 Task: Find connections with filter location Salamina with filter topic #SEMwith filter profile language Potuguese with filter current company ESAF Bank with filter school Academy of Technology with filter industry Wholesale Furniture and Home Furnishings with filter service category Administrative with filter keywords title Photographer
Action: Mouse moved to (313, 252)
Screenshot: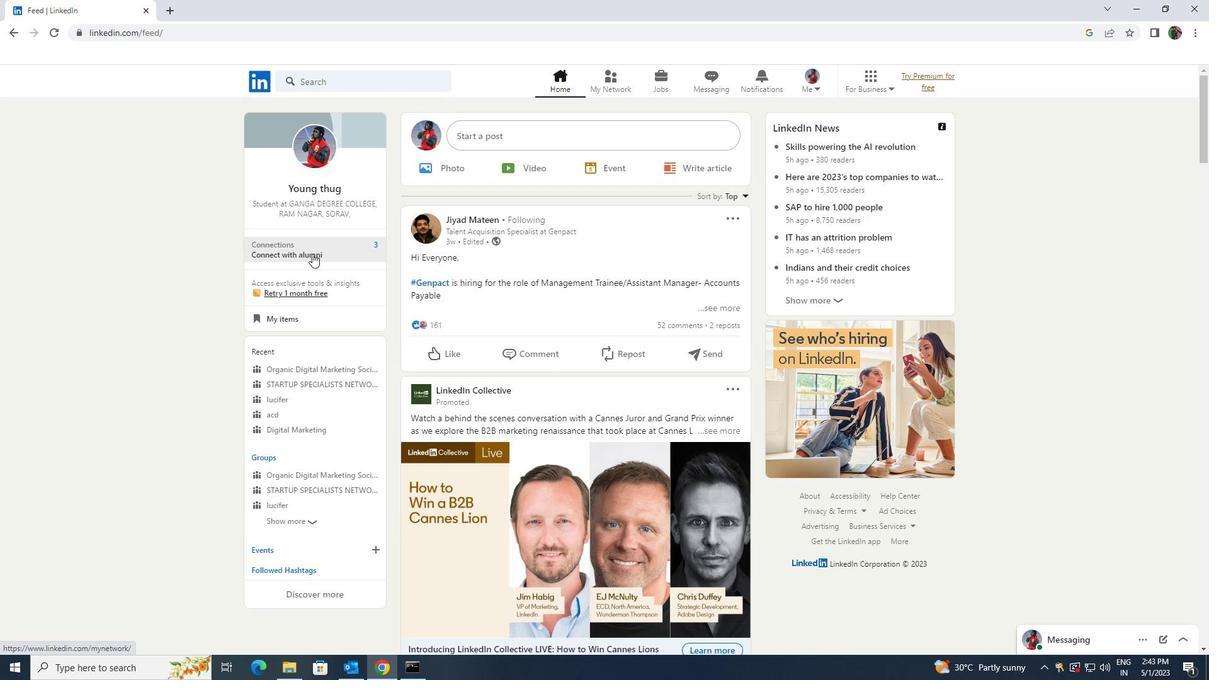 
Action: Mouse pressed left at (313, 252)
Screenshot: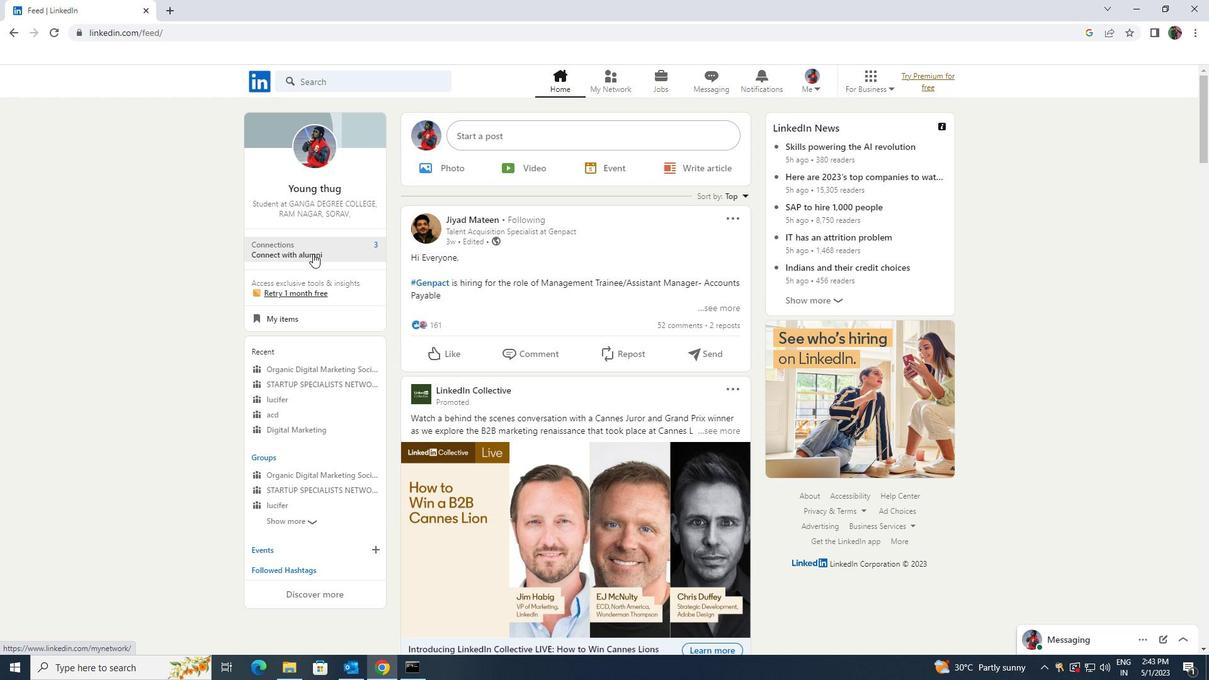
Action: Mouse moved to (331, 151)
Screenshot: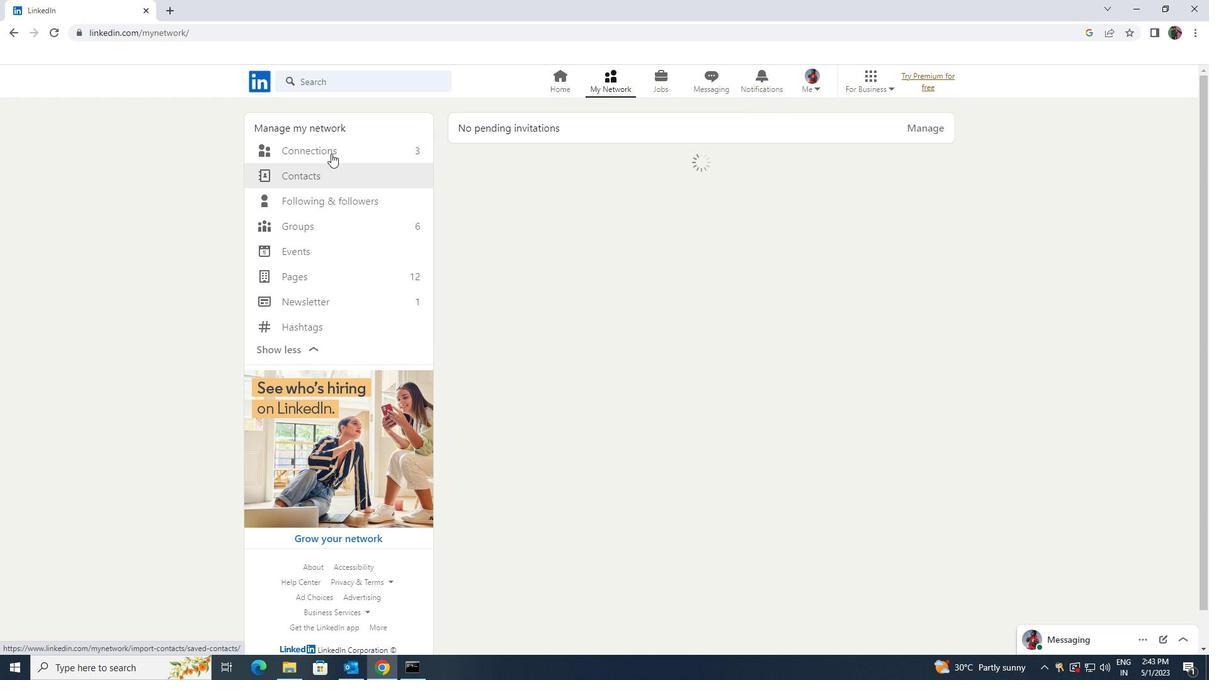 
Action: Mouse pressed left at (331, 151)
Screenshot: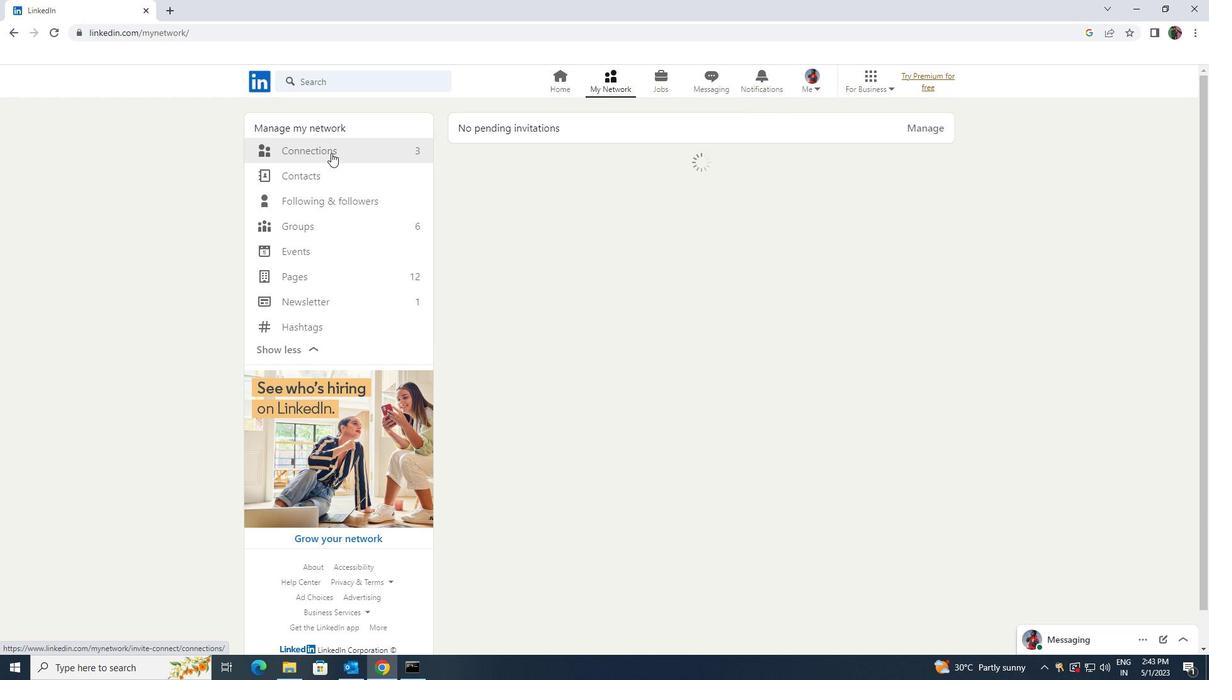
Action: Mouse moved to (673, 155)
Screenshot: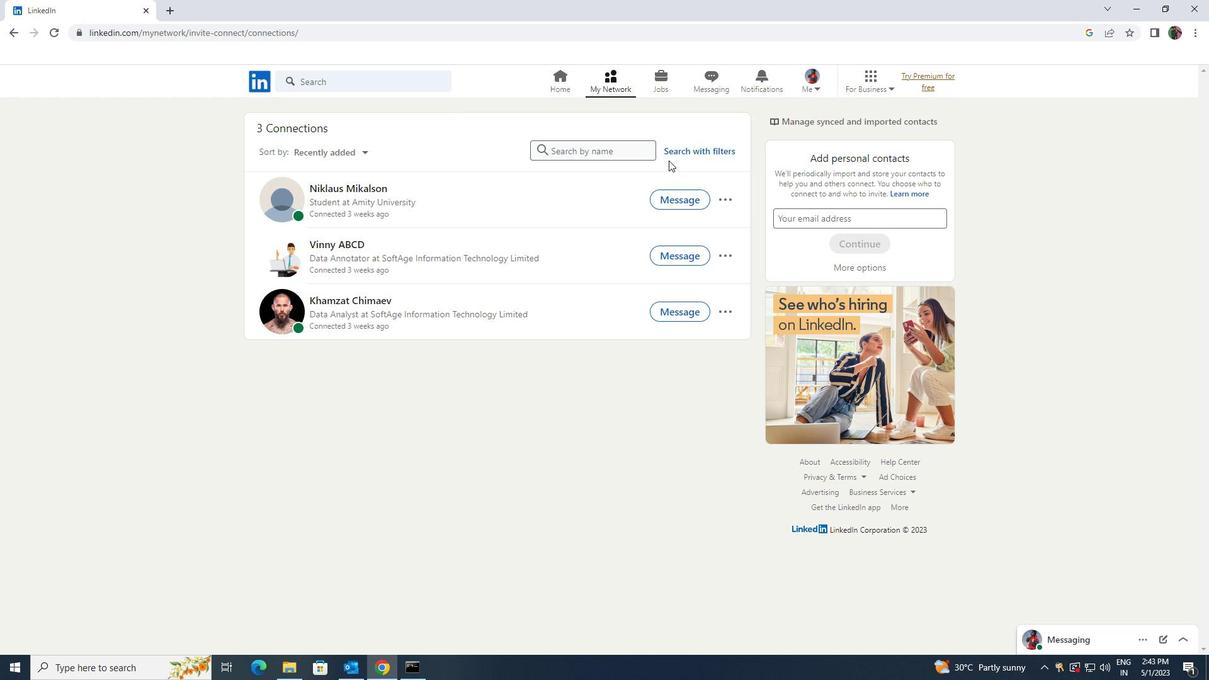 
Action: Mouse pressed left at (673, 155)
Screenshot: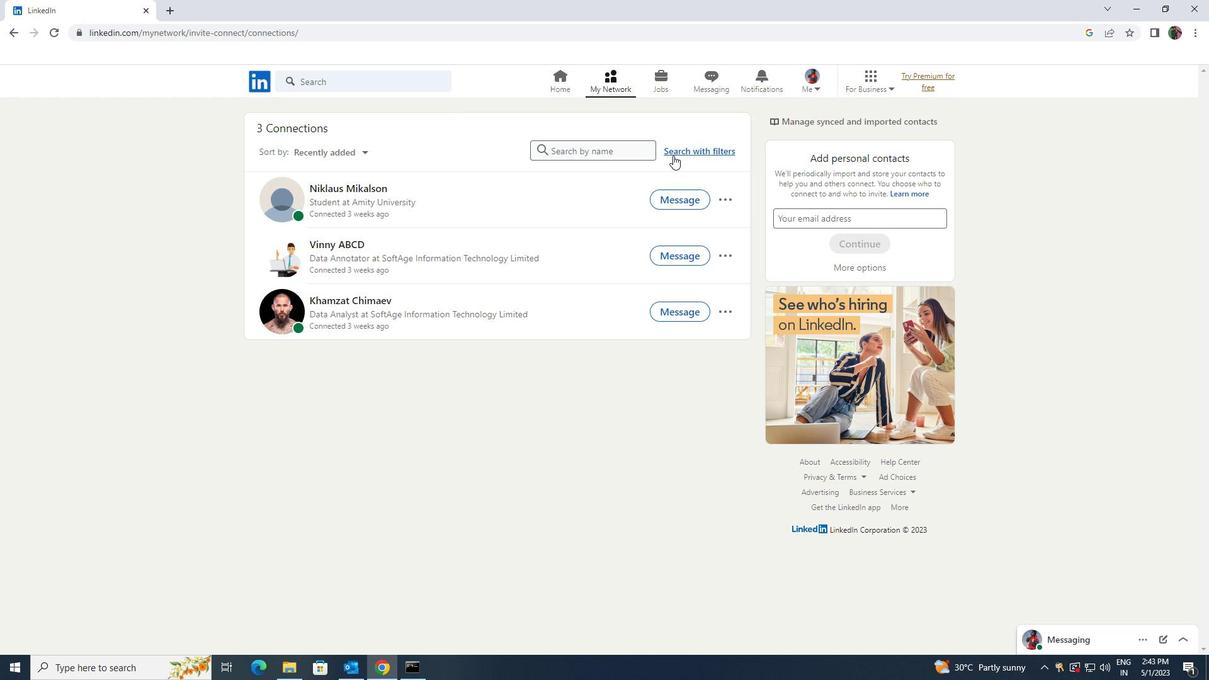 
Action: Mouse moved to (650, 116)
Screenshot: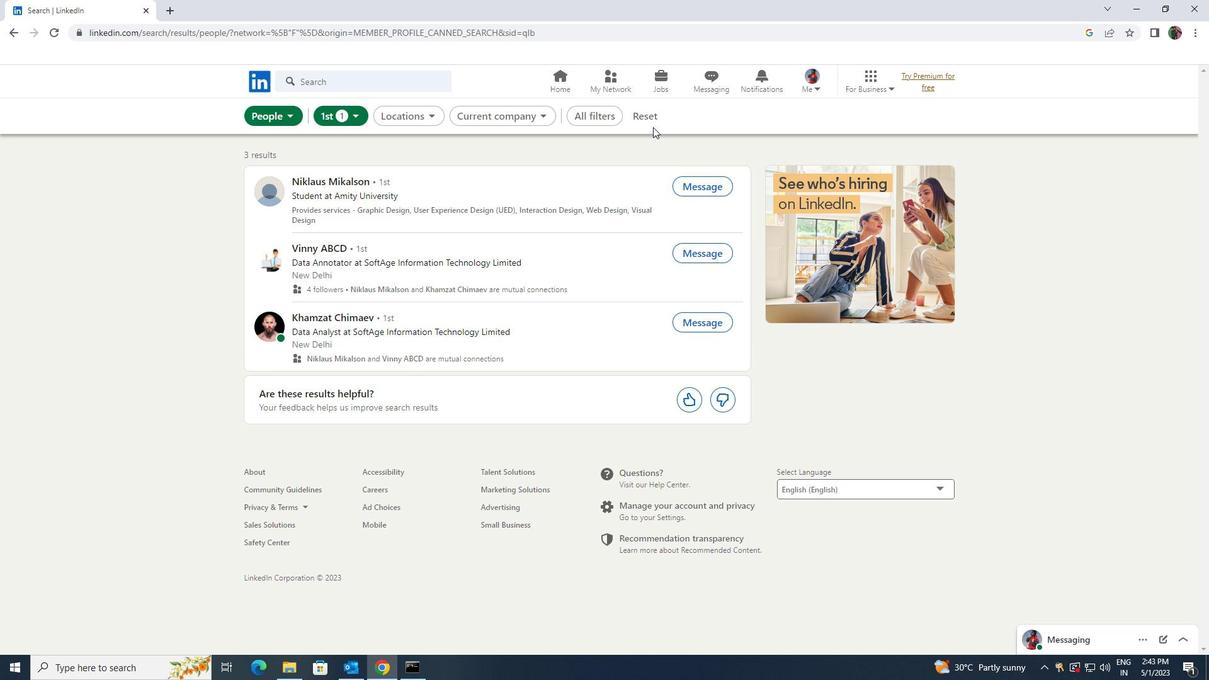 
Action: Mouse pressed left at (650, 116)
Screenshot: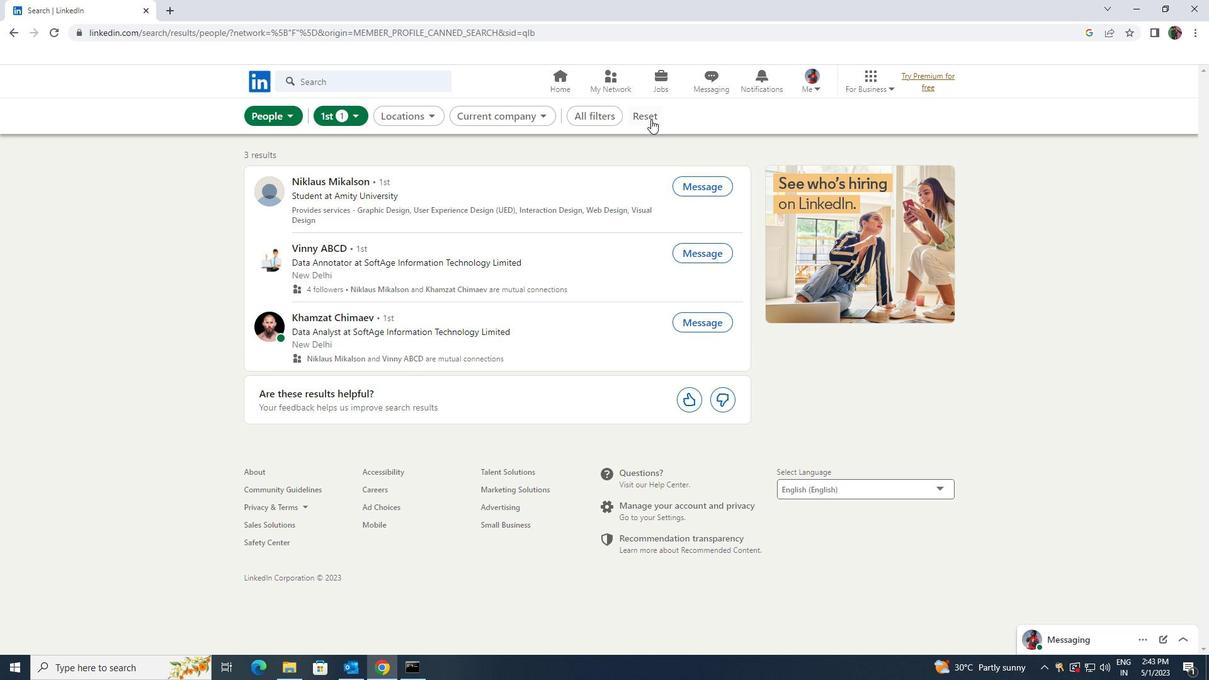 
Action: Mouse moved to (642, 114)
Screenshot: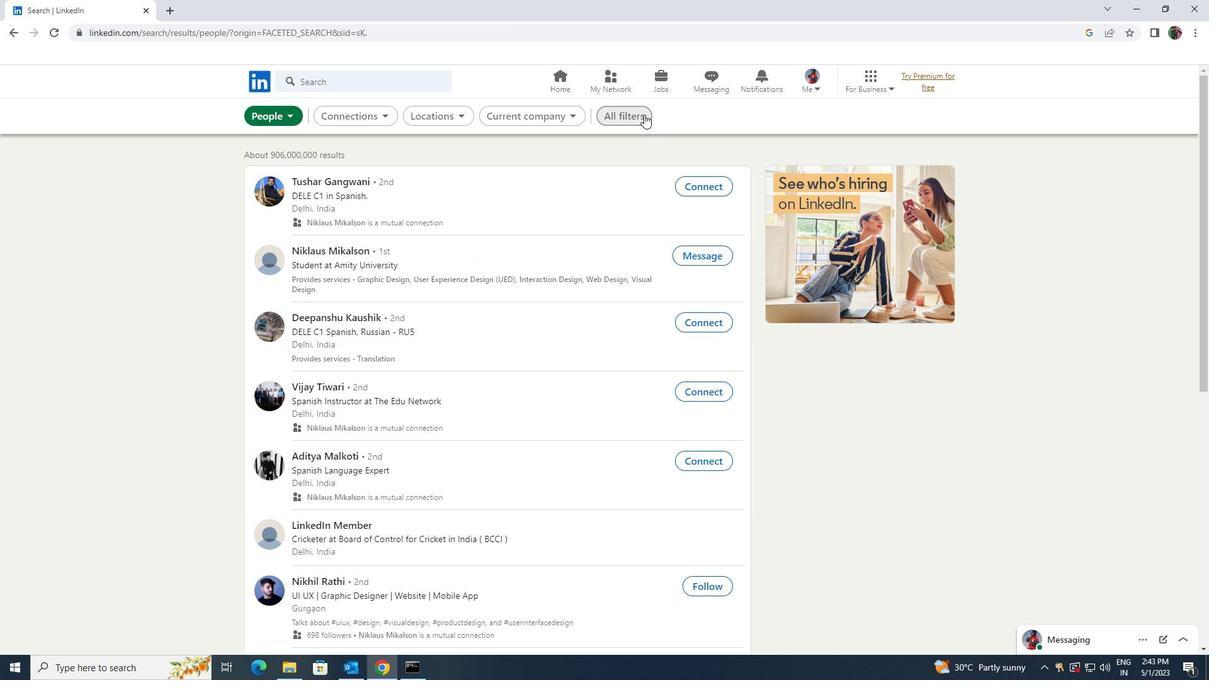 
Action: Mouse pressed left at (642, 114)
Screenshot: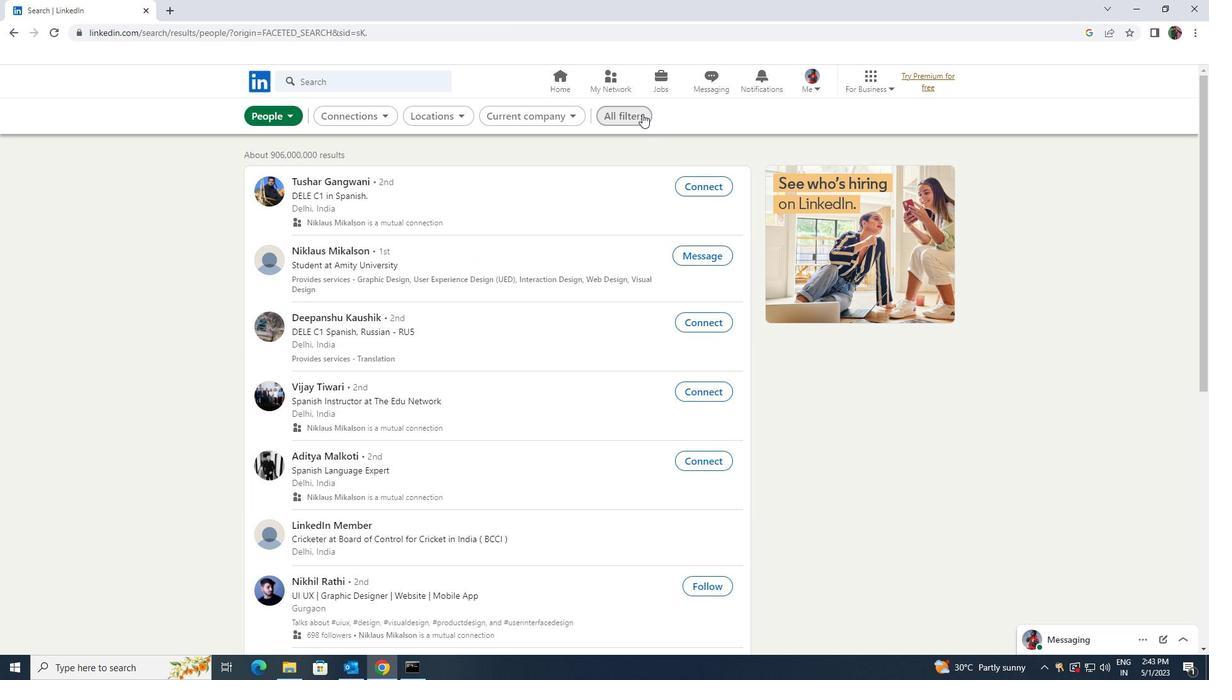 
Action: Mouse moved to (935, 345)
Screenshot: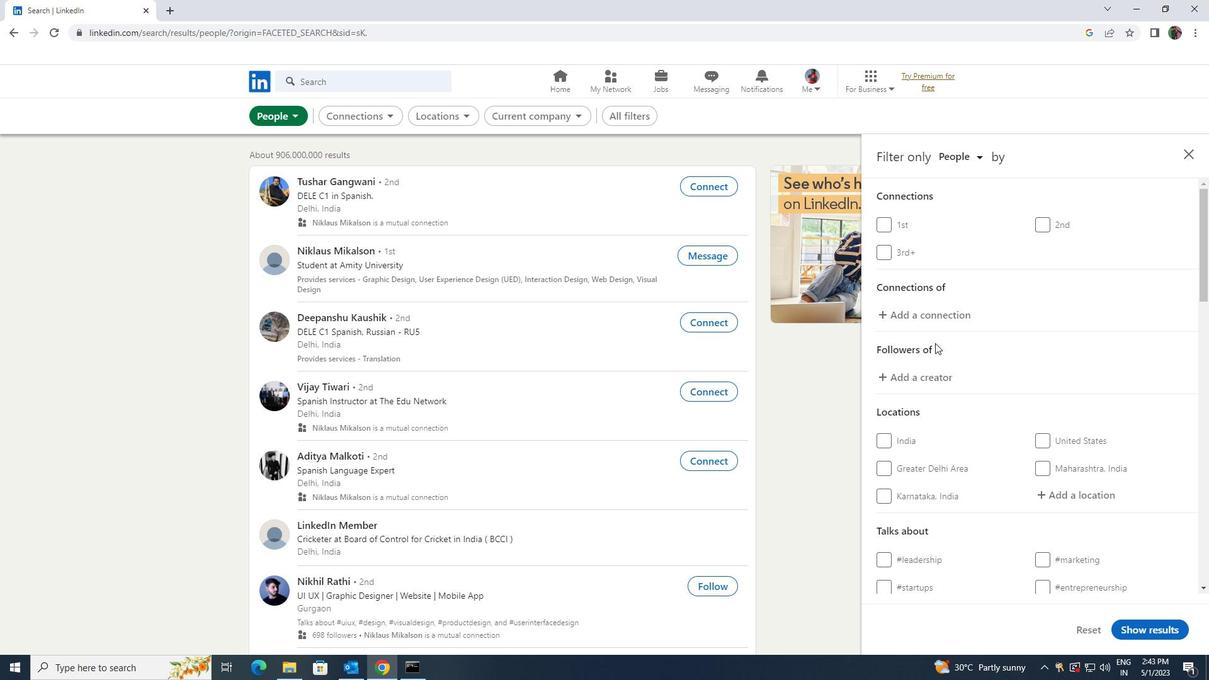 
Action: Mouse scrolled (935, 344) with delta (0, 0)
Screenshot: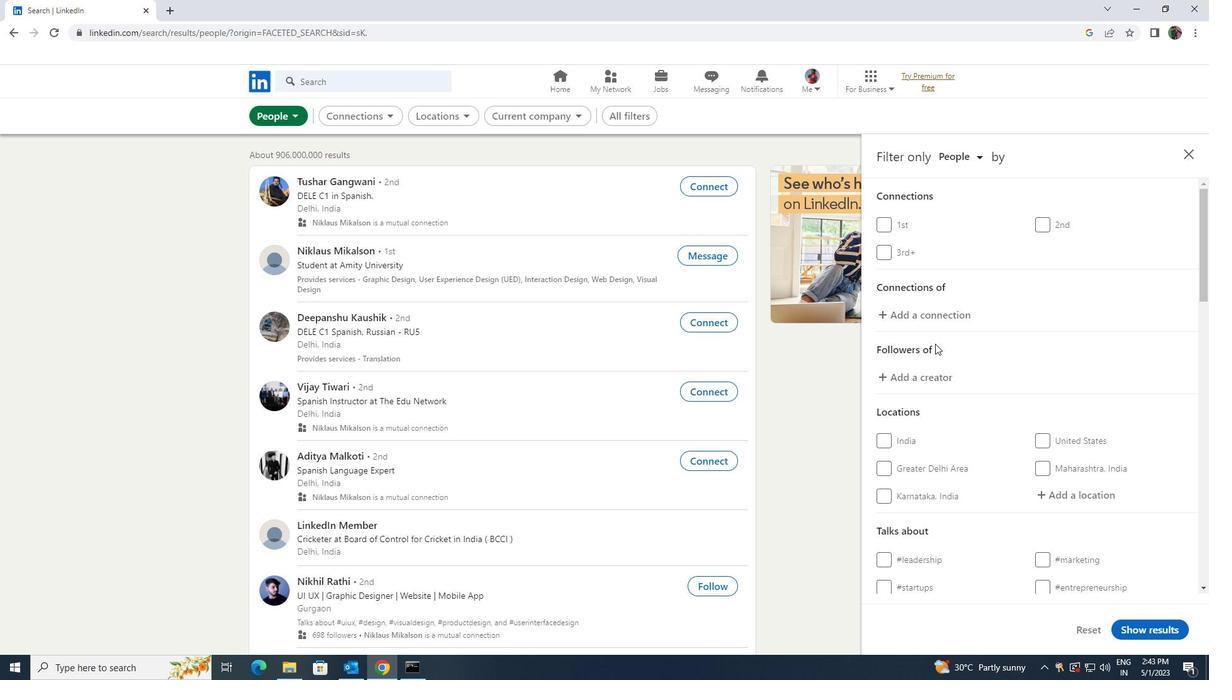 
Action: Mouse scrolled (935, 344) with delta (0, 0)
Screenshot: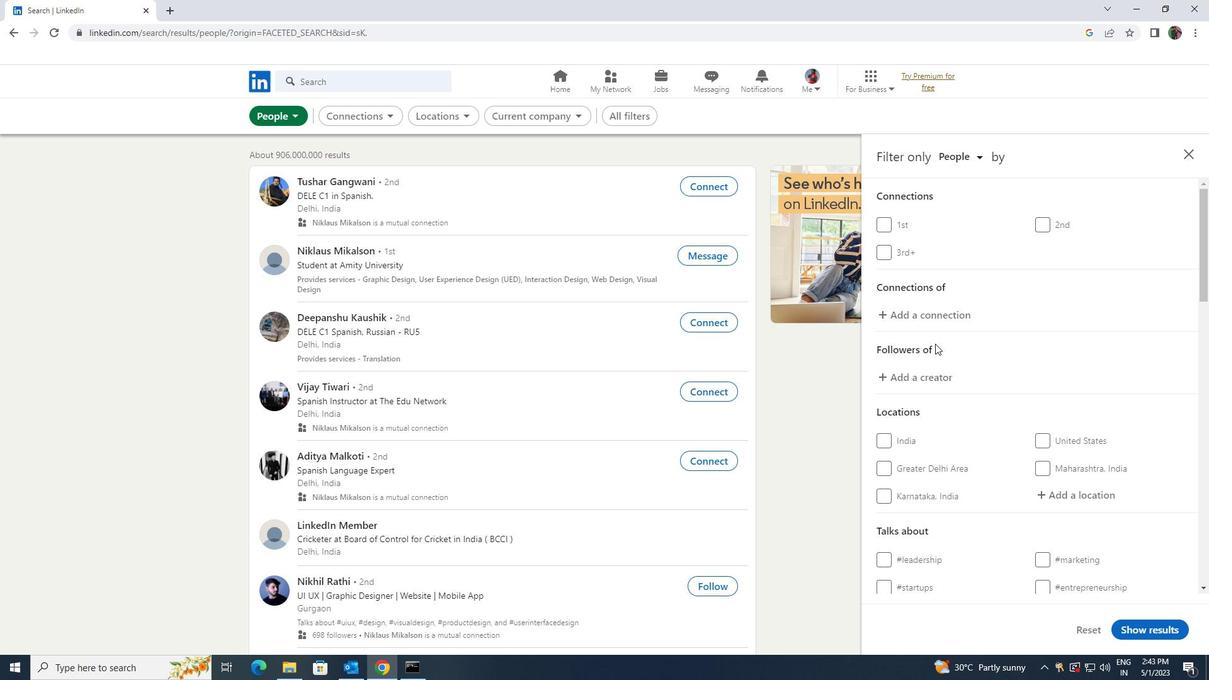 
Action: Mouse moved to (1067, 372)
Screenshot: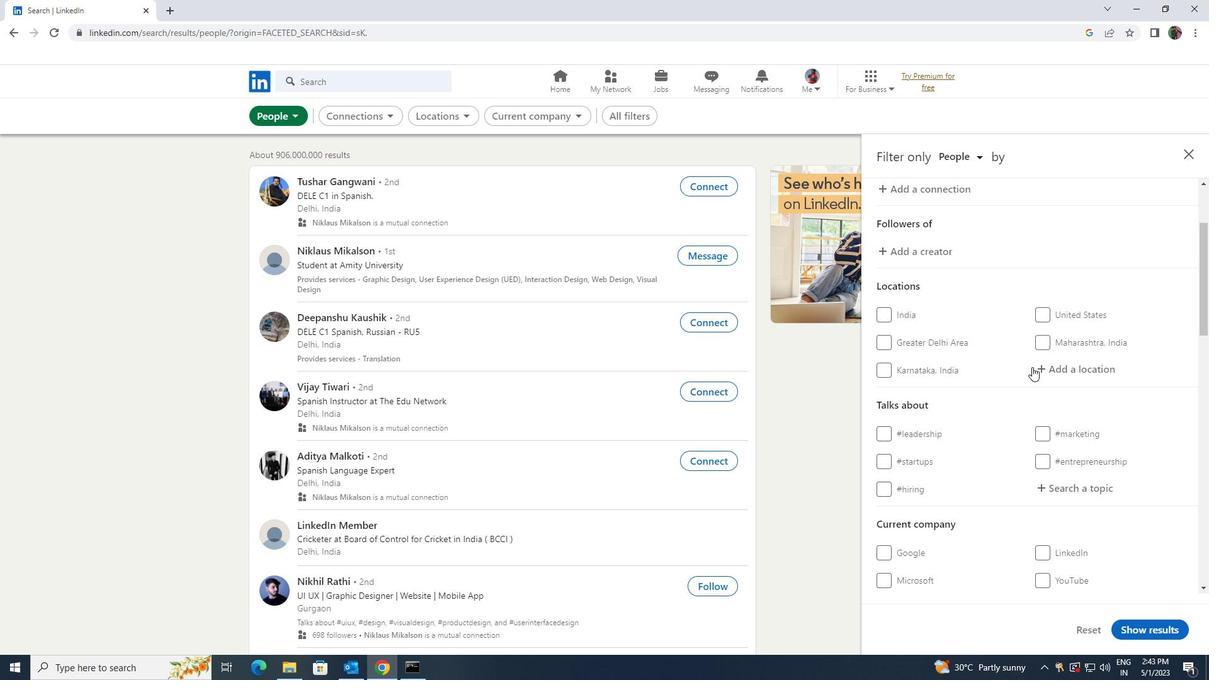 
Action: Mouse pressed left at (1067, 372)
Screenshot: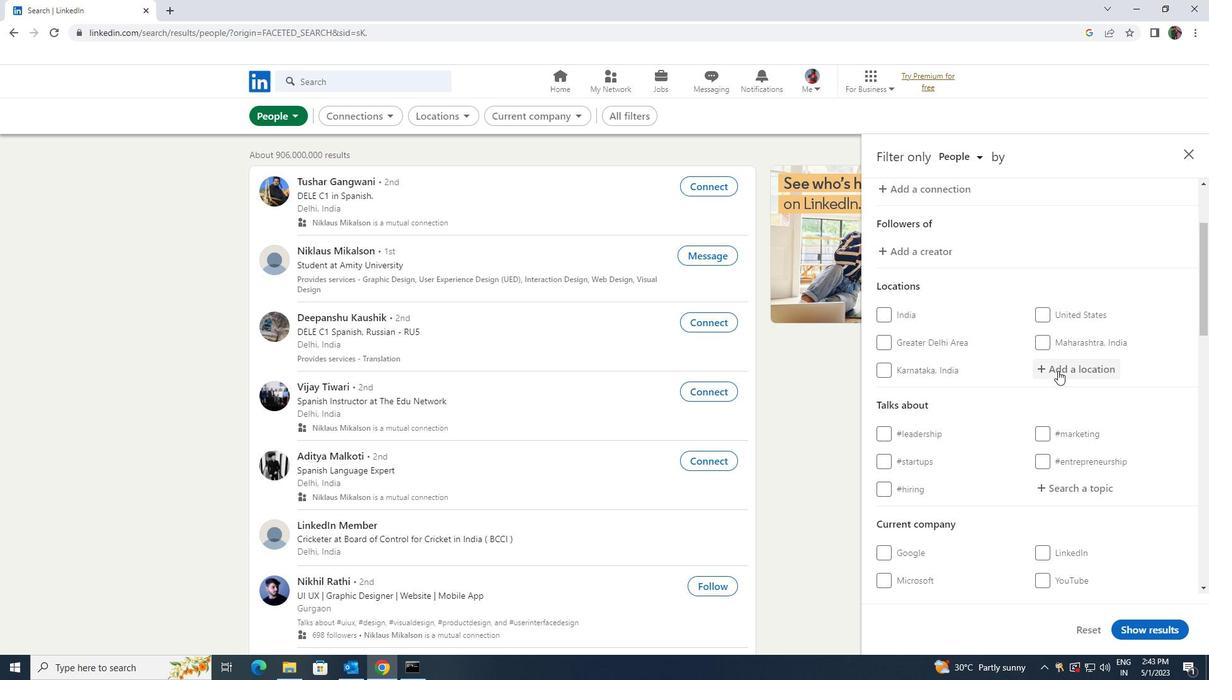 
Action: Mouse moved to (1063, 370)
Screenshot: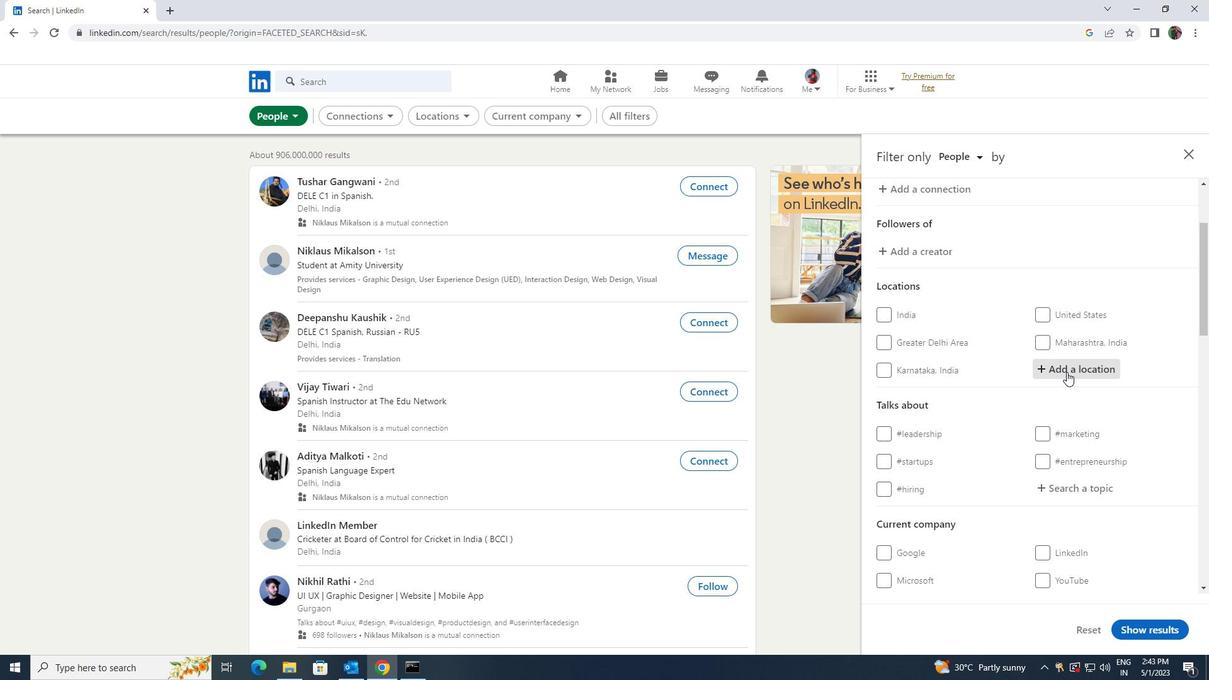 
Action: Key pressed salamina
Screenshot: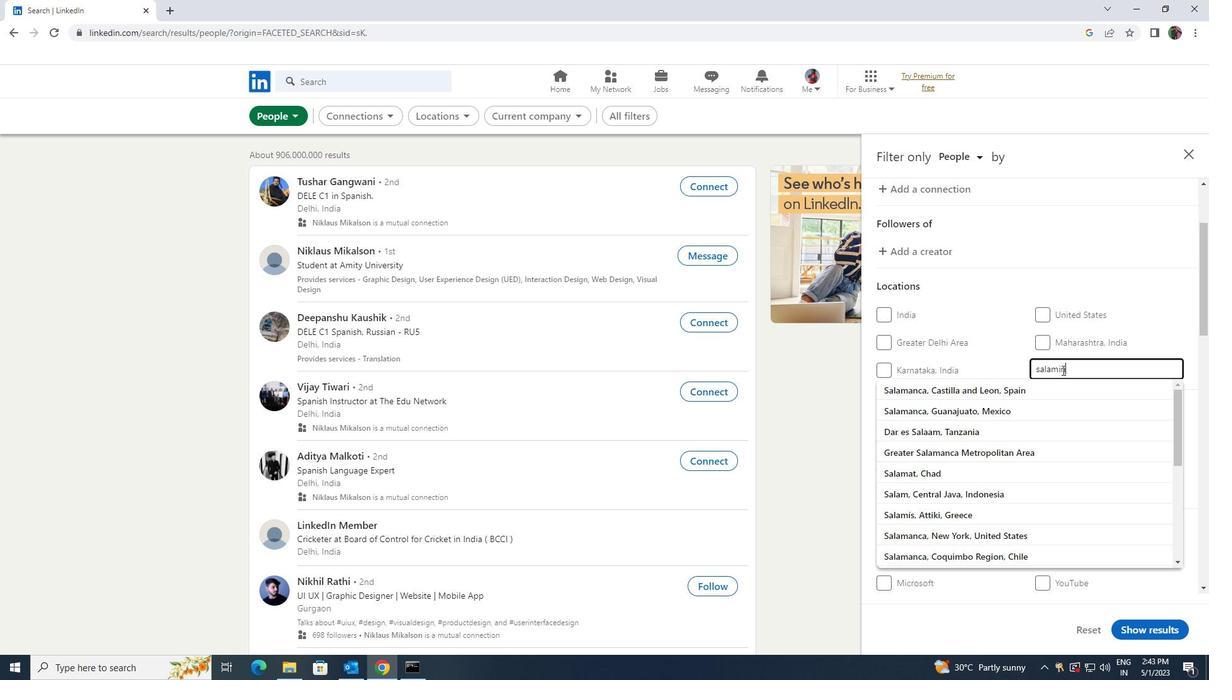 
Action: Mouse moved to (1053, 381)
Screenshot: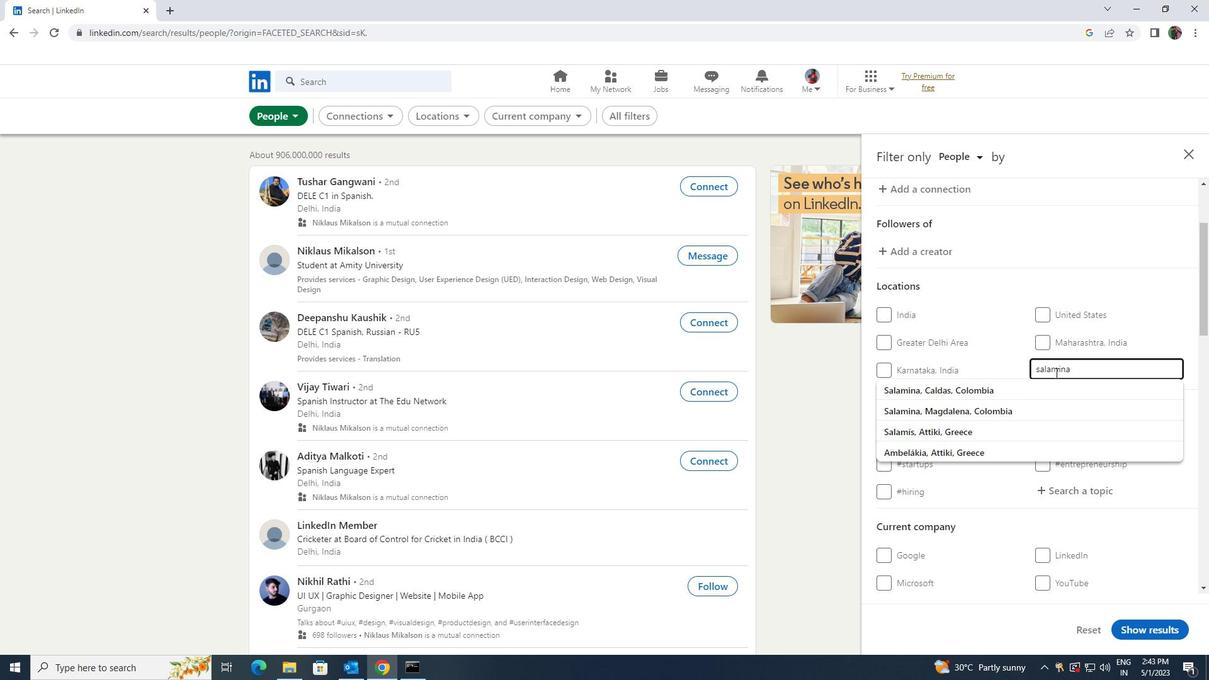 
Action: Mouse pressed left at (1053, 381)
Screenshot: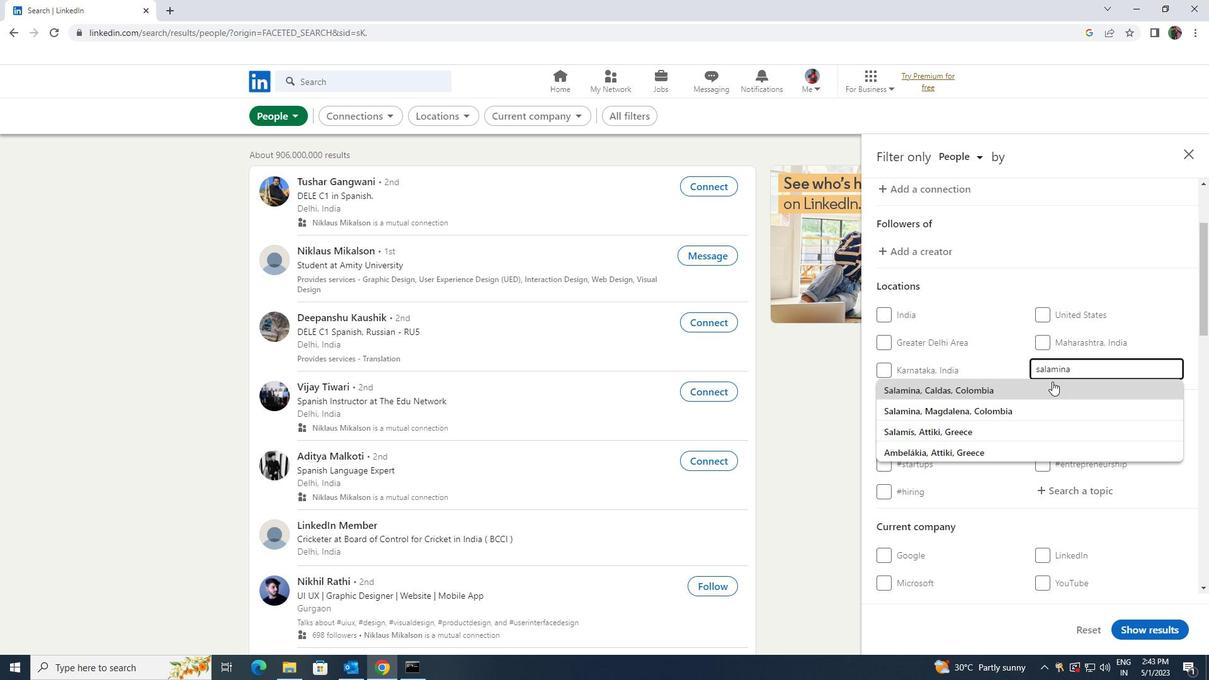 
Action: Mouse moved to (1052, 382)
Screenshot: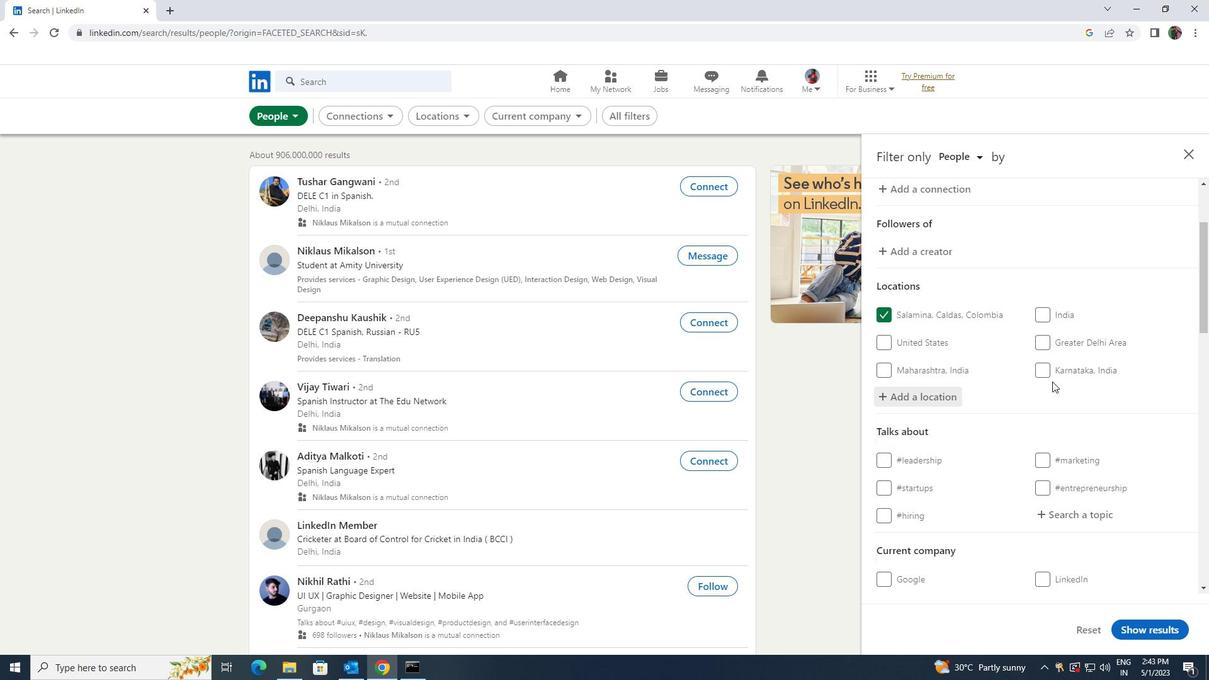 
Action: Mouse scrolled (1052, 381) with delta (0, 0)
Screenshot: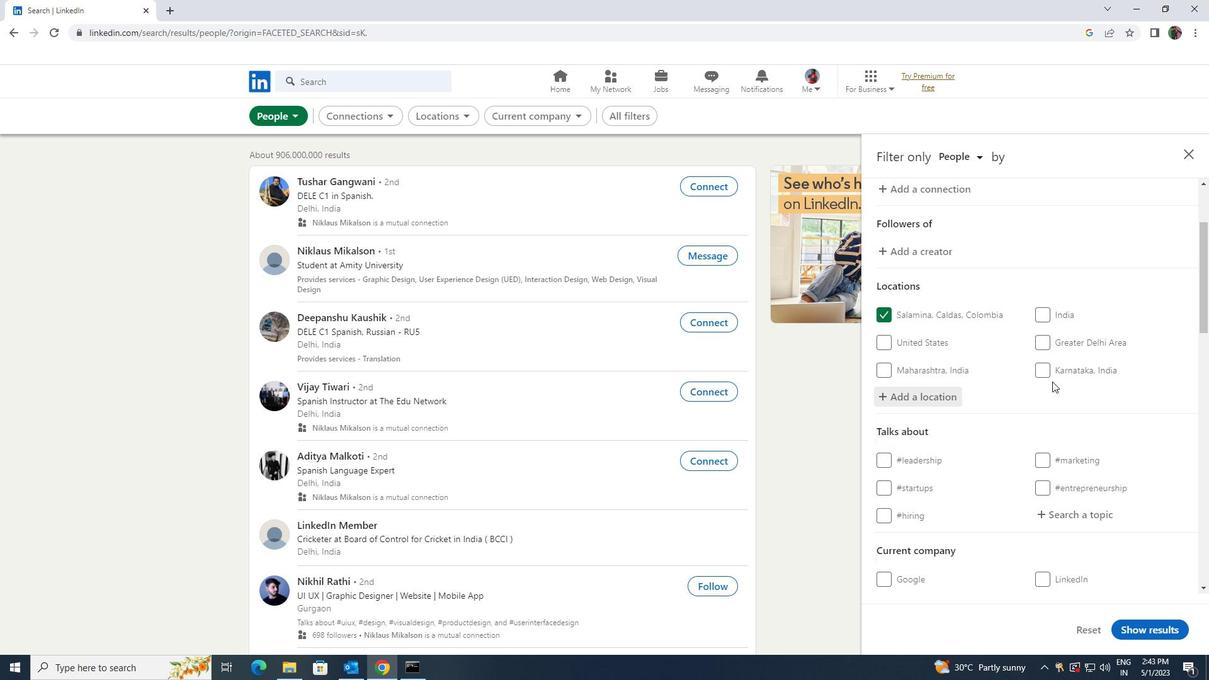 
Action: Mouse moved to (1051, 383)
Screenshot: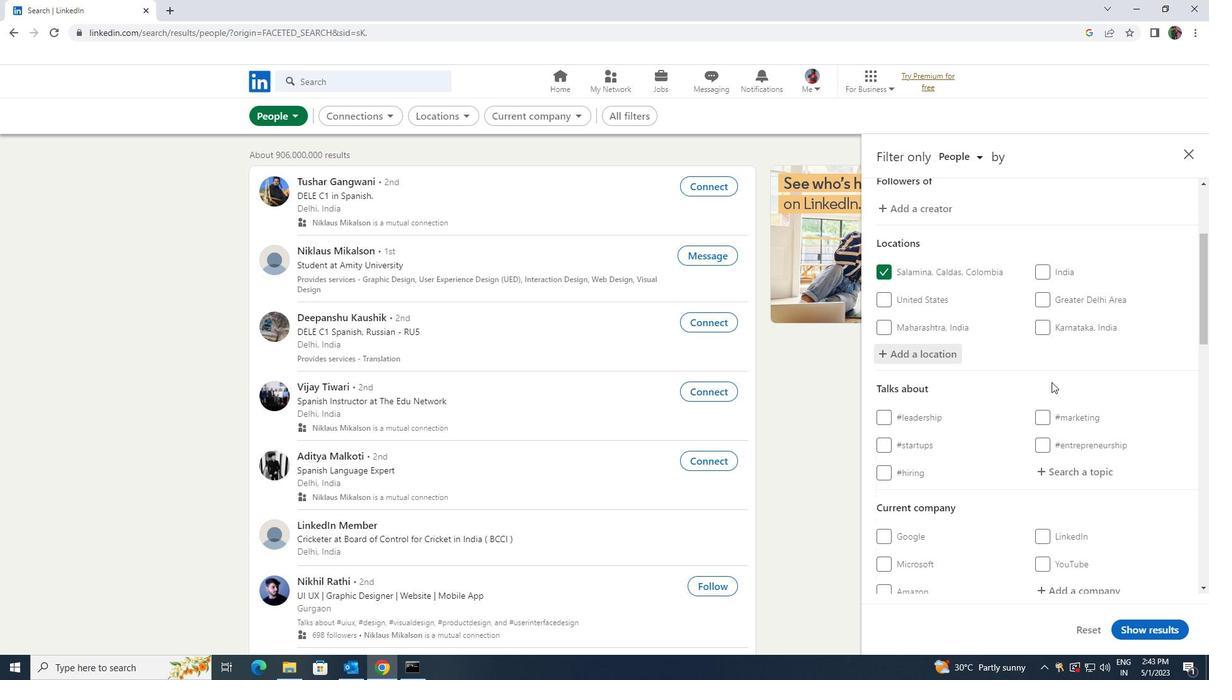 
Action: Mouse scrolled (1051, 383) with delta (0, 0)
Screenshot: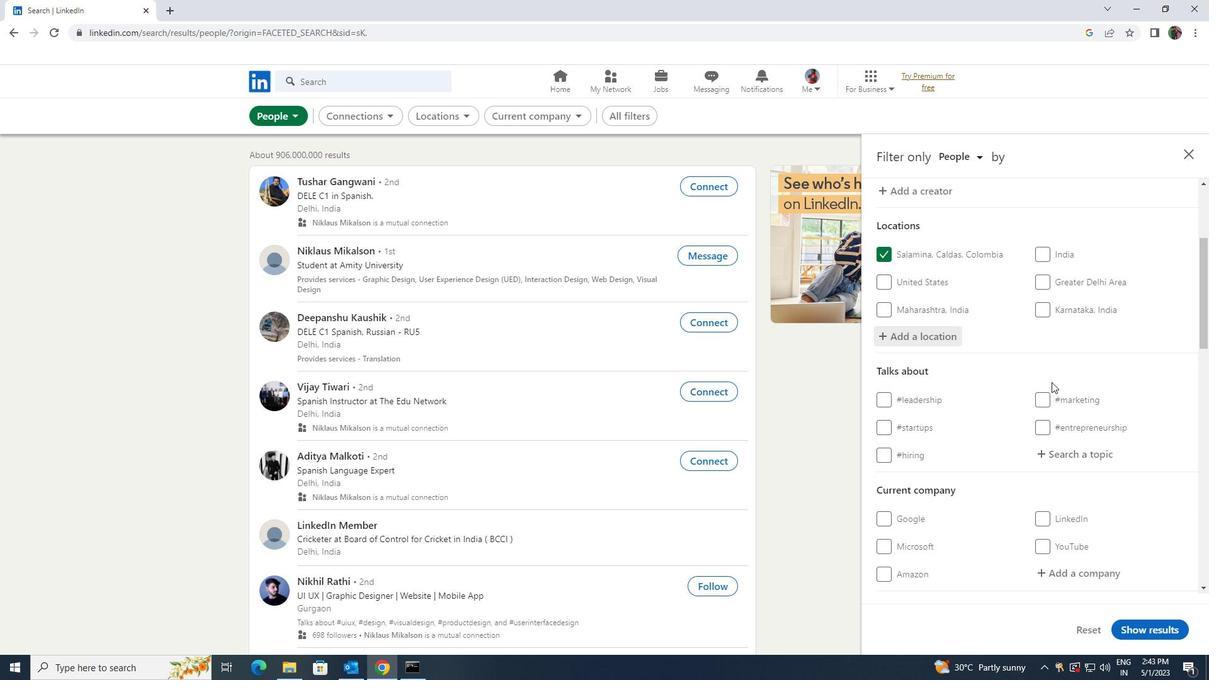 
Action: Mouse moved to (1053, 388)
Screenshot: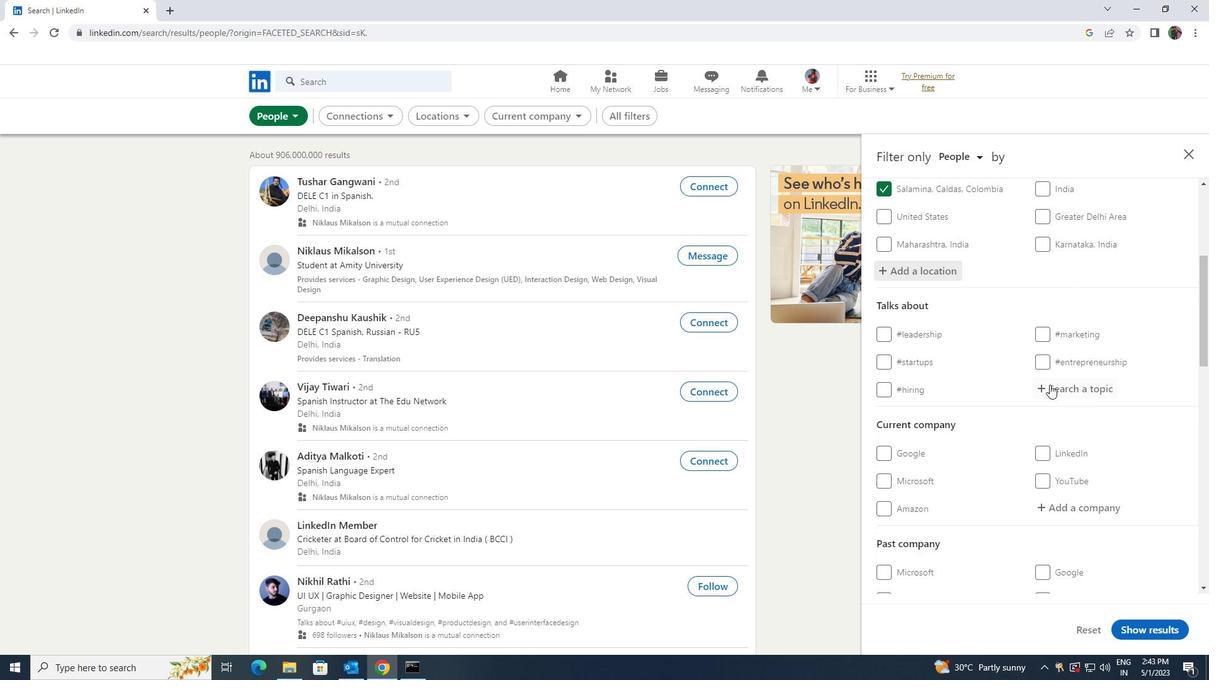
Action: Mouse pressed left at (1053, 388)
Screenshot: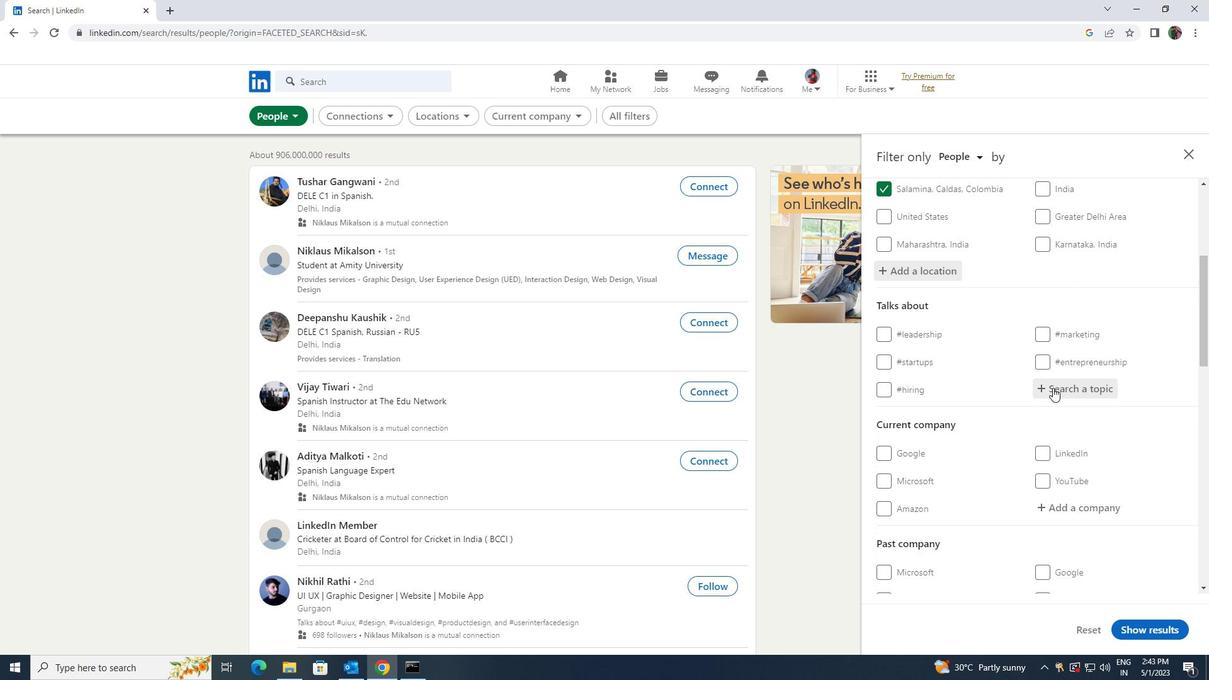 
Action: Key pressed <Key.shift><Key.shift><Key.shift><Key.shift><Key.shift><Key.shift><Key.shift><Key.shift><Key.shift><Key.shift><Key.shift>SEM
Screenshot: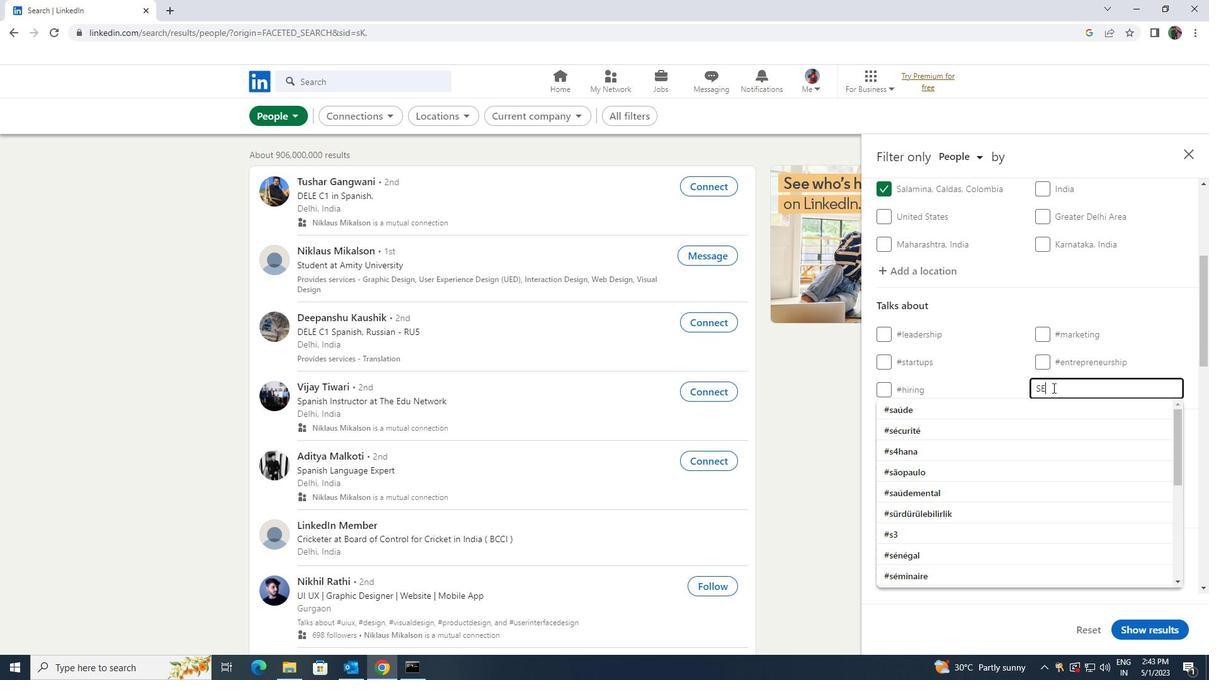 
Action: Mouse moved to (1046, 402)
Screenshot: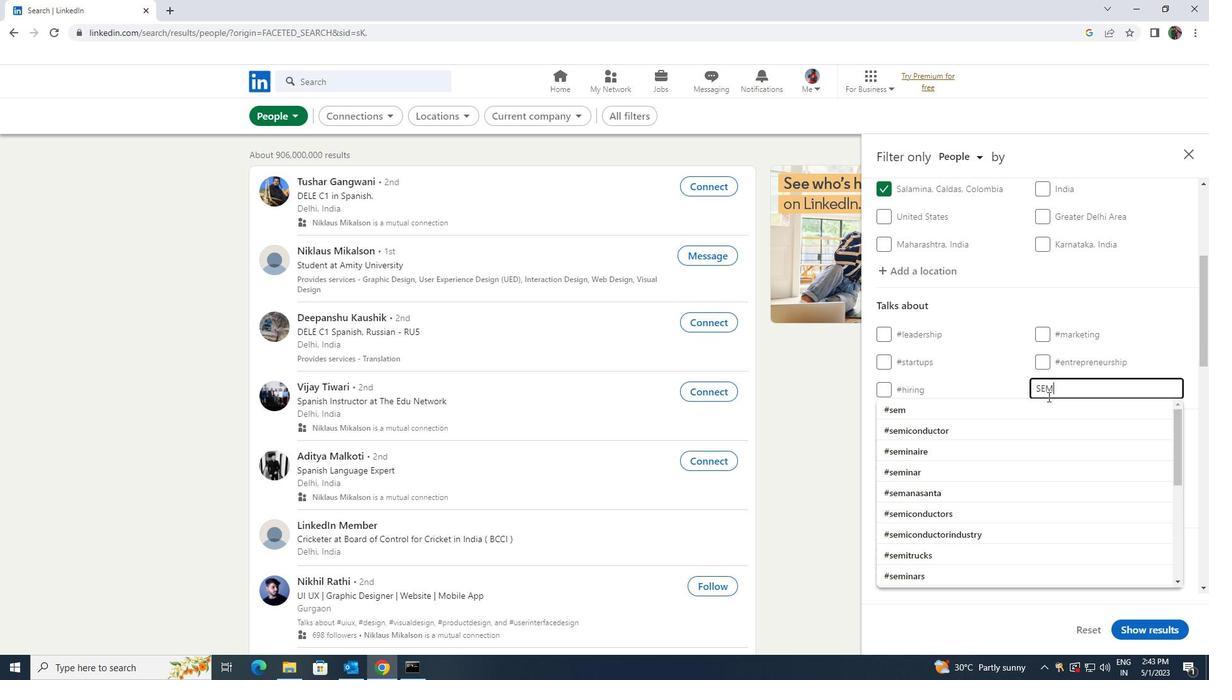 
Action: Mouse pressed left at (1046, 402)
Screenshot: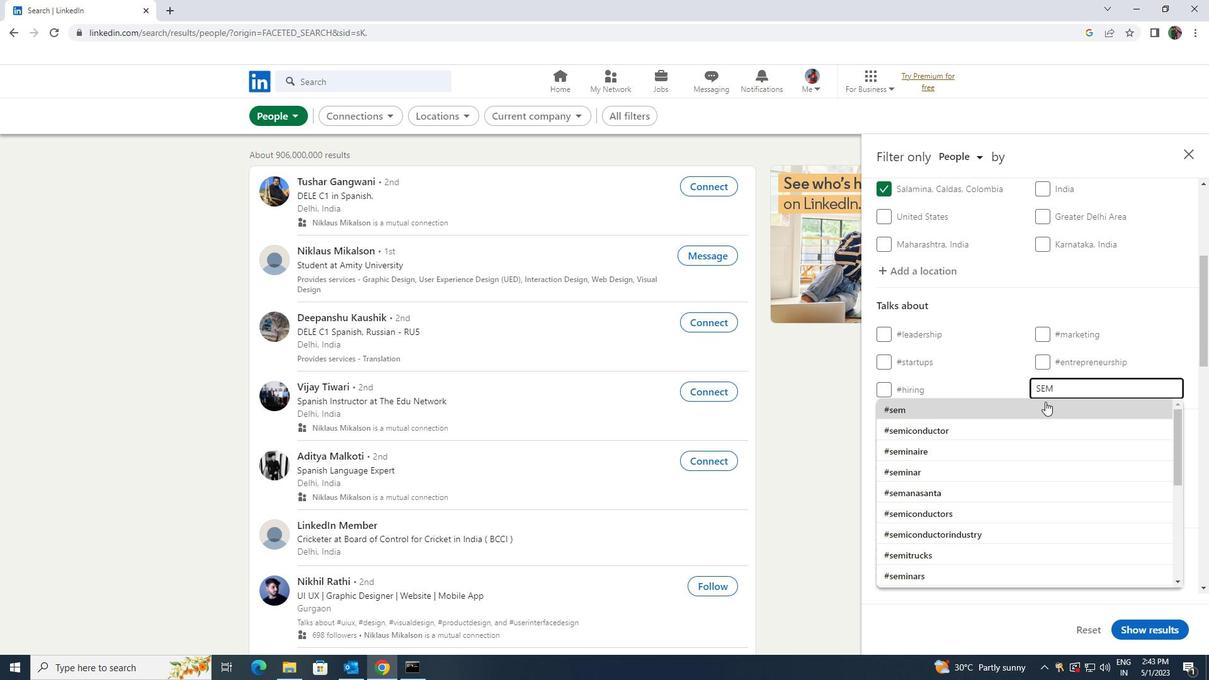 
Action: Mouse moved to (1040, 406)
Screenshot: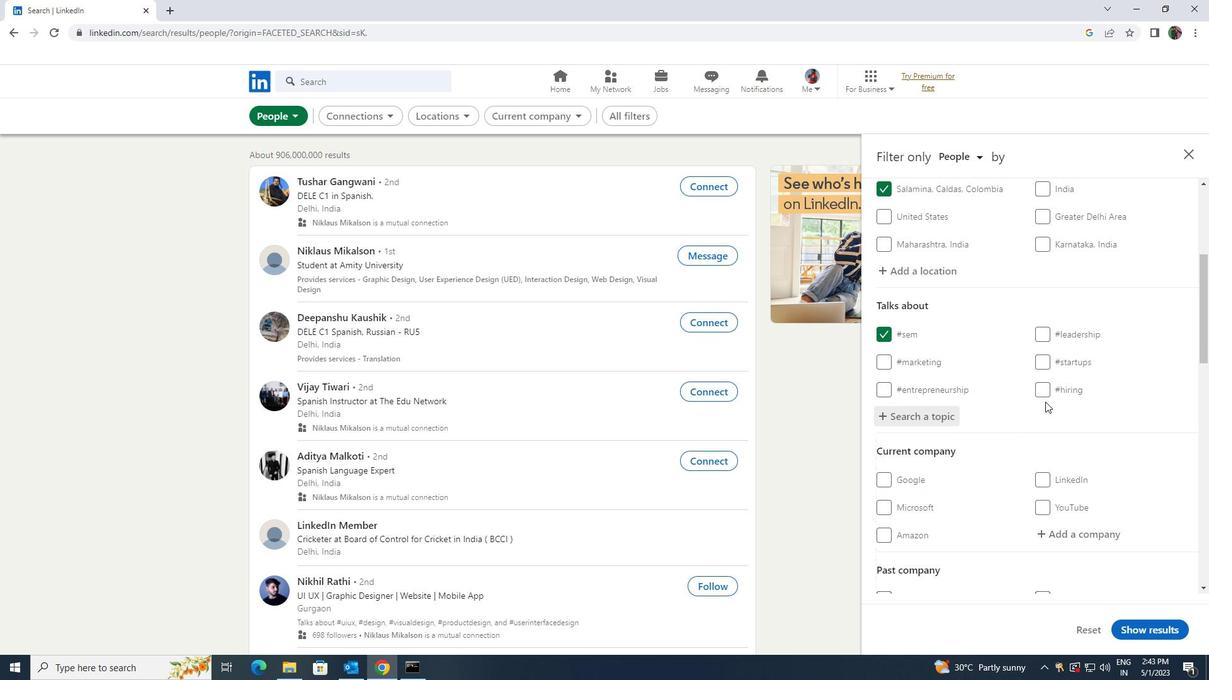 
Action: Mouse scrolled (1040, 405) with delta (0, 0)
Screenshot: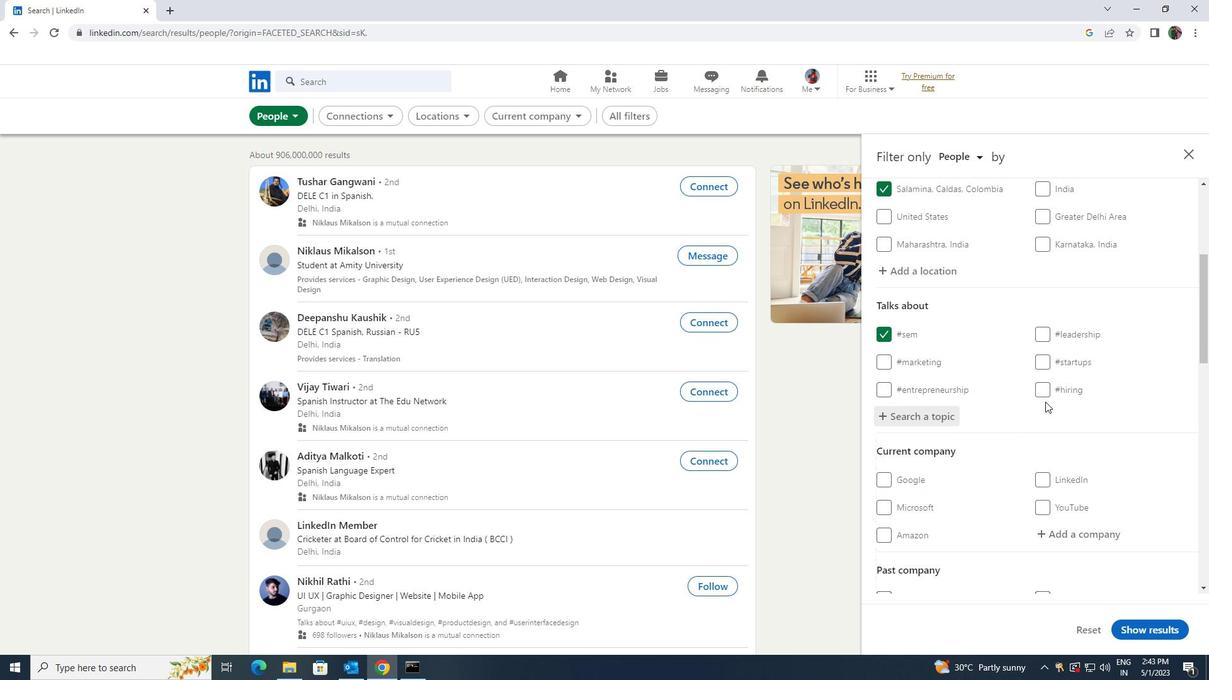 
Action: Mouse moved to (1039, 407)
Screenshot: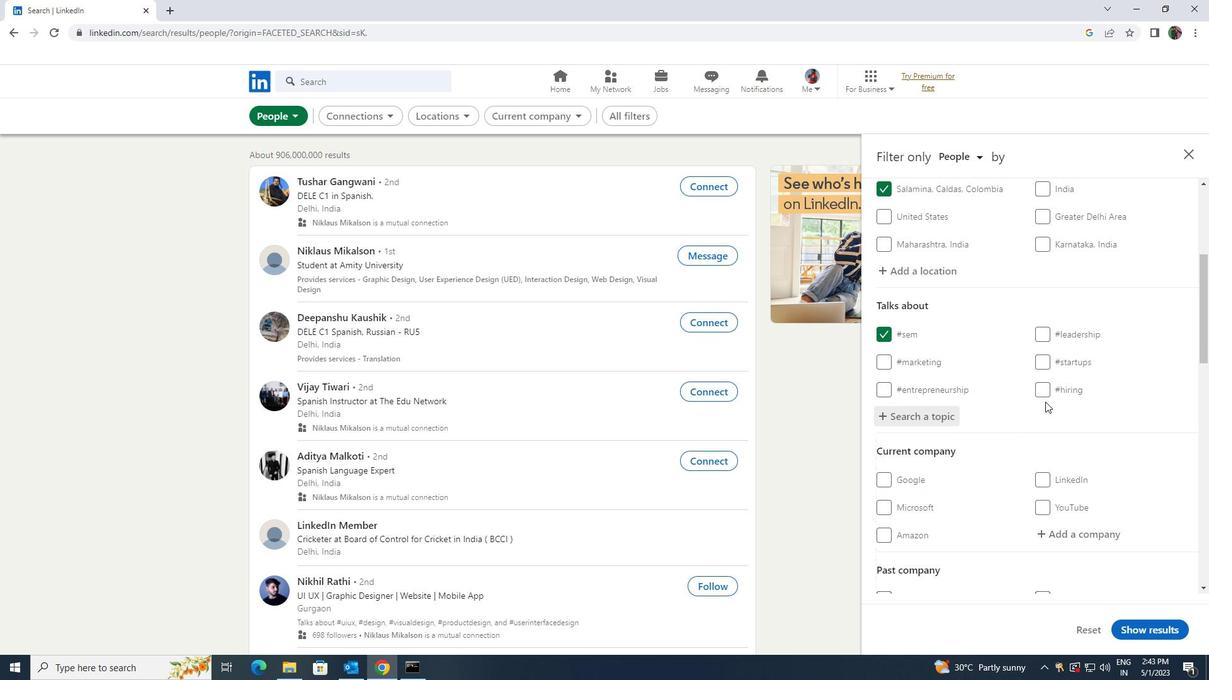 
Action: Mouse scrolled (1039, 407) with delta (0, 0)
Screenshot: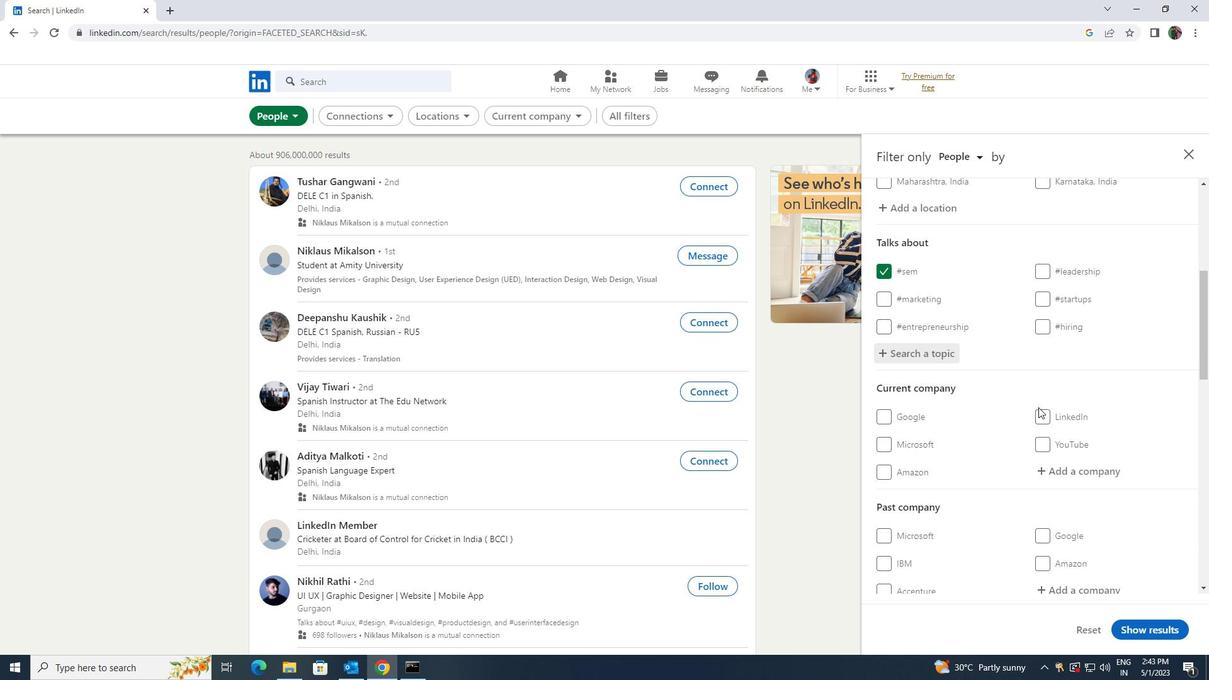 
Action: Mouse scrolled (1039, 407) with delta (0, 0)
Screenshot: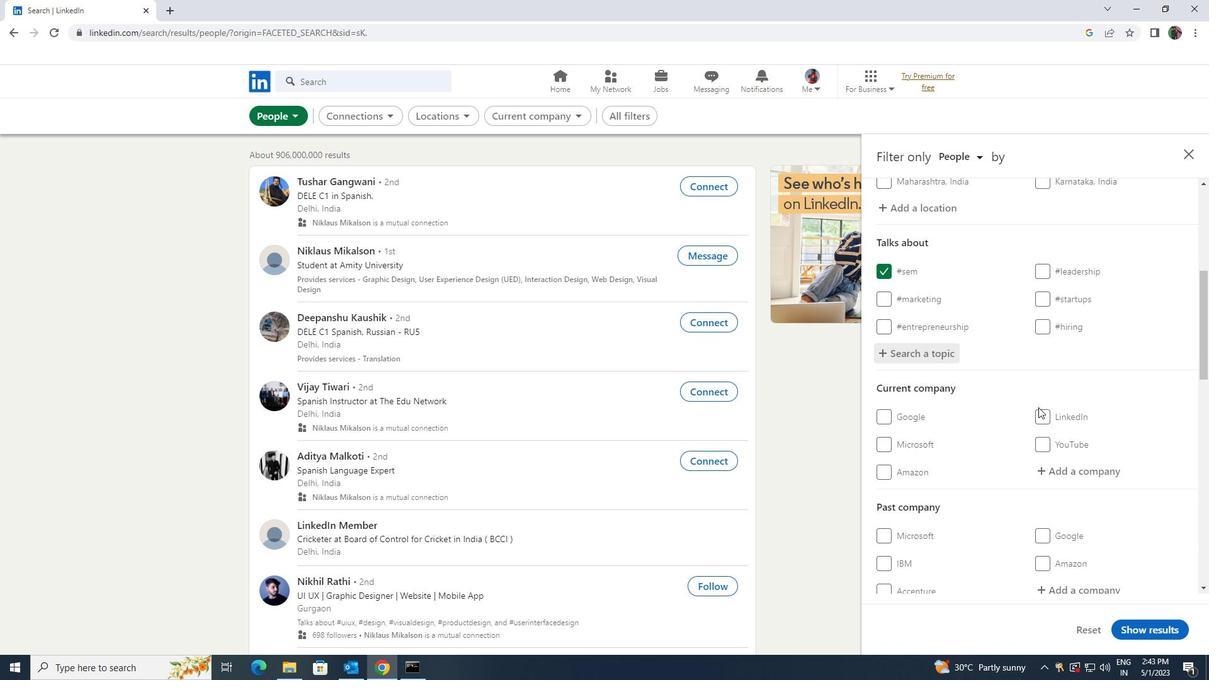 
Action: Mouse scrolled (1039, 407) with delta (0, 0)
Screenshot: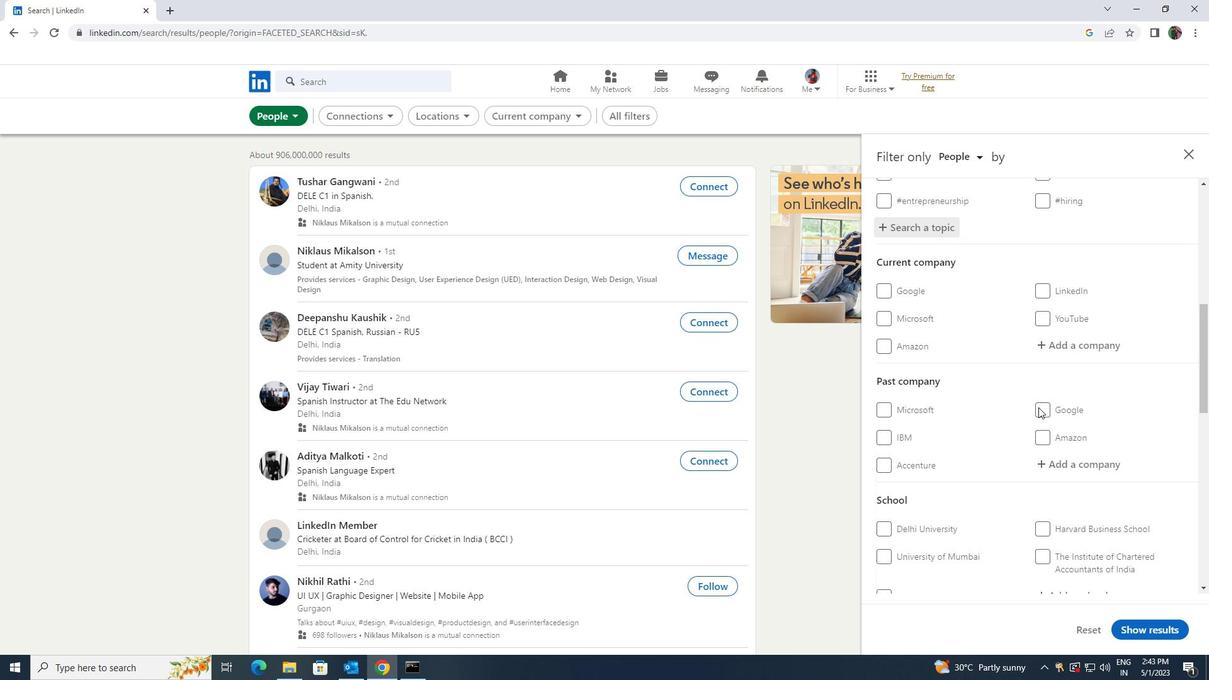 
Action: Mouse scrolled (1039, 407) with delta (0, 0)
Screenshot: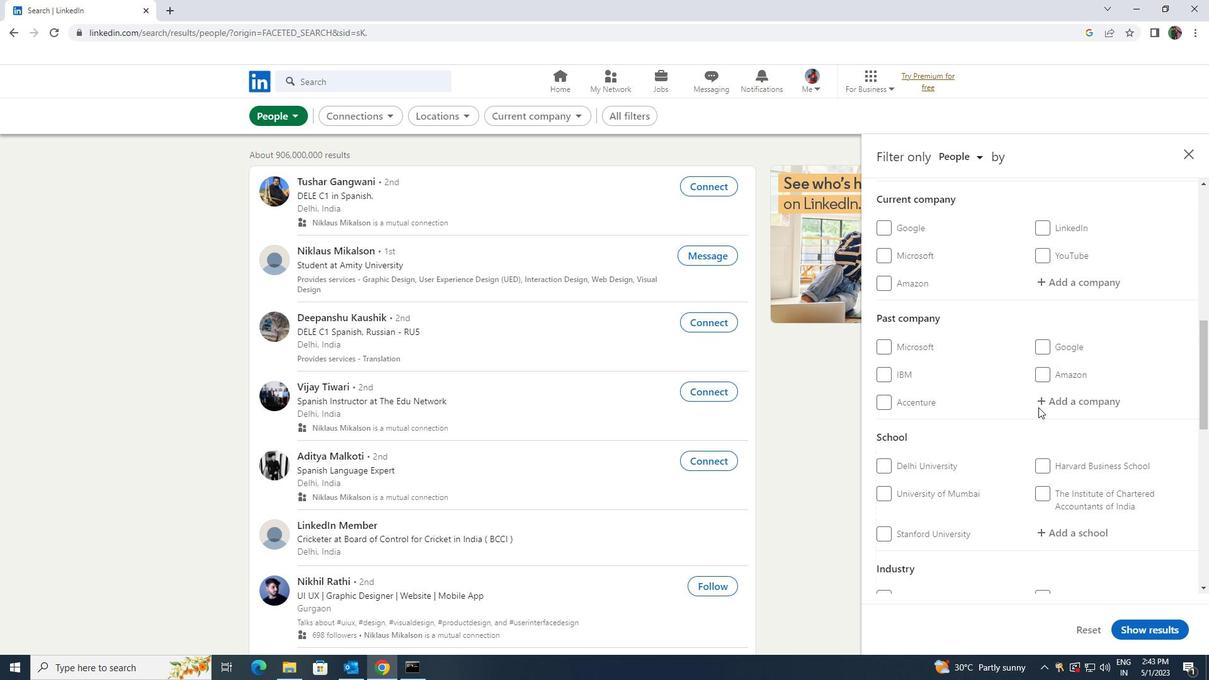 
Action: Mouse scrolled (1039, 407) with delta (0, 0)
Screenshot: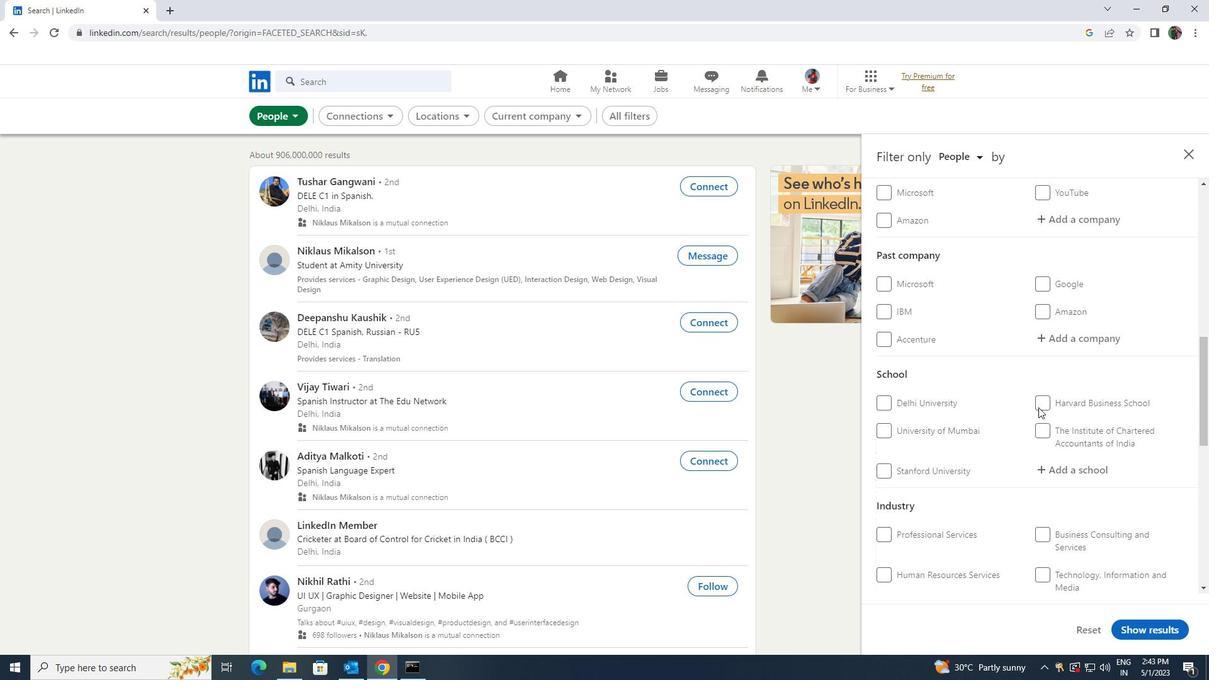 
Action: Mouse scrolled (1039, 407) with delta (0, 0)
Screenshot: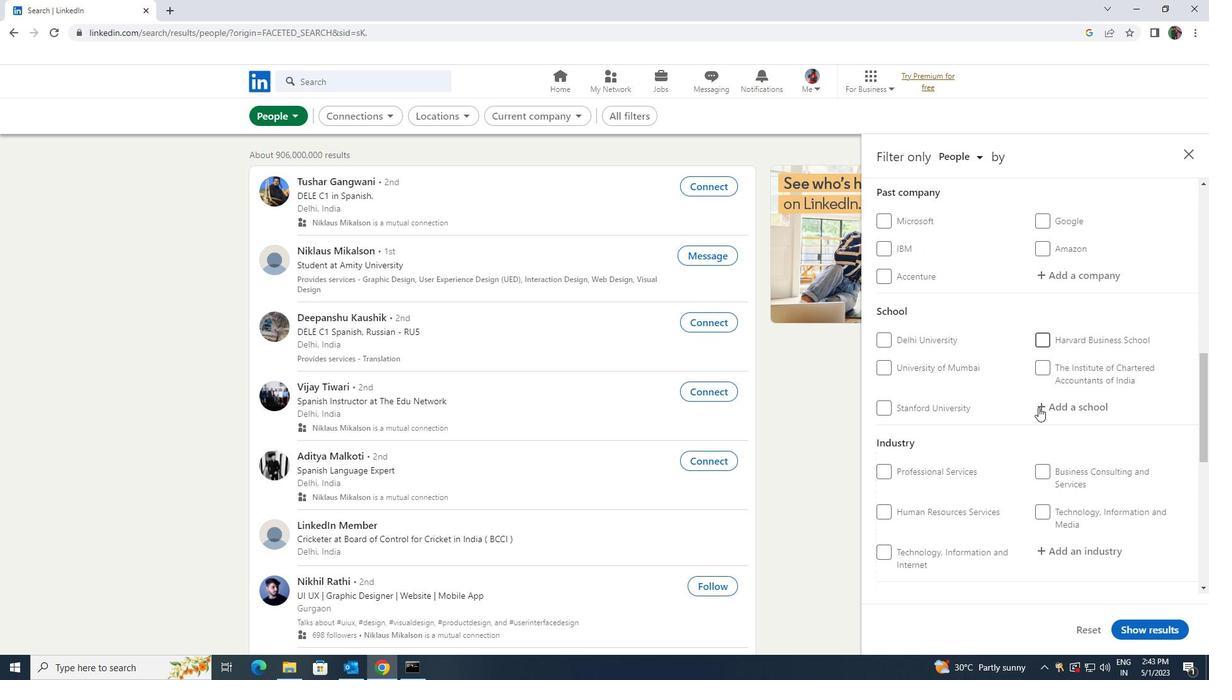 
Action: Mouse scrolled (1039, 407) with delta (0, 0)
Screenshot: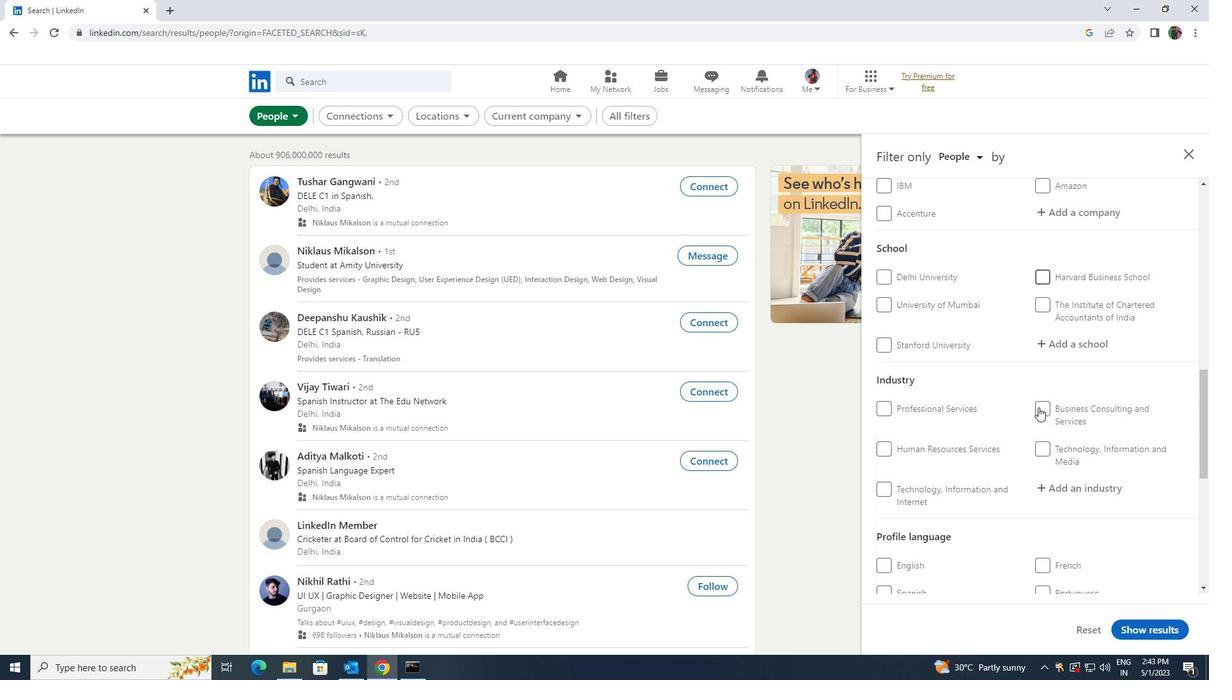 
Action: Mouse scrolled (1039, 407) with delta (0, 0)
Screenshot: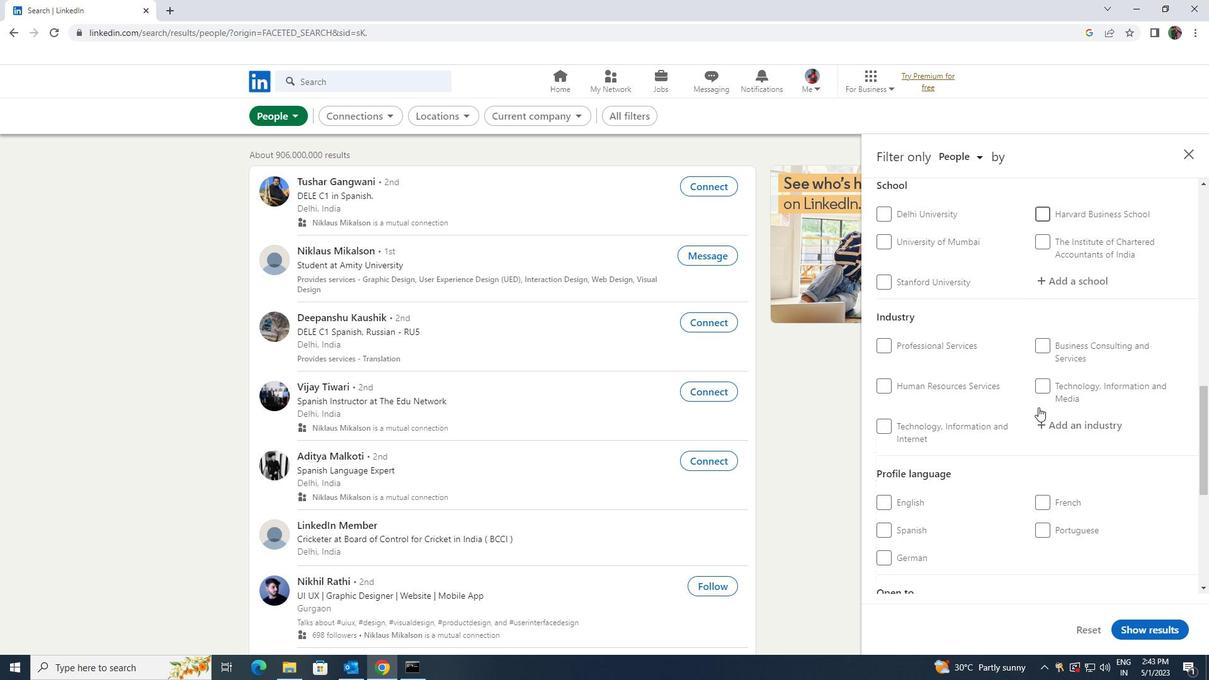 
Action: Mouse scrolled (1039, 407) with delta (0, 0)
Screenshot: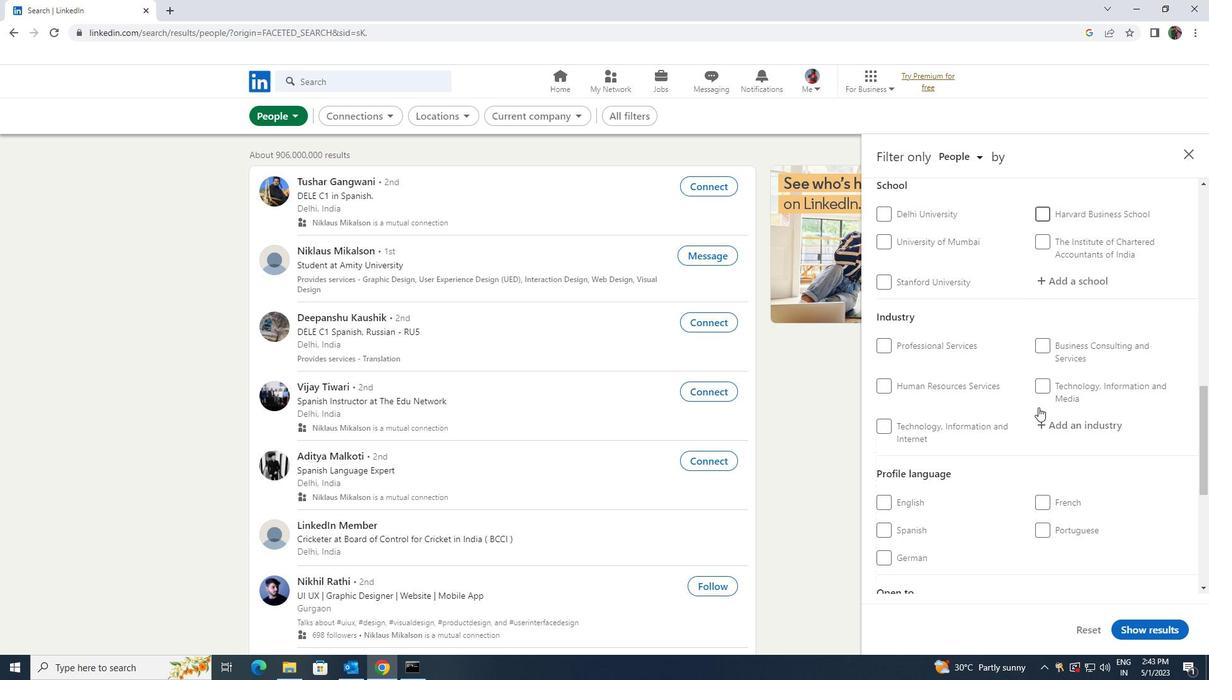 
Action: Mouse moved to (1040, 408)
Screenshot: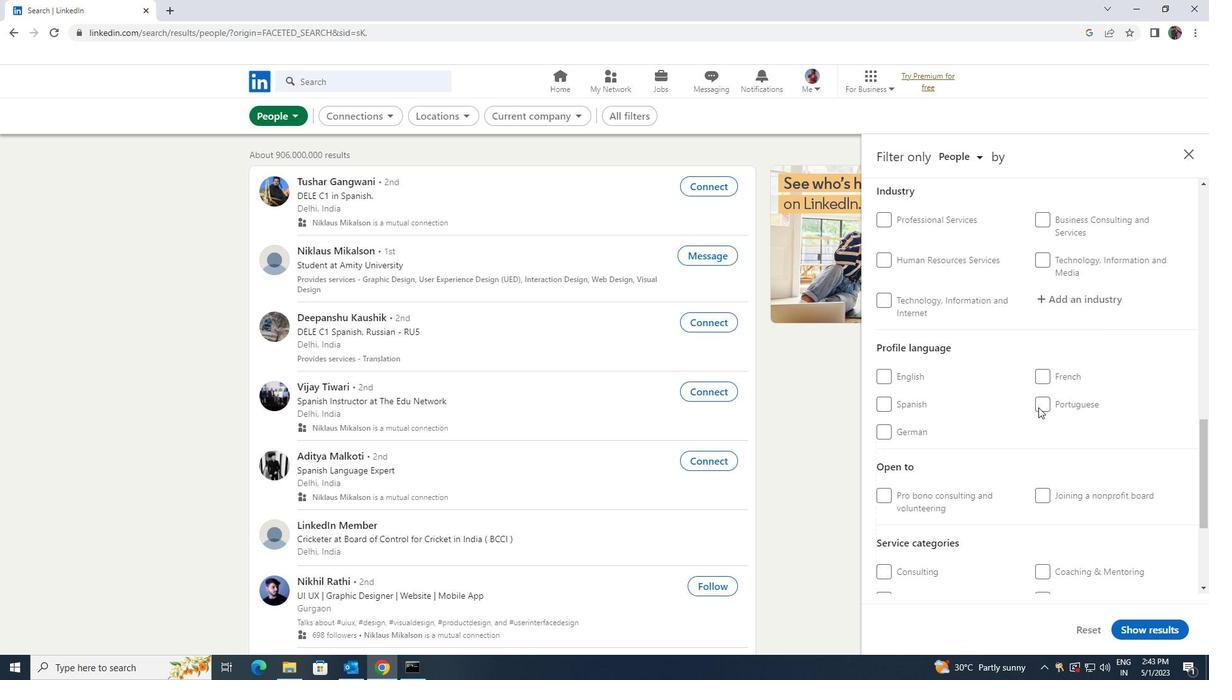 
Action: Mouse pressed left at (1040, 408)
Screenshot: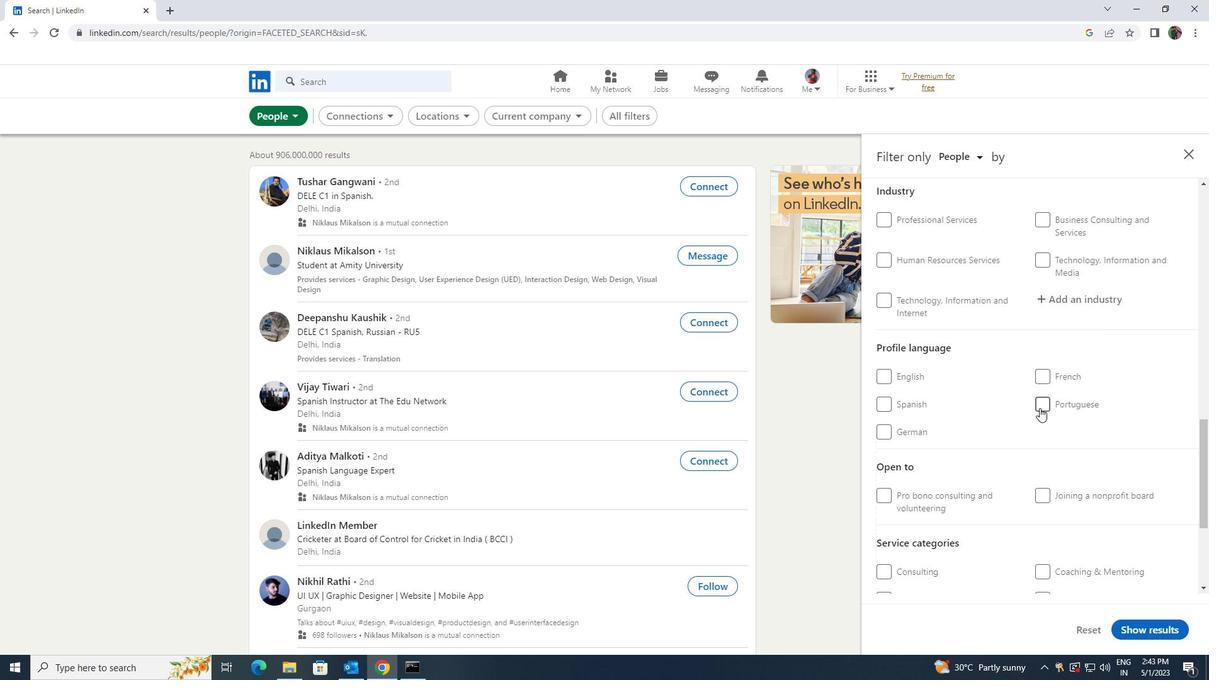
Action: Mouse scrolled (1040, 408) with delta (0, 0)
Screenshot: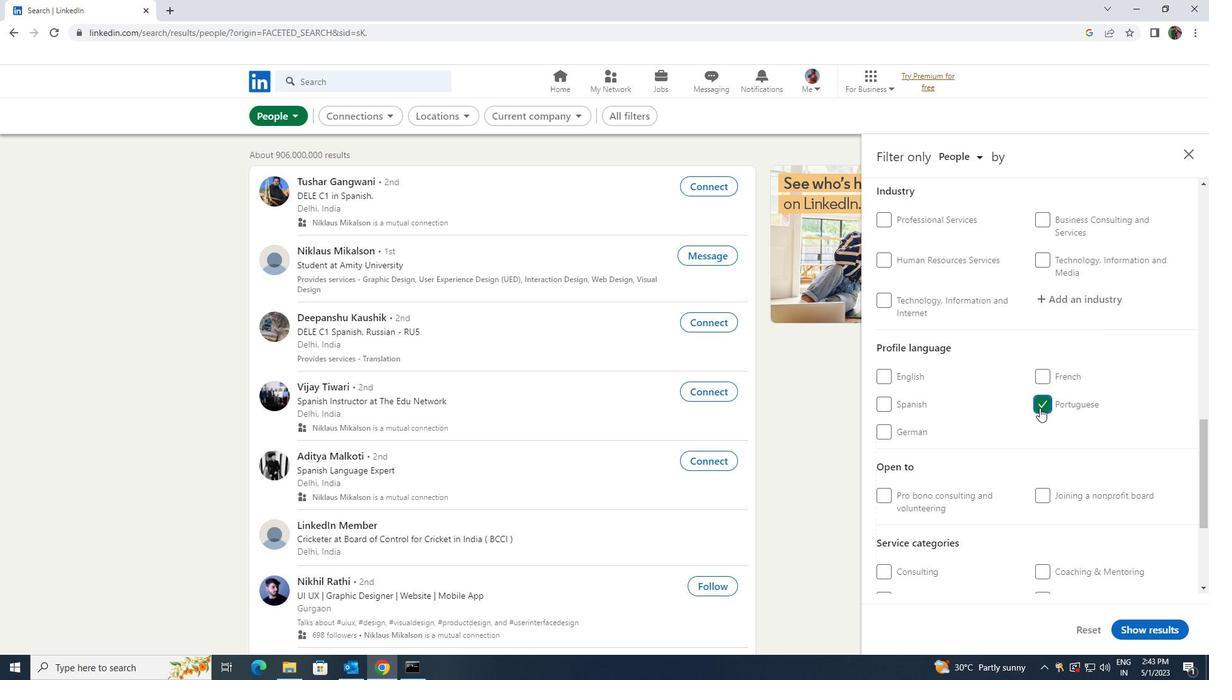 
Action: Mouse scrolled (1040, 408) with delta (0, 0)
Screenshot: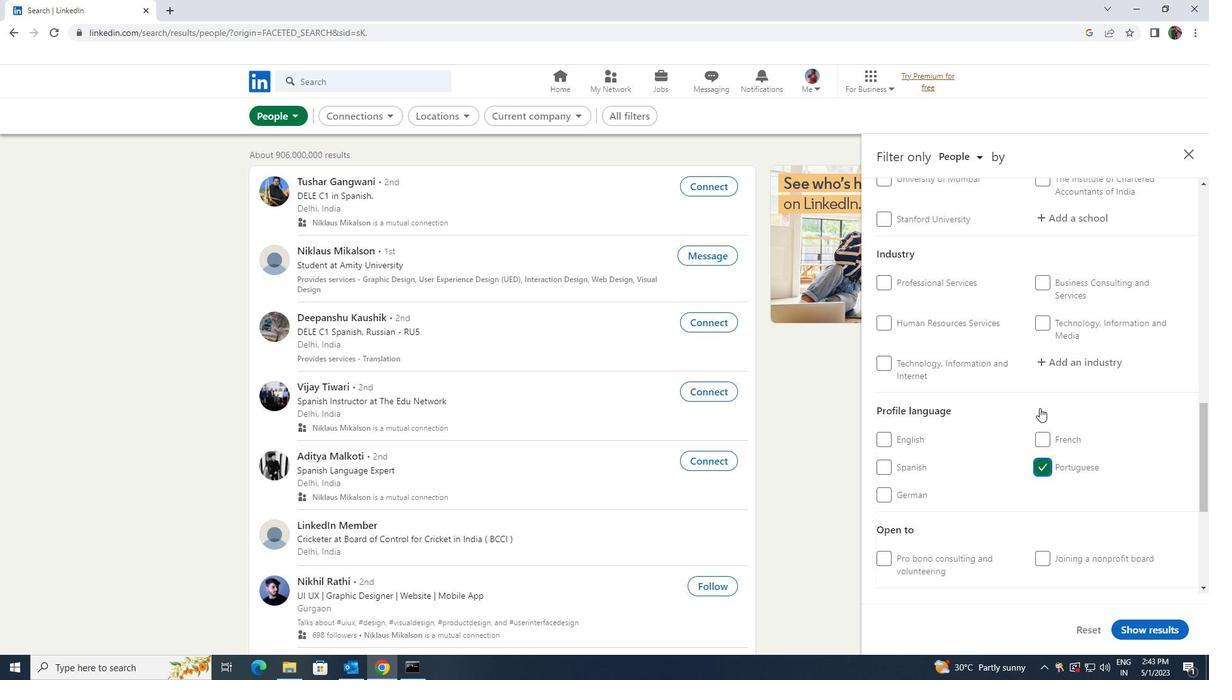 
Action: Mouse scrolled (1040, 408) with delta (0, 0)
Screenshot: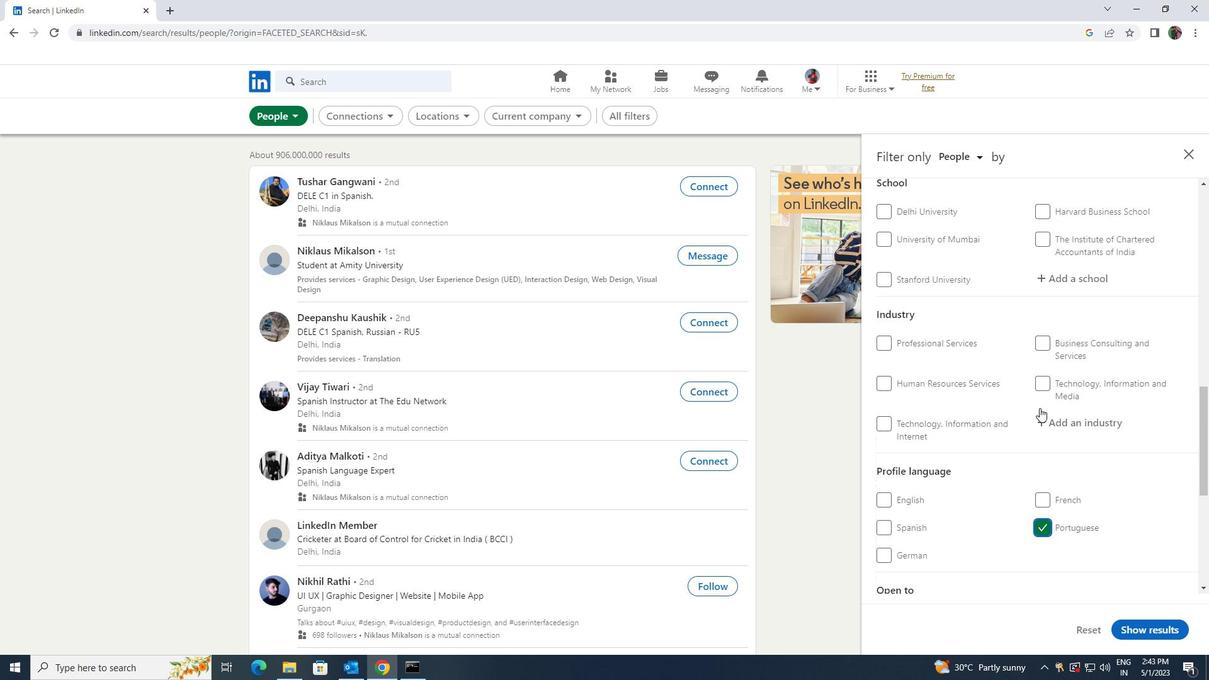 
Action: Mouse scrolled (1040, 408) with delta (0, 0)
Screenshot: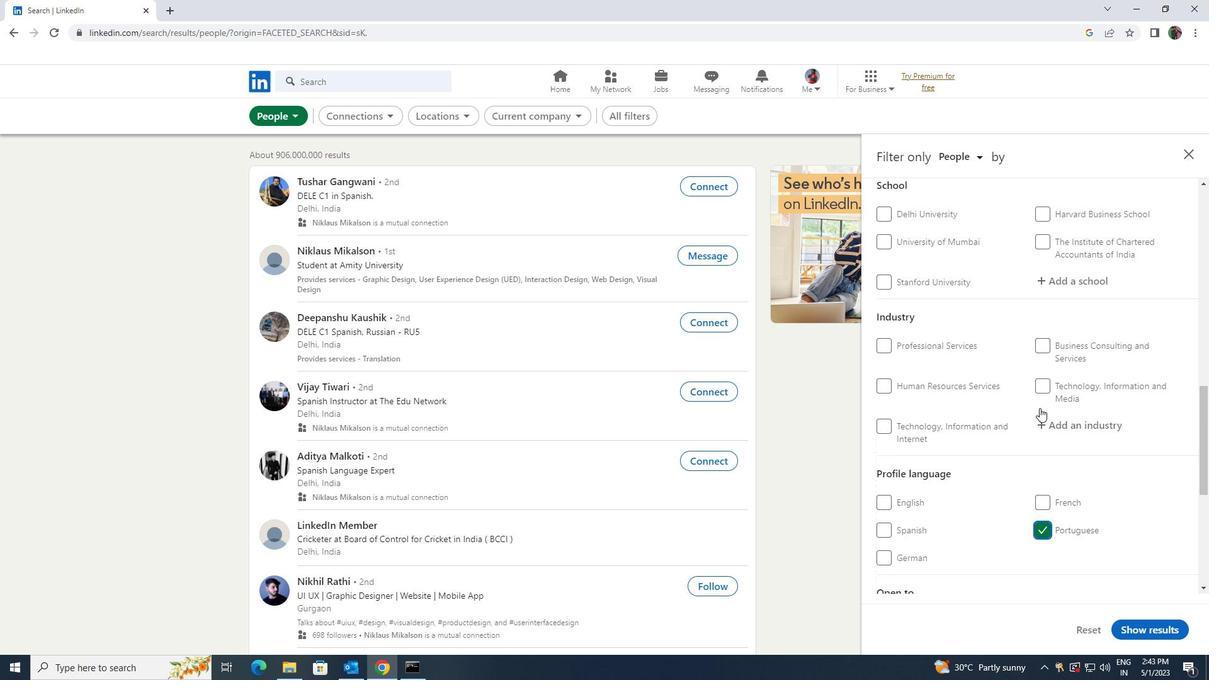 
Action: Mouse scrolled (1040, 408) with delta (0, 0)
Screenshot: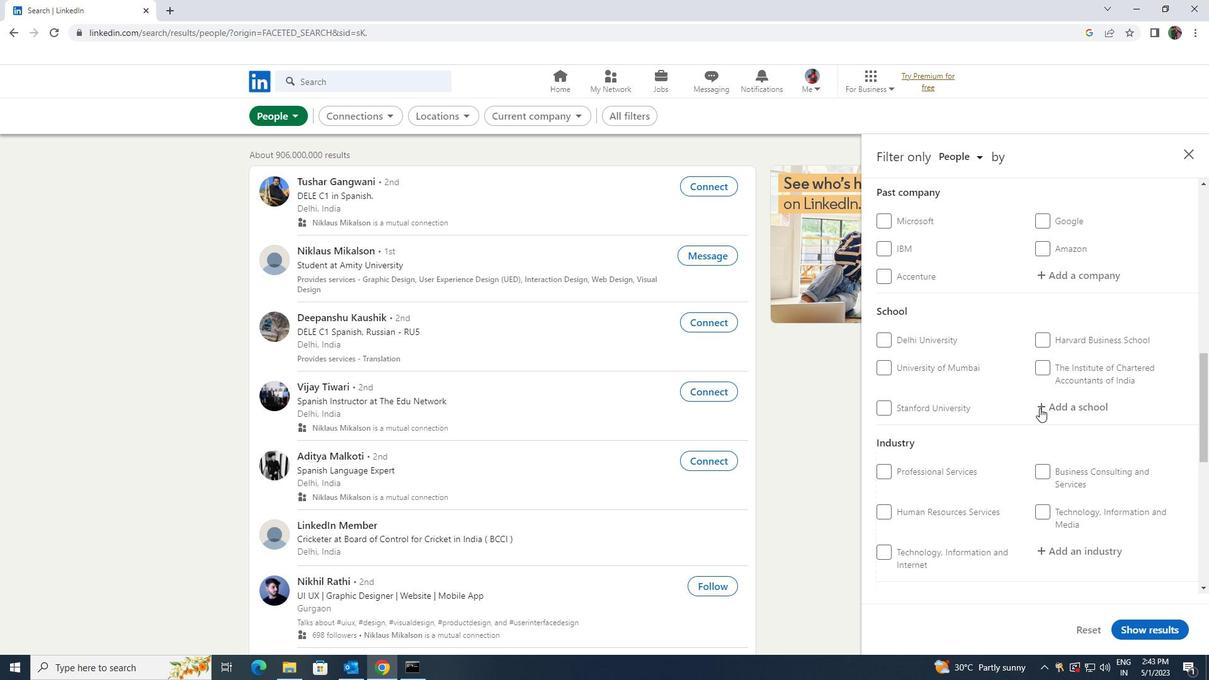 
Action: Mouse scrolled (1040, 408) with delta (0, 0)
Screenshot: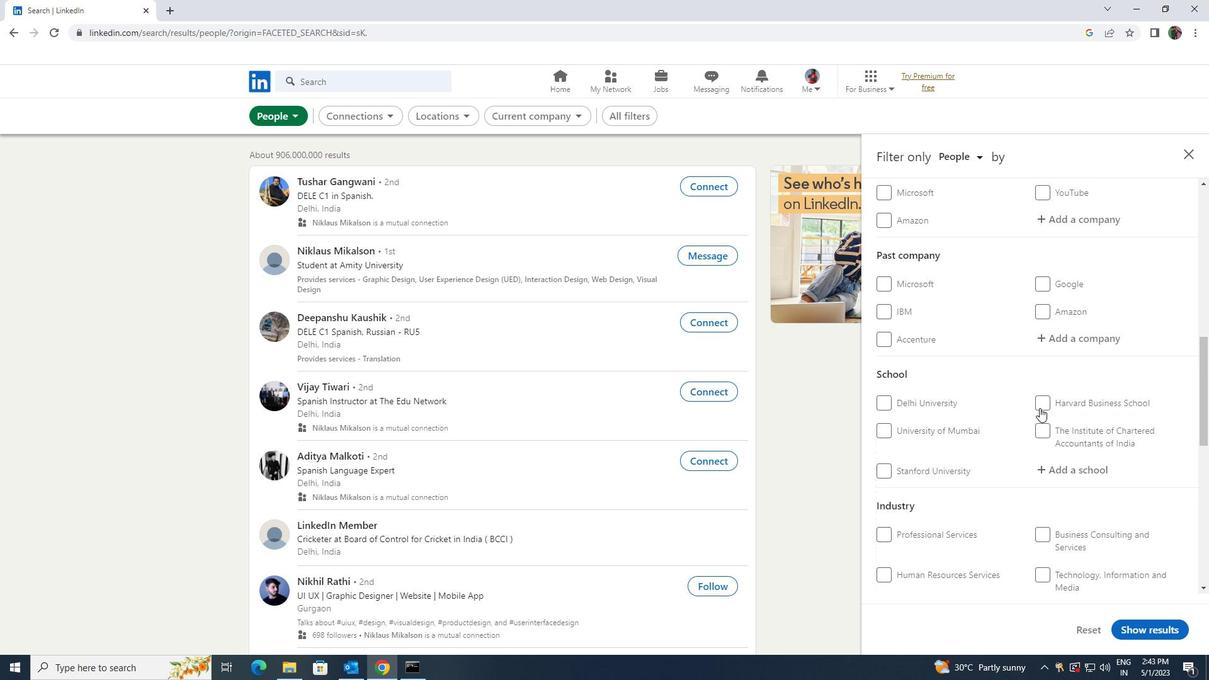 
Action: Mouse scrolled (1040, 408) with delta (0, 0)
Screenshot: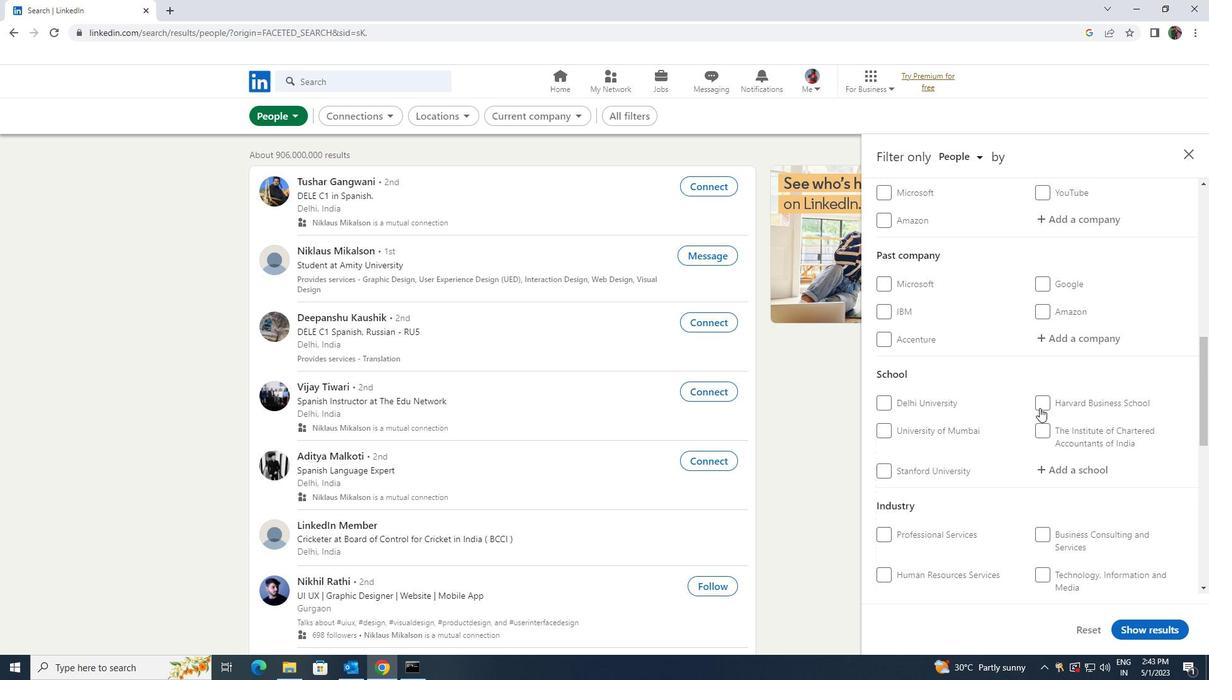 
Action: Mouse scrolled (1040, 408) with delta (0, 0)
Screenshot: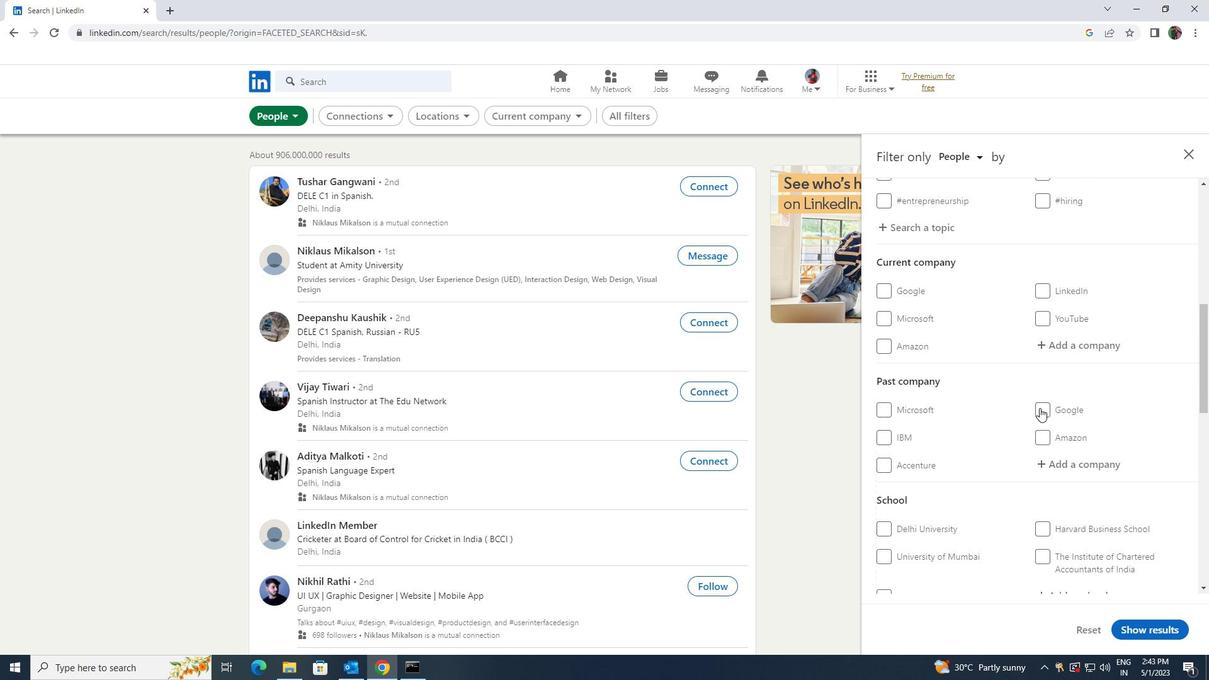 
Action: Mouse moved to (1043, 407)
Screenshot: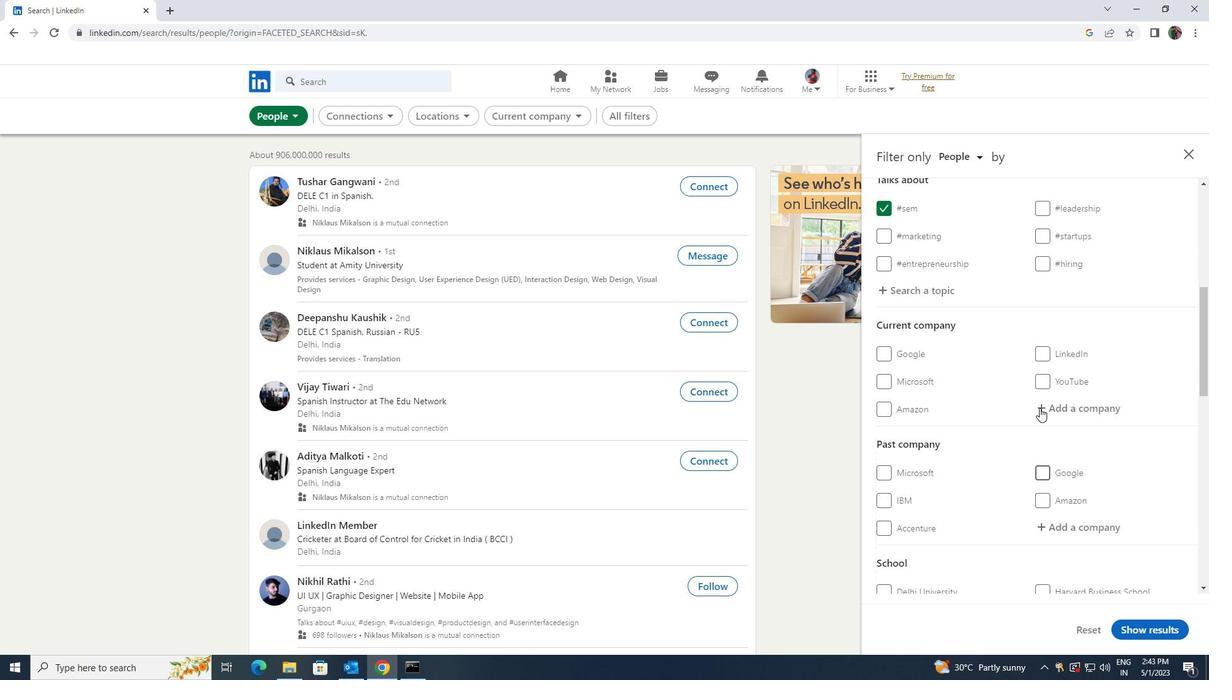 
Action: Mouse pressed left at (1043, 407)
Screenshot: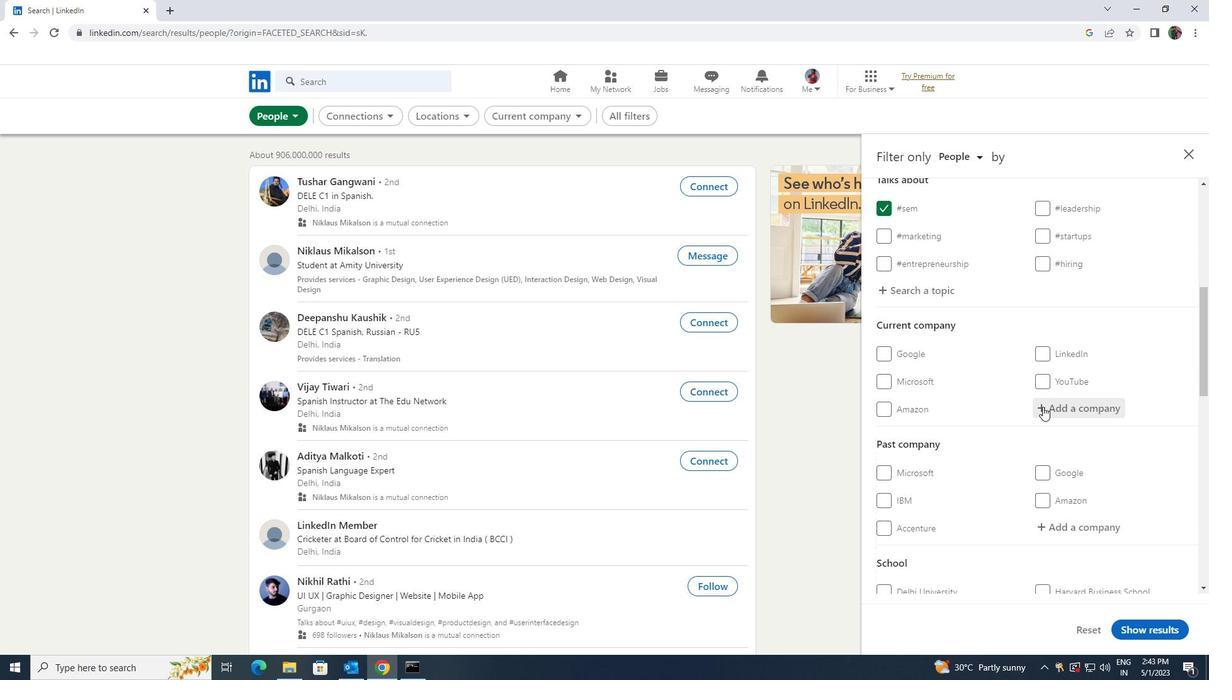 
Action: Key pressed <Key.shift>ESAF
Screenshot: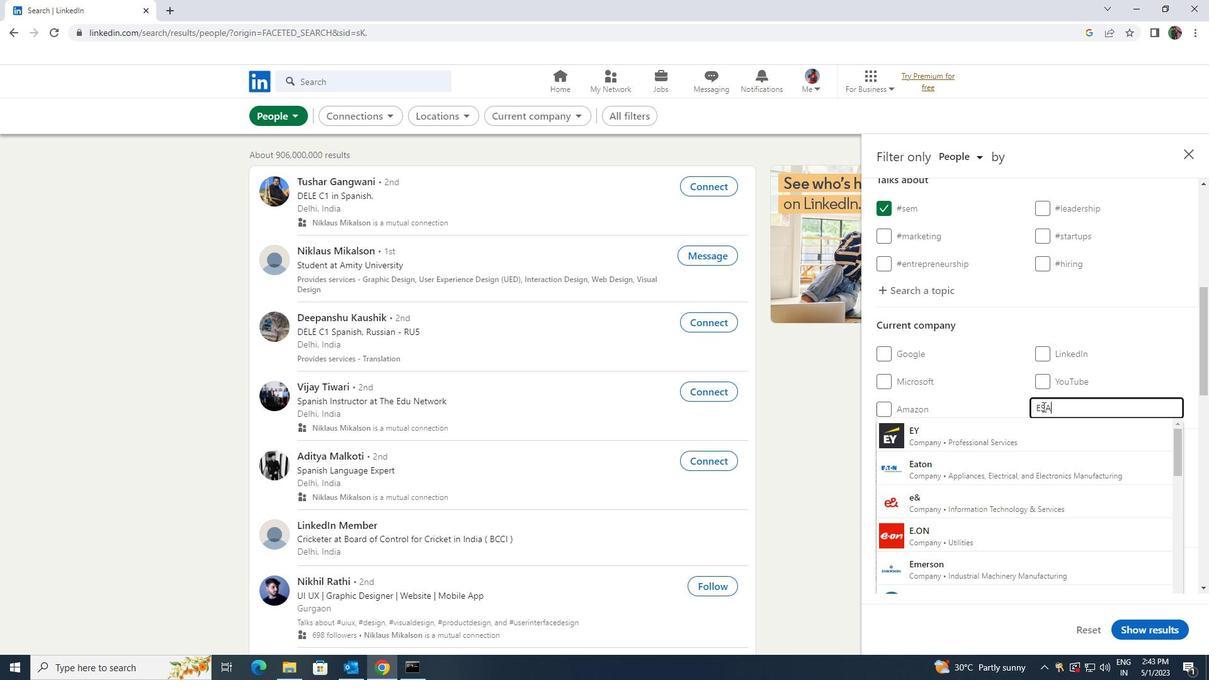 
Action: Mouse moved to (1033, 422)
Screenshot: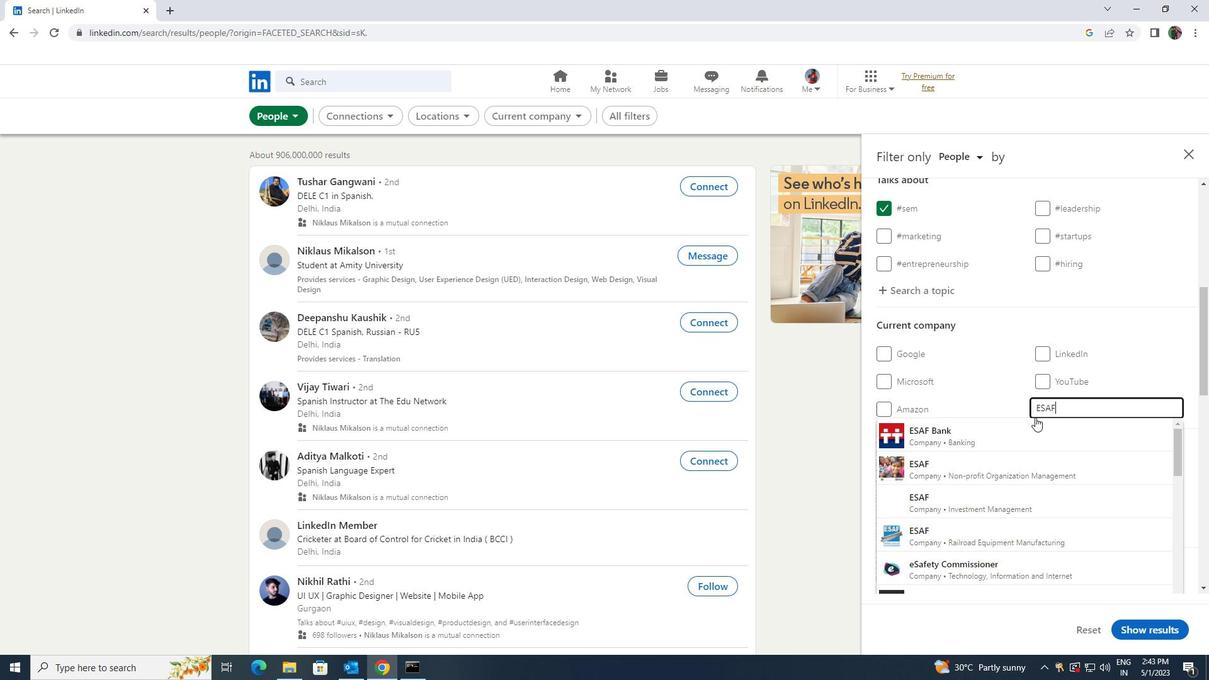 
Action: Mouse pressed left at (1033, 422)
Screenshot: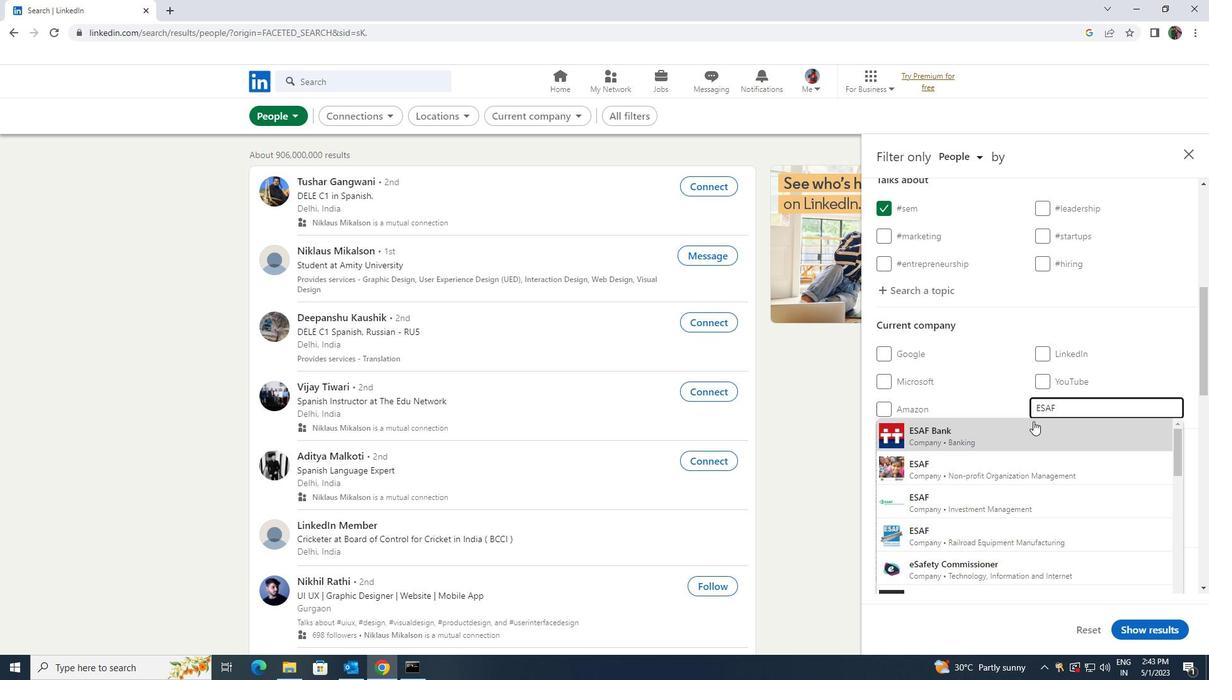 
Action: Mouse scrolled (1033, 422) with delta (0, 0)
Screenshot: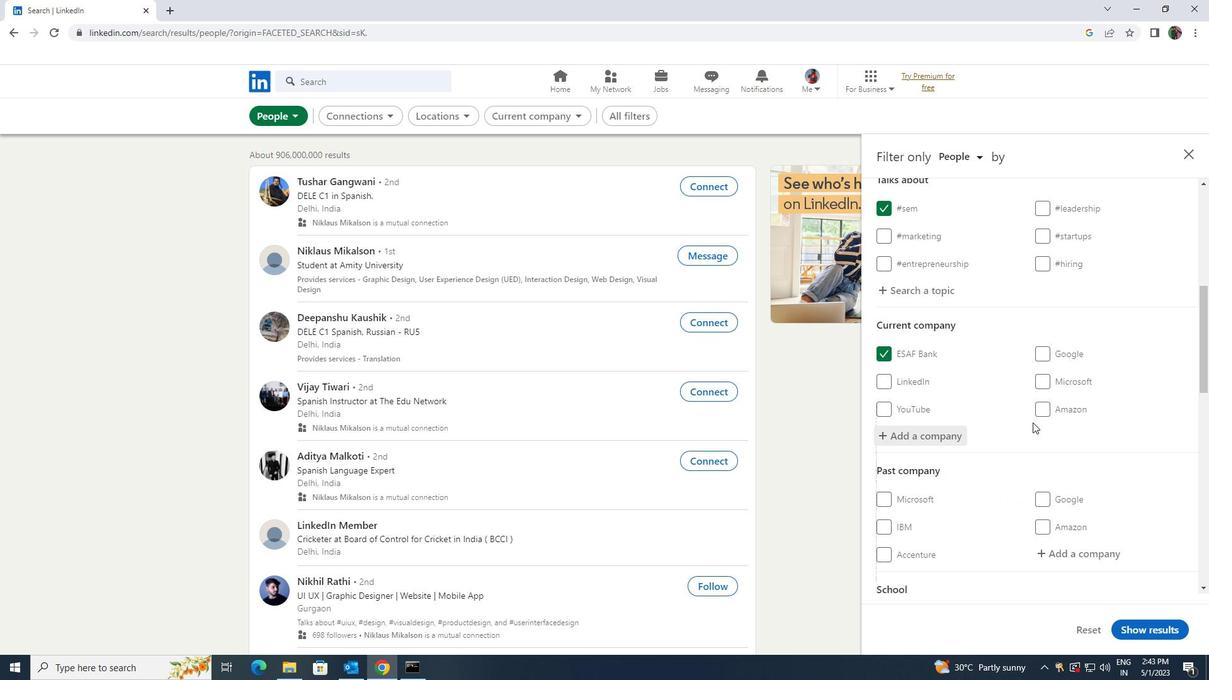 
Action: Mouse scrolled (1033, 422) with delta (0, 0)
Screenshot: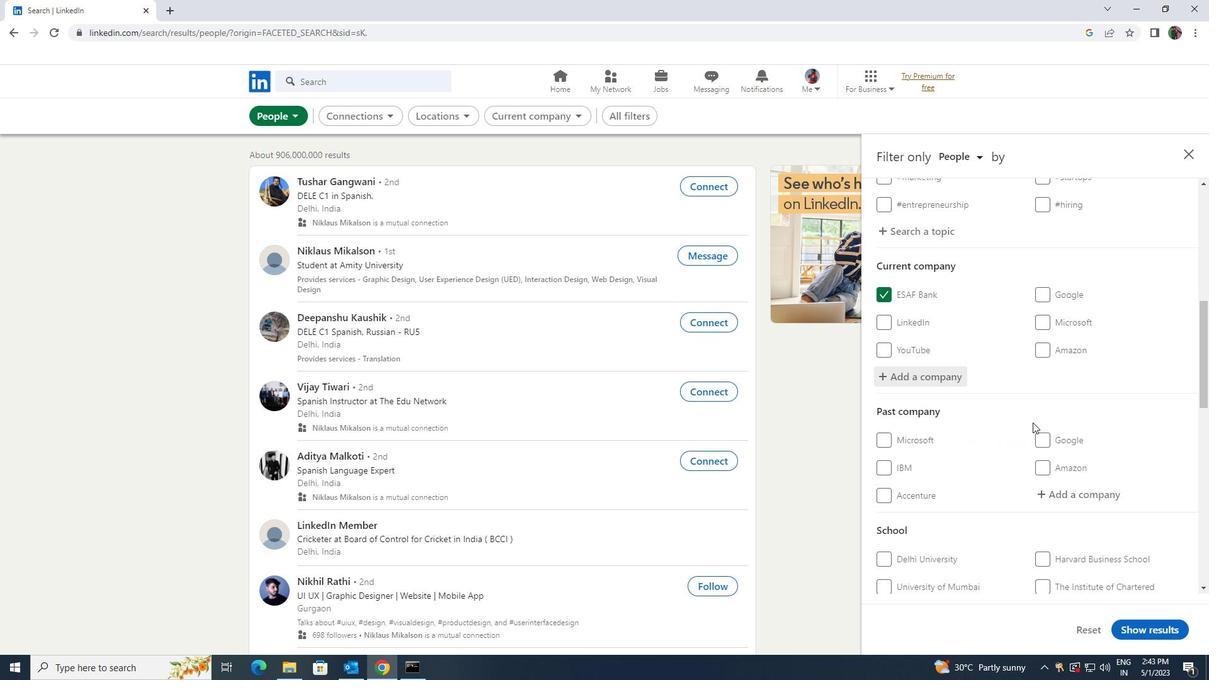 
Action: Mouse scrolled (1033, 422) with delta (0, 0)
Screenshot: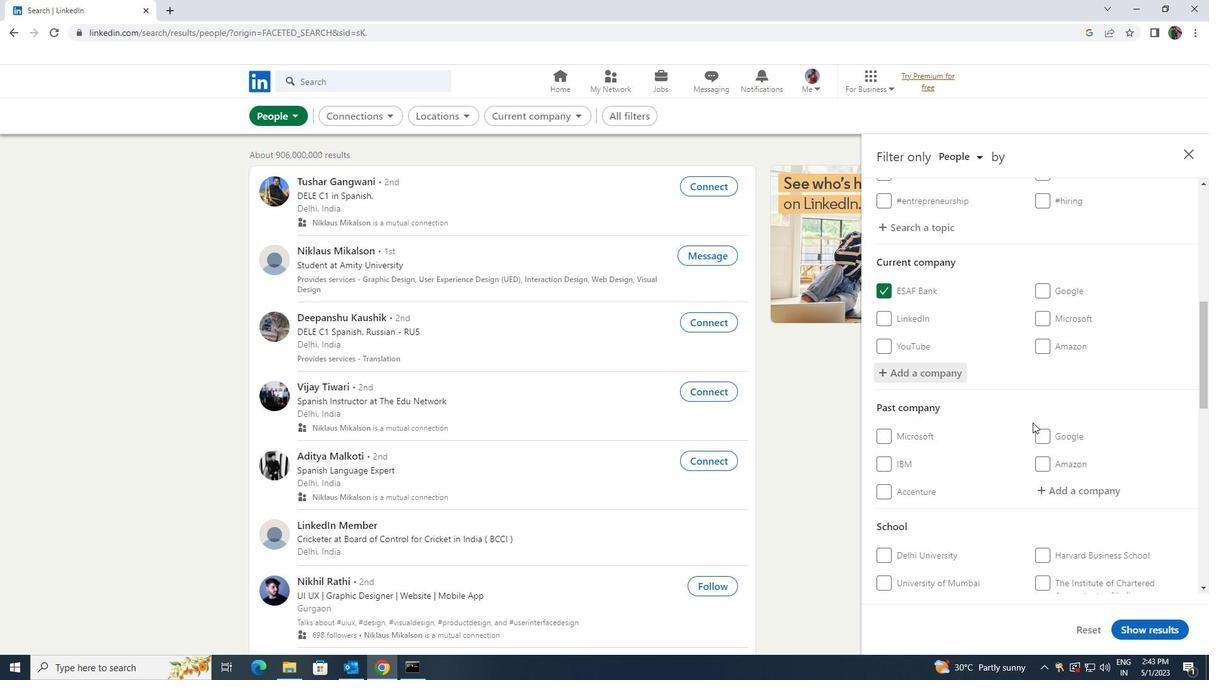 
Action: Mouse scrolled (1033, 422) with delta (0, 0)
Screenshot: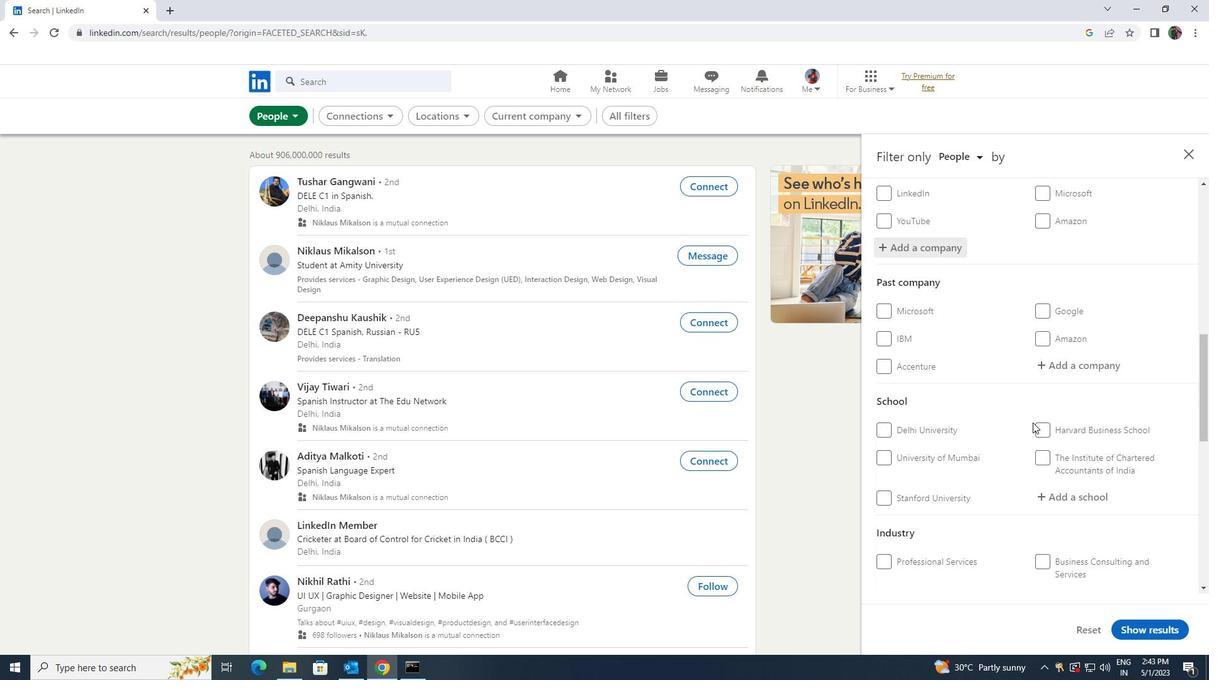 
Action: Mouse moved to (1058, 430)
Screenshot: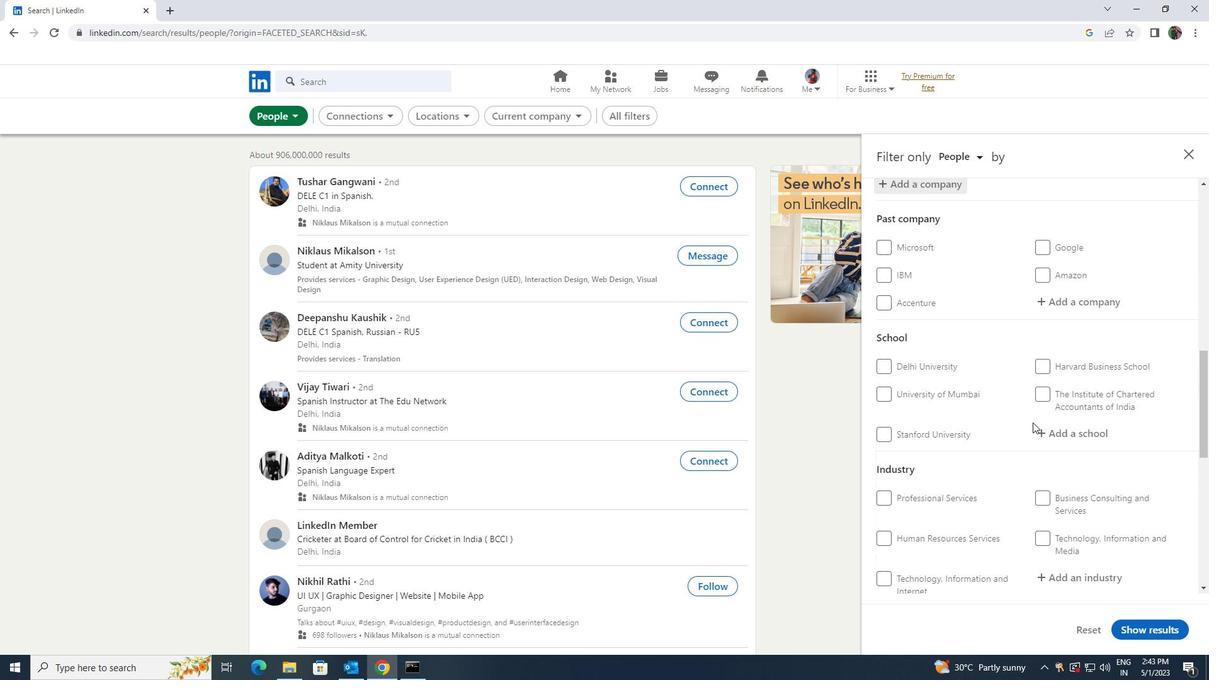 
Action: Mouse pressed left at (1058, 430)
Screenshot: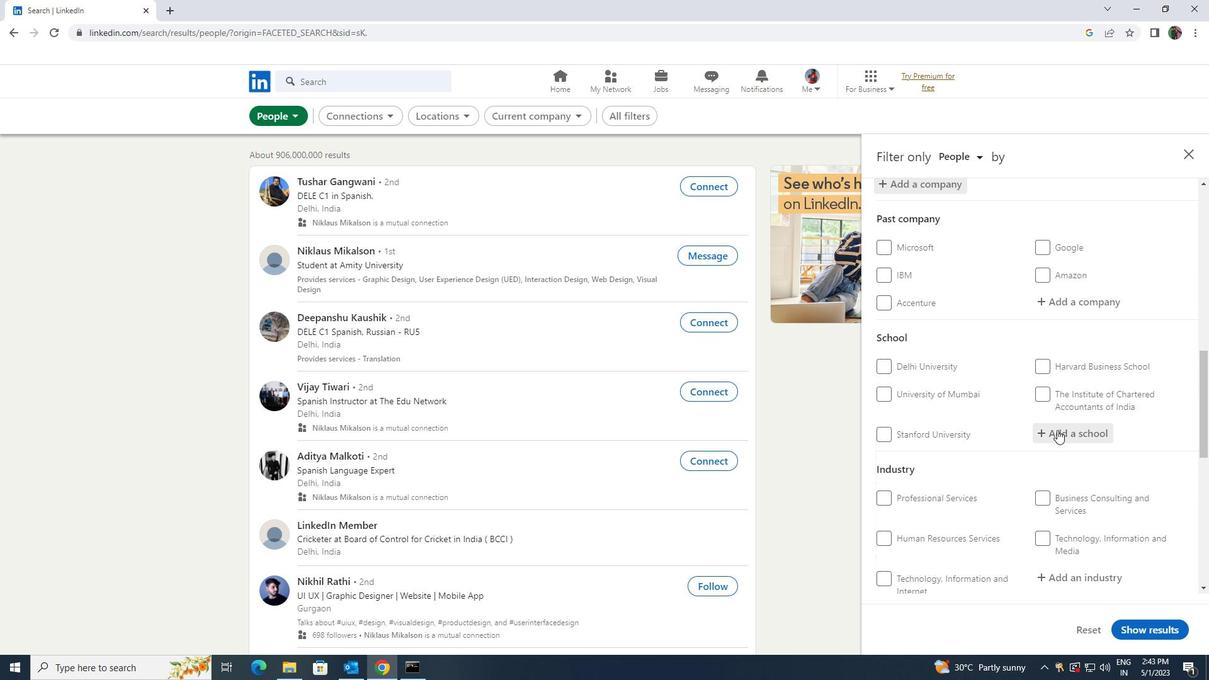 
Action: Mouse moved to (1058, 431)
Screenshot: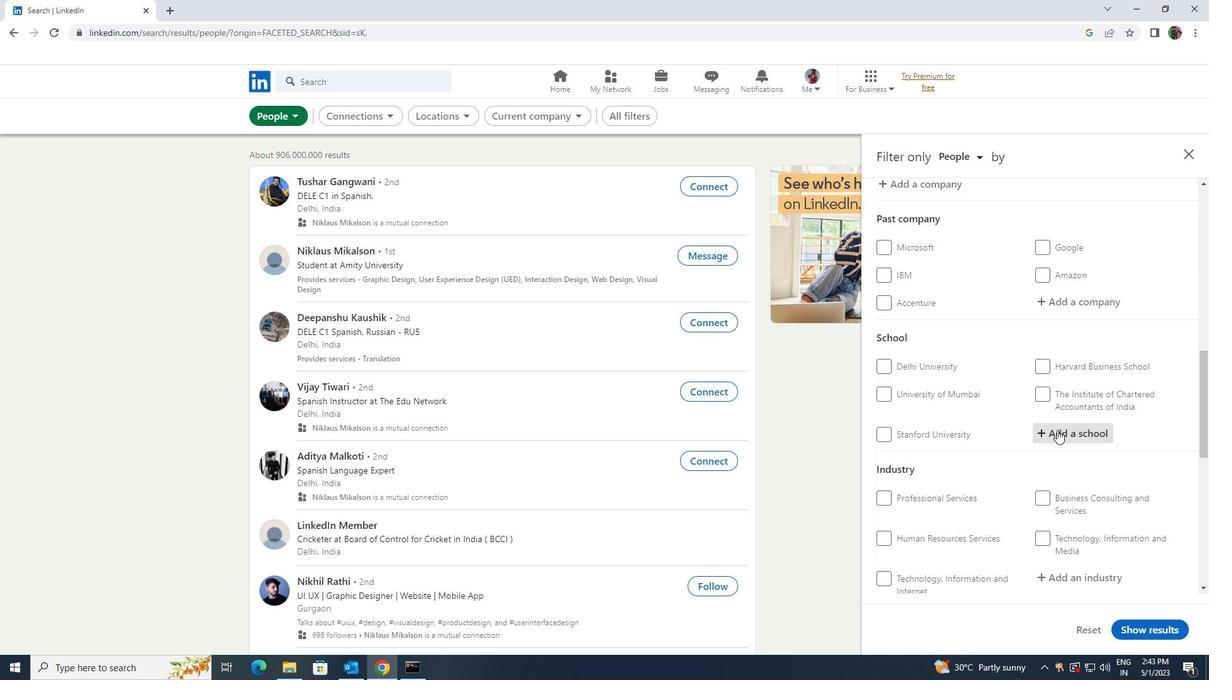 
Action: Key pressed <Key.shift><Key.shift><Key.shift>ACADEMY<Key.space><Key.shift>OF<Key.space><Key.shift>TECH
Screenshot: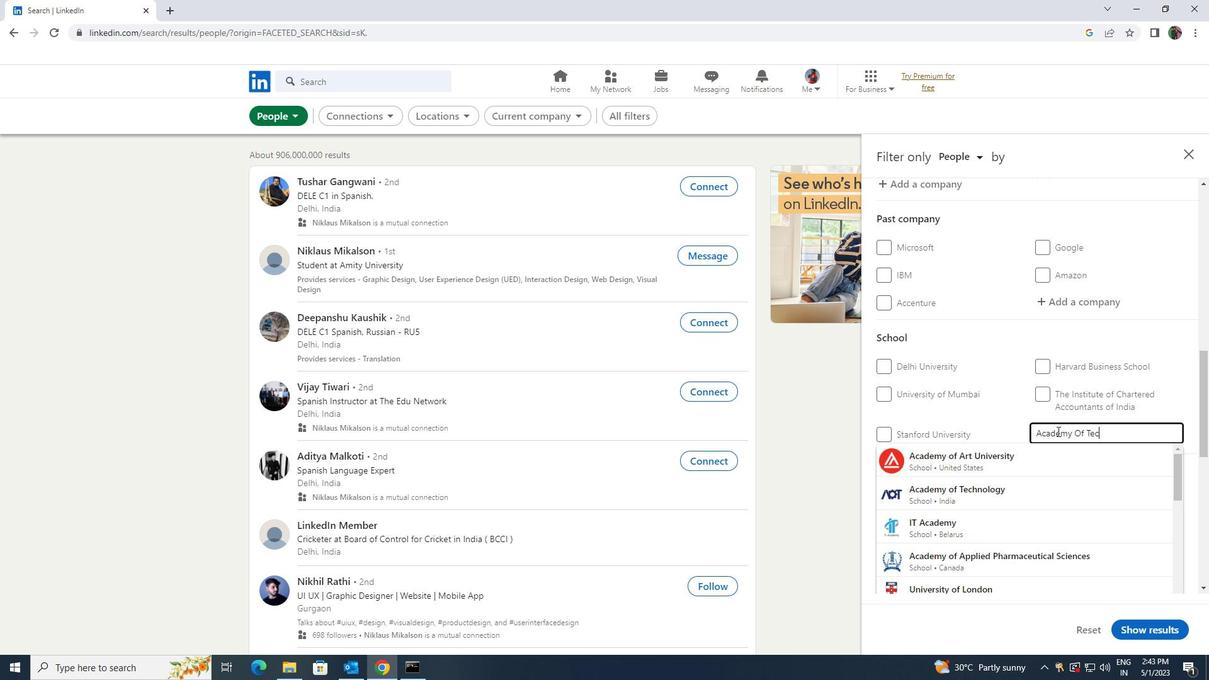 
Action: Mouse moved to (1053, 448)
Screenshot: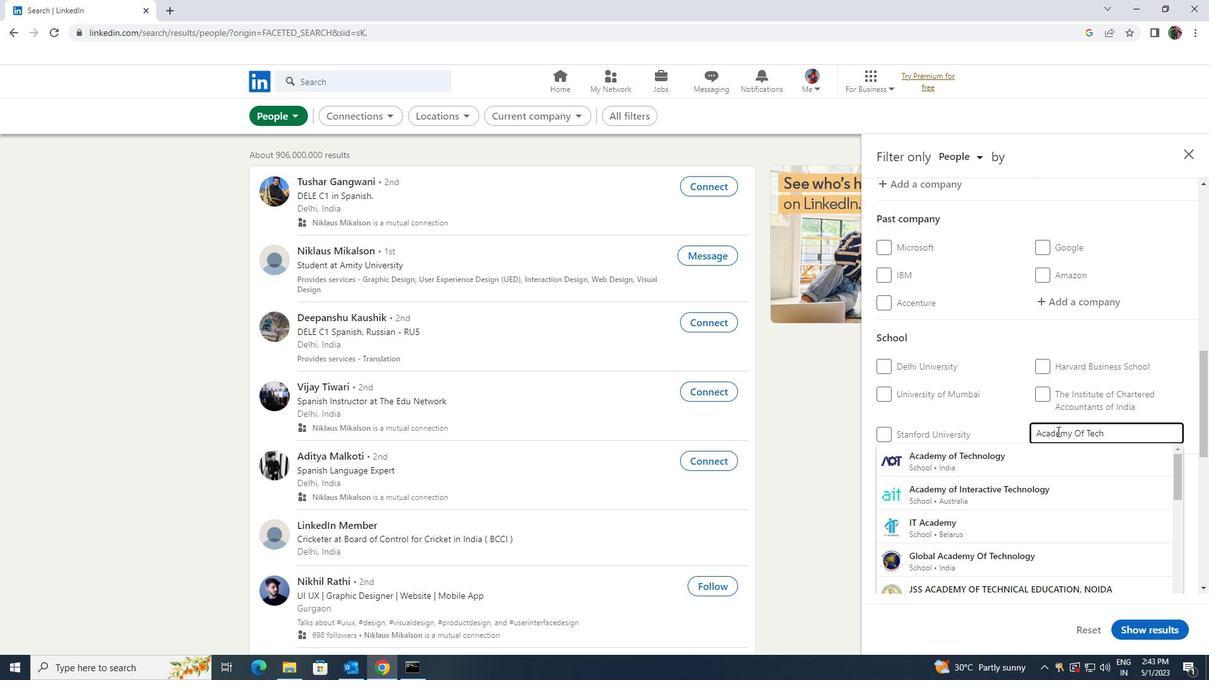 
Action: Mouse pressed left at (1053, 448)
Screenshot: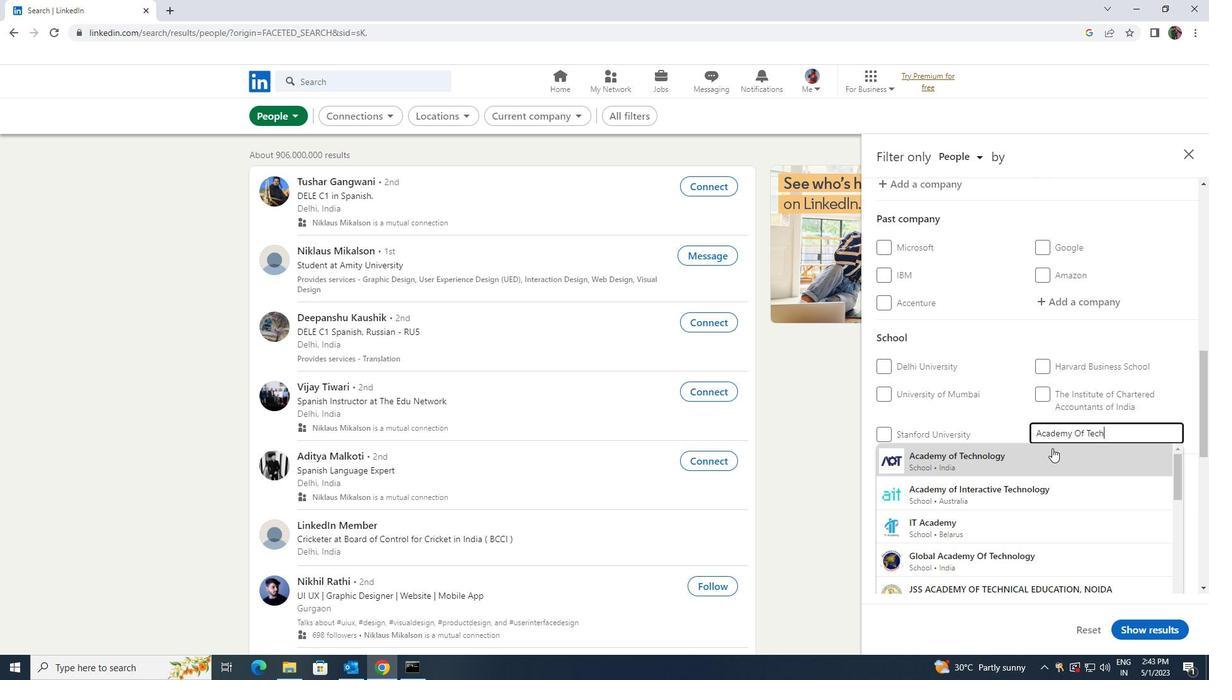 
Action: Mouse scrolled (1053, 448) with delta (0, 0)
Screenshot: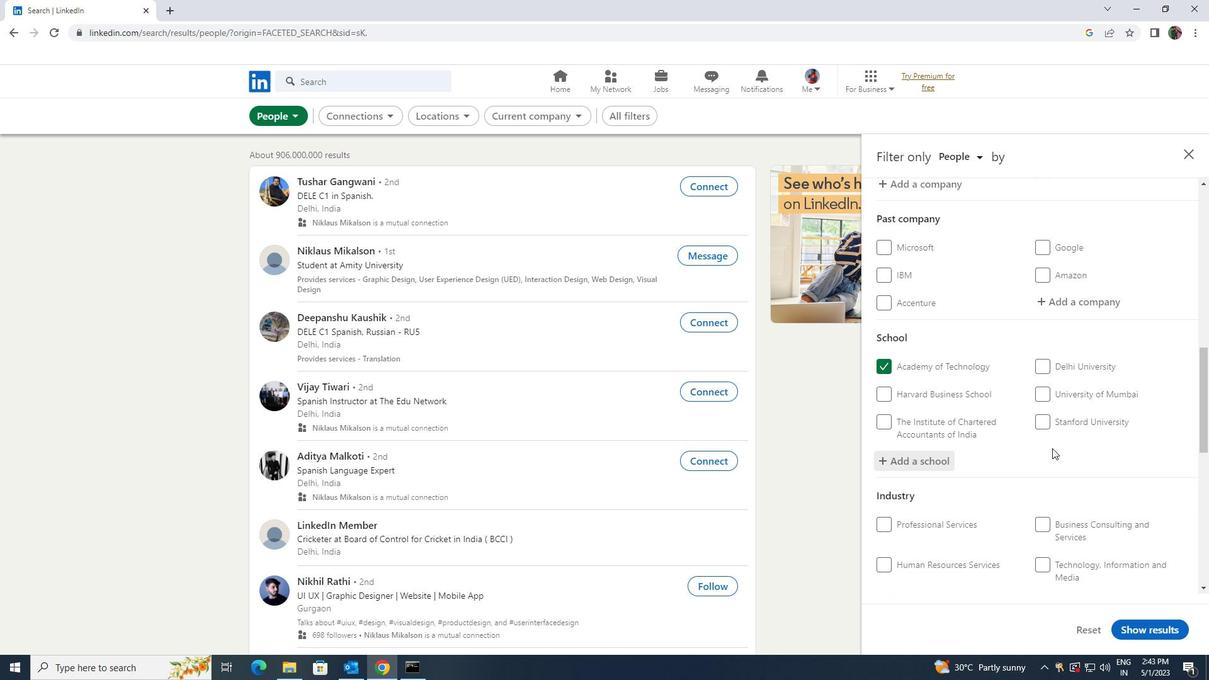 
Action: Mouse scrolled (1053, 448) with delta (0, 0)
Screenshot: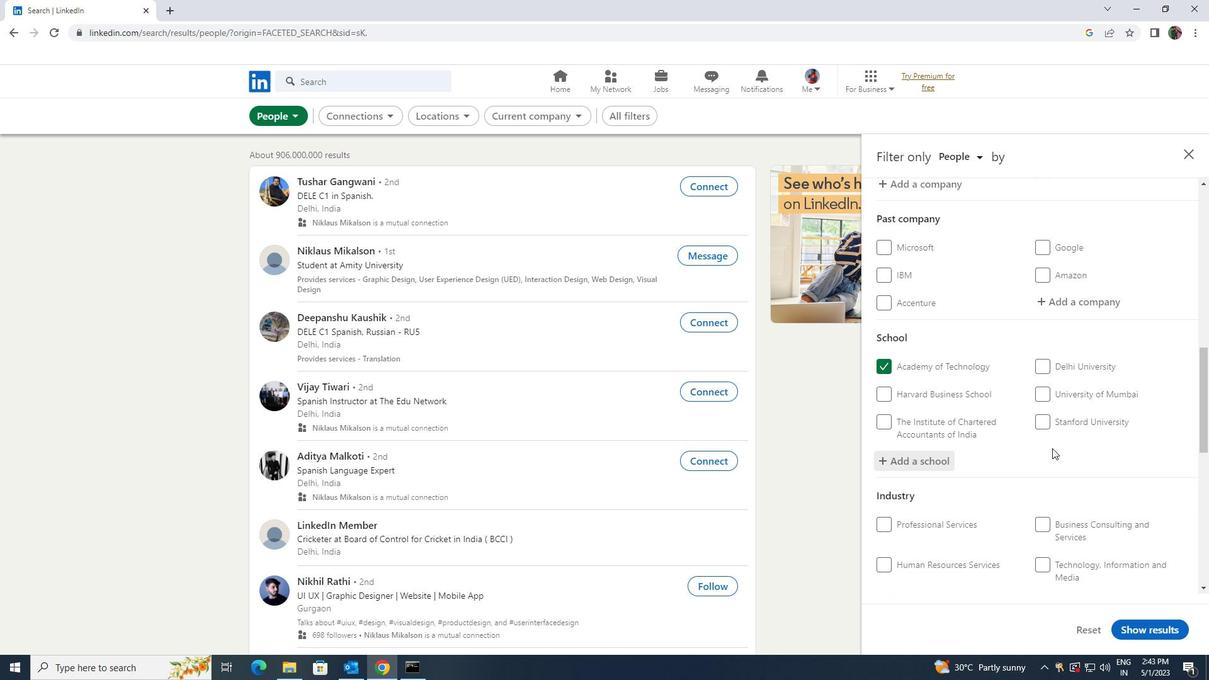 
Action: Mouse moved to (1059, 473)
Screenshot: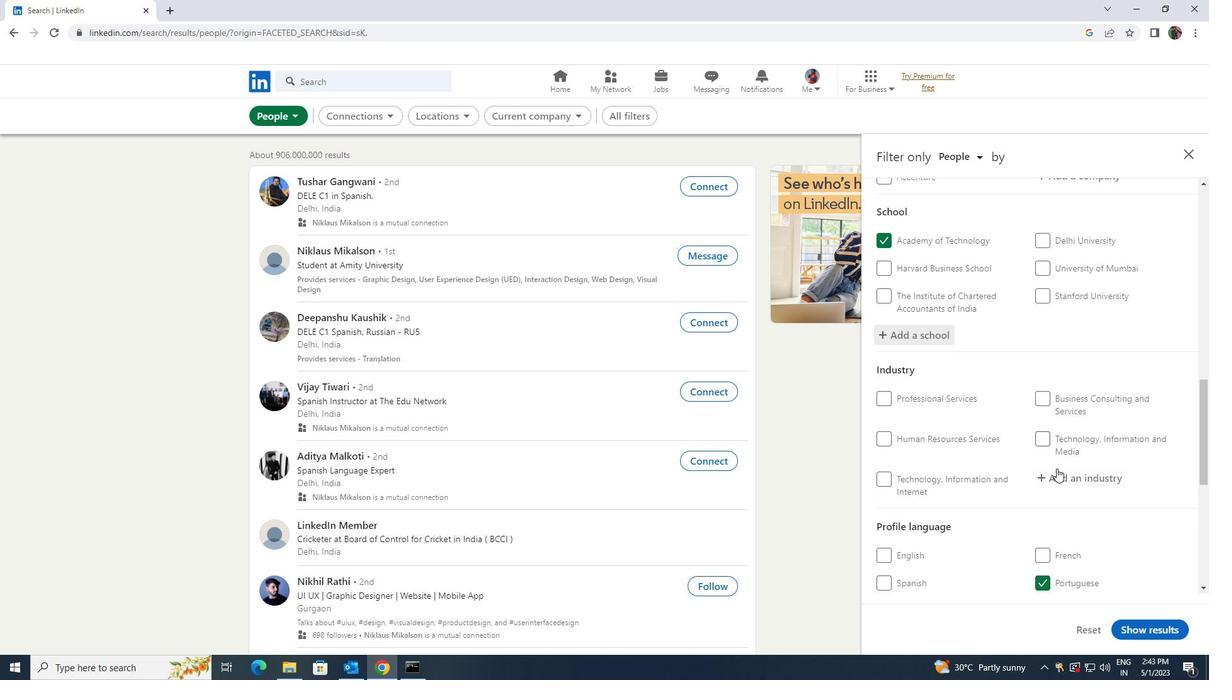 
Action: Mouse pressed left at (1059, 473)
Screenshot: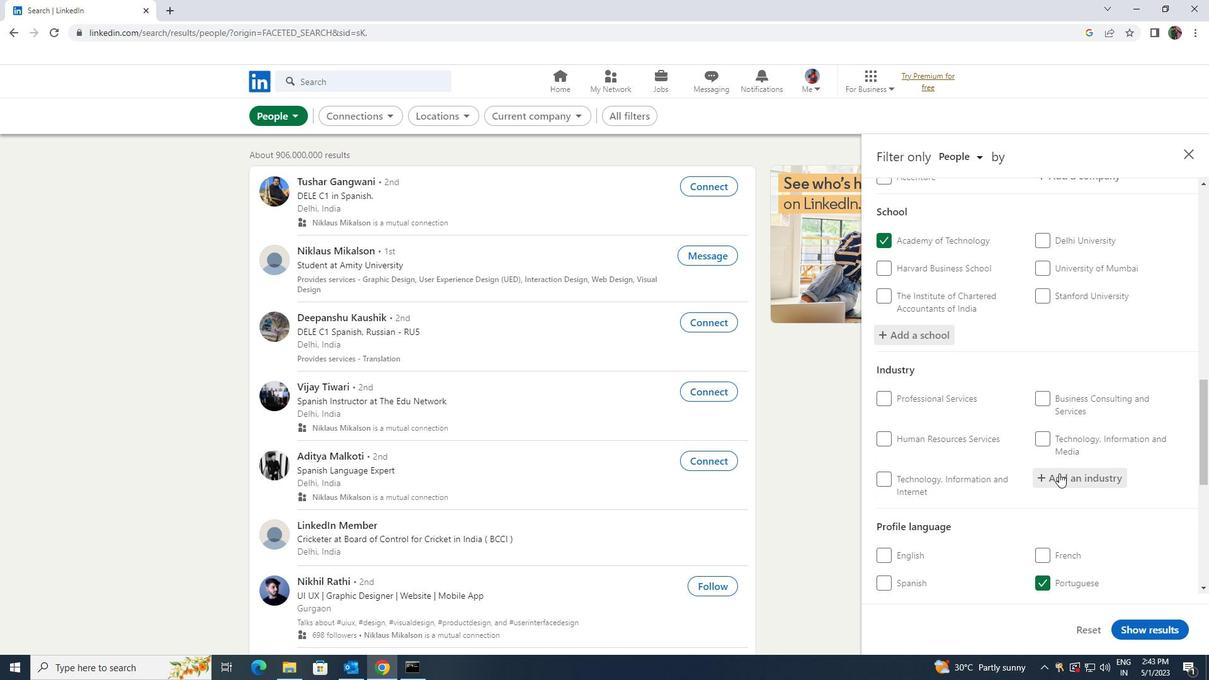 
Action: Key pressed <Key.shift><Key.shift><Key.shift>WHOLESALE<Key.space><Key.shift><Key.shift><Key.shift><Key.shift>FURNI
Screenshot: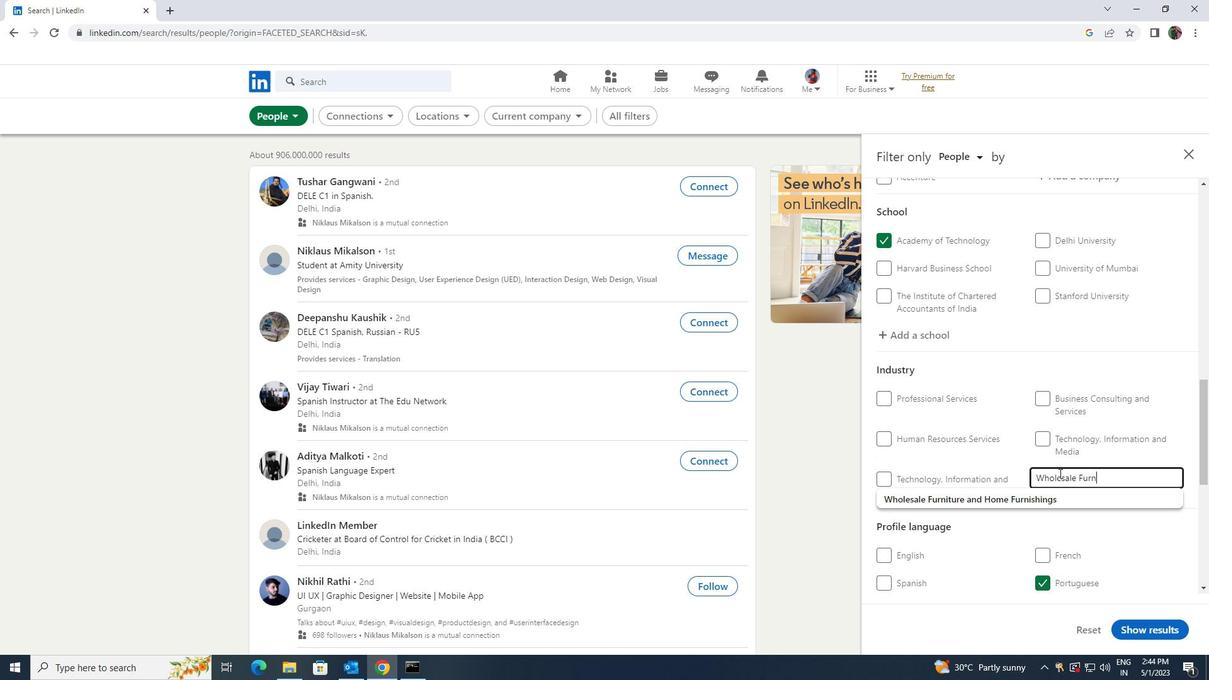 
Action: Mouse moved to (1051, 494)
Screenshot: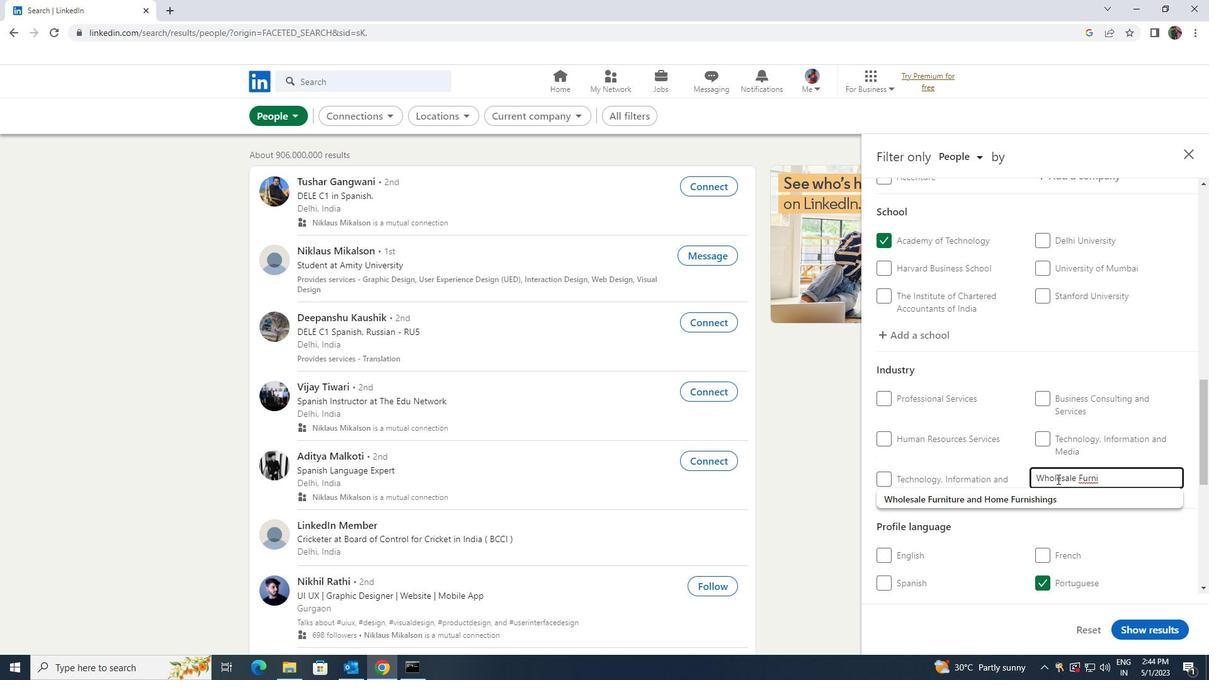 
Action: Mouse pressed left at (1051, 494)
Screenshot: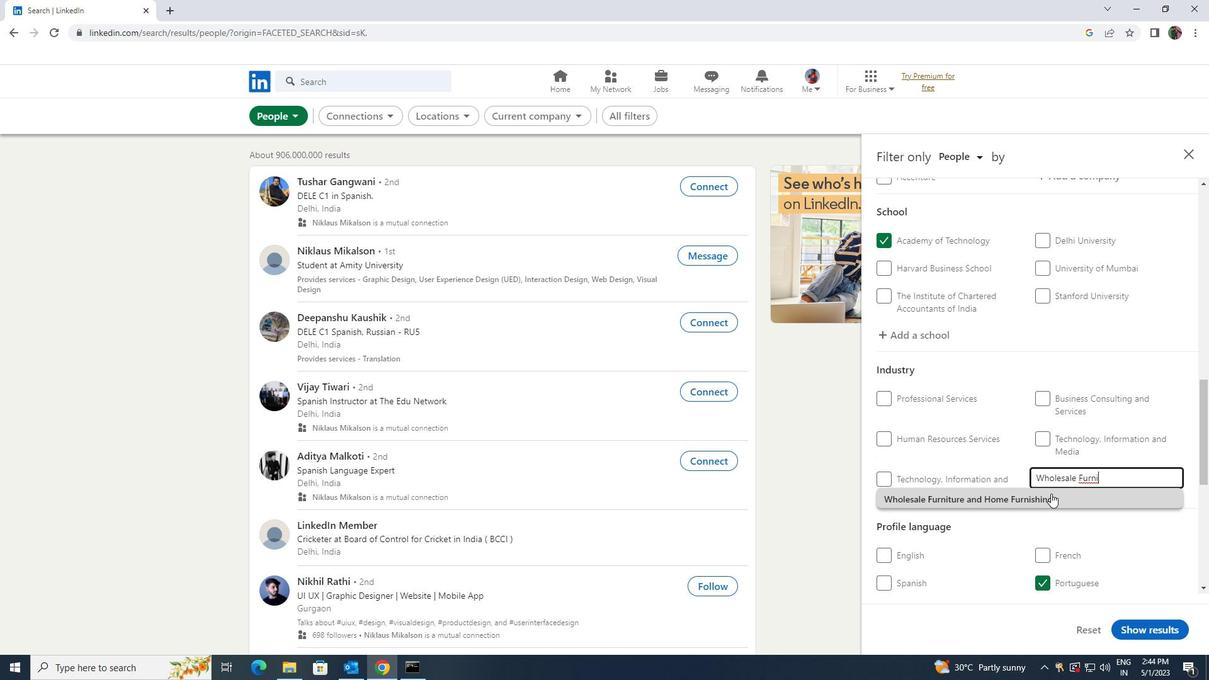 
Action: Mouse moved to (1045, 498)
Screenshot: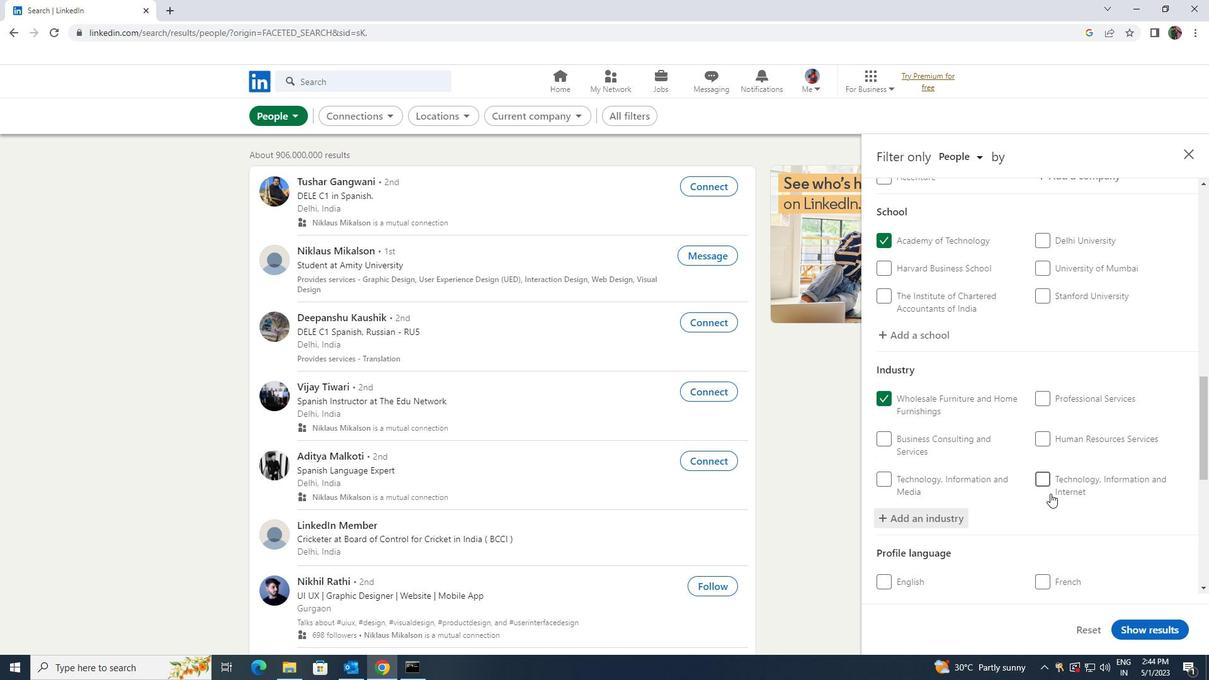 
Action: Mouse scrolled (1045, 497) with delta (0, 0)
Screenshot: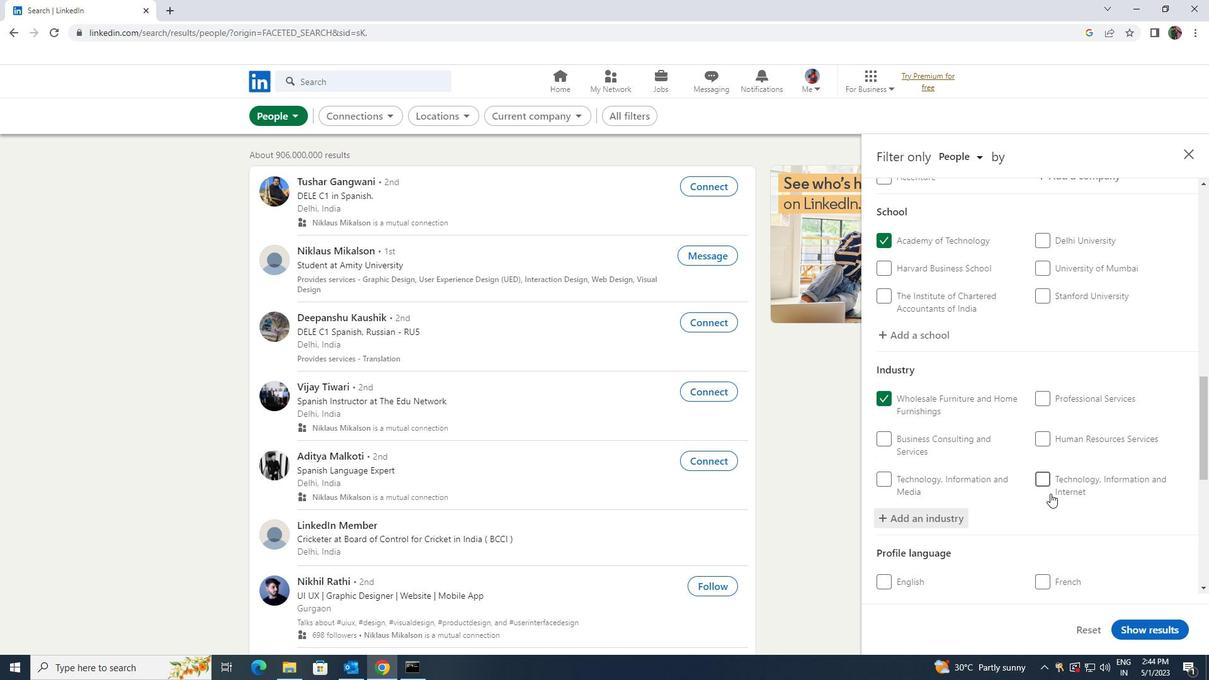 
Action: Mouse moved to (1043, 499)
Screenshot: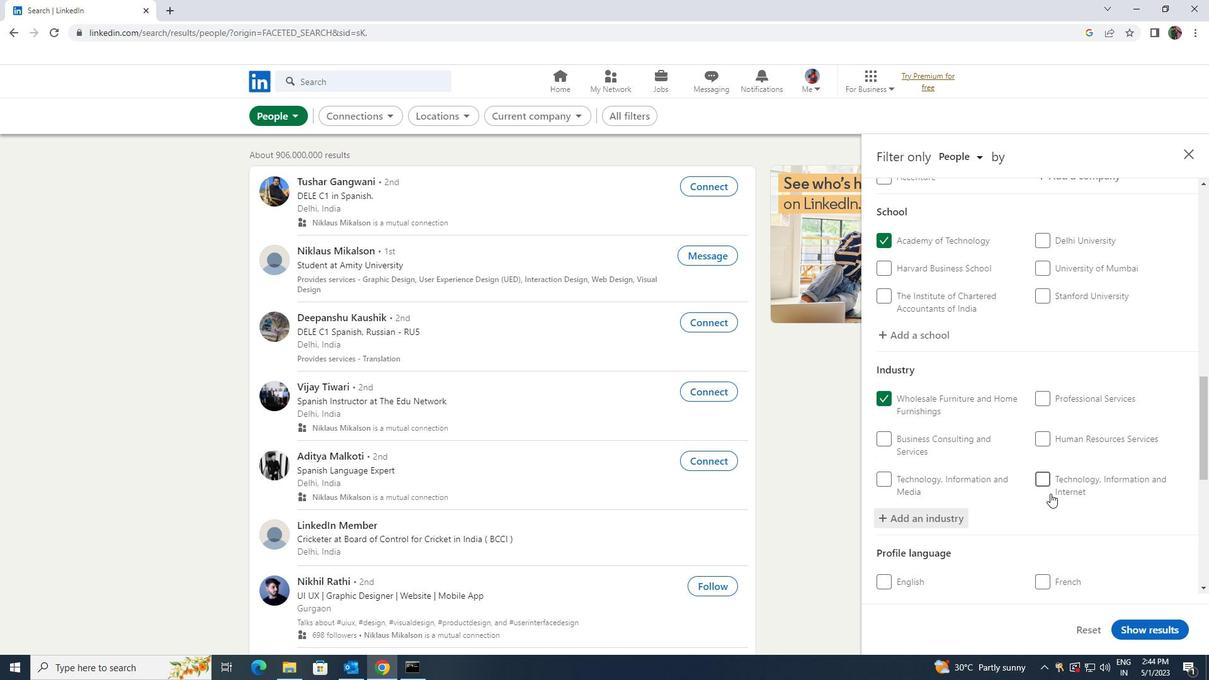 
Action: Mouse scrolled (1043, 499) with delta (0, 0)
Screenshot: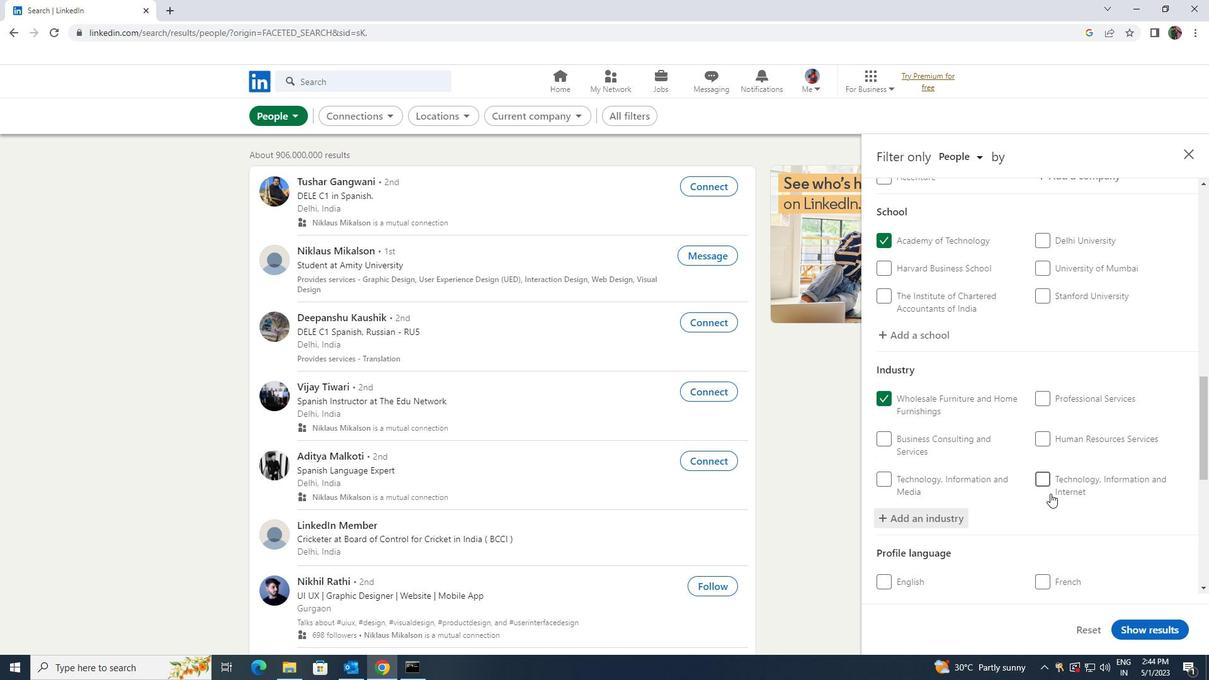 
Action: Mouse scrolled (1043, 499) with delta (0, 0)
Screenshot: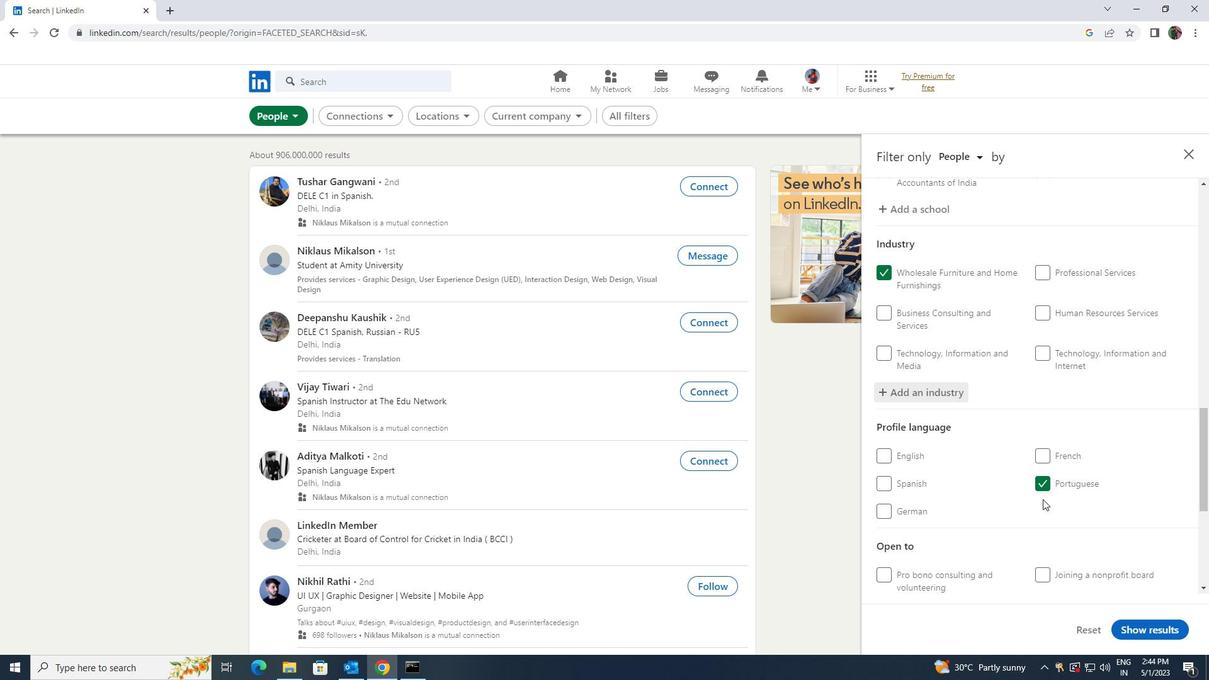 
Action: Mouse scrolled (1043, 499) with delta (0, 0)
Screenshot: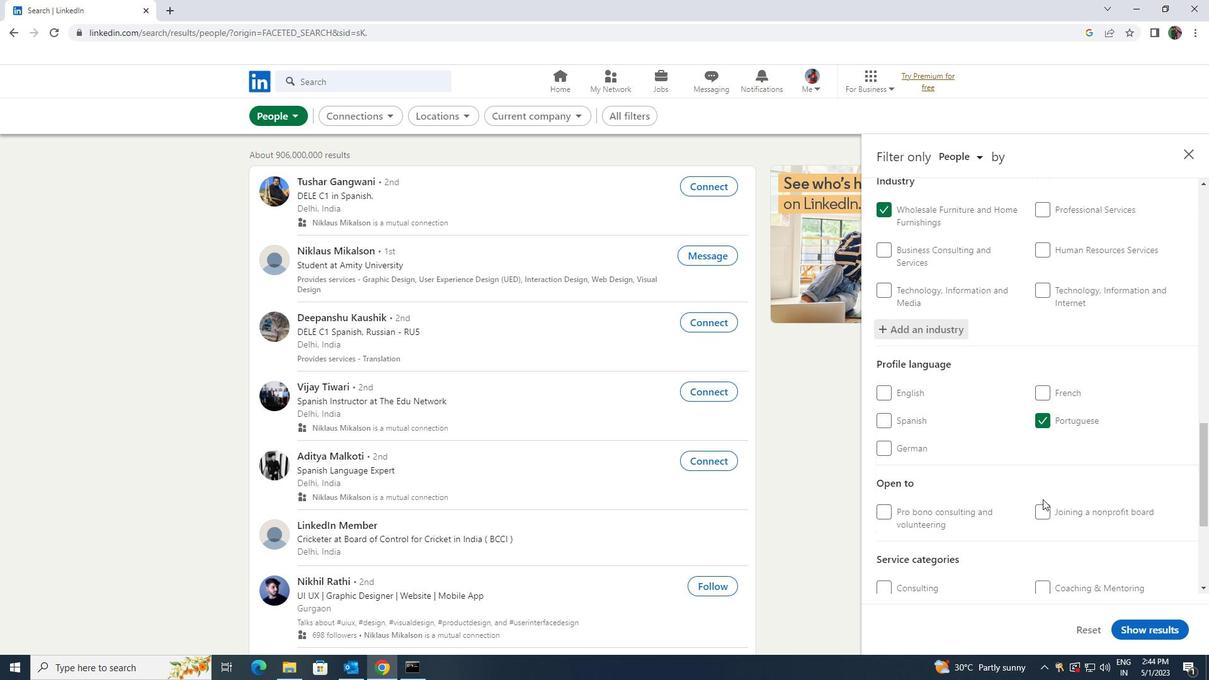 
Action: Mouse scrolled (1043, 499) with delta (0, 0)
Screenshot: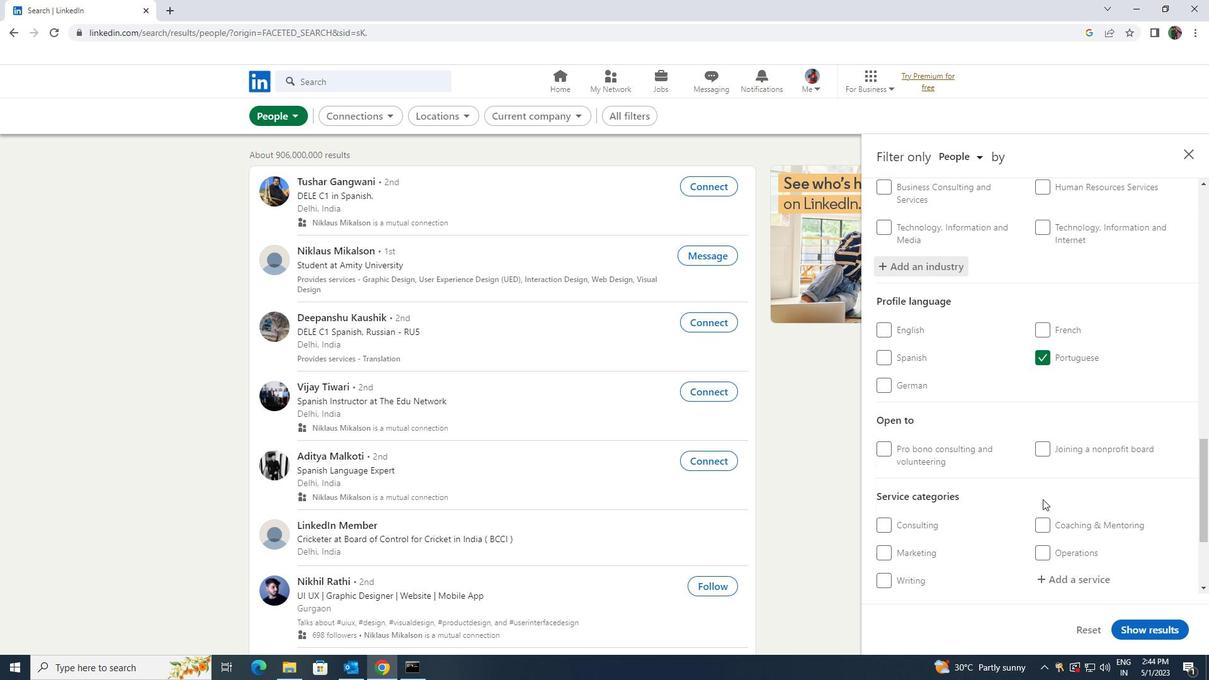 
Action: Mouse scrolled (1043, 499) with delta (0, 0)
Screenshot: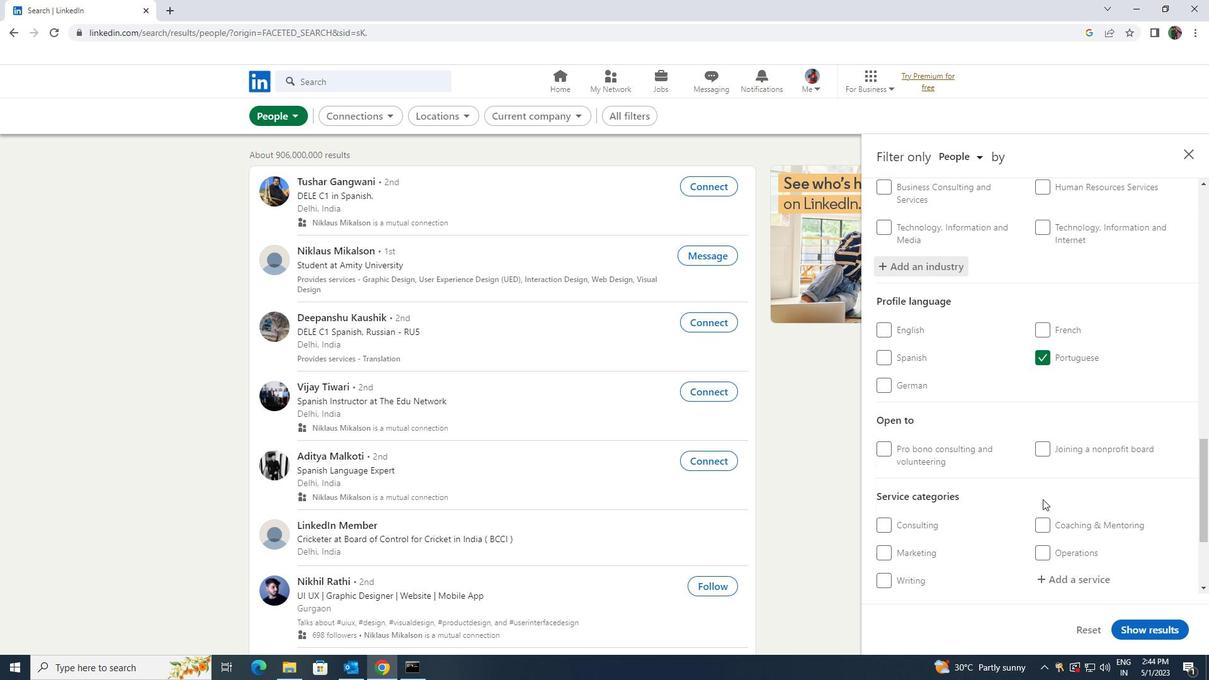 
Action: Mouse moved to (1060, 455)
Screenshot: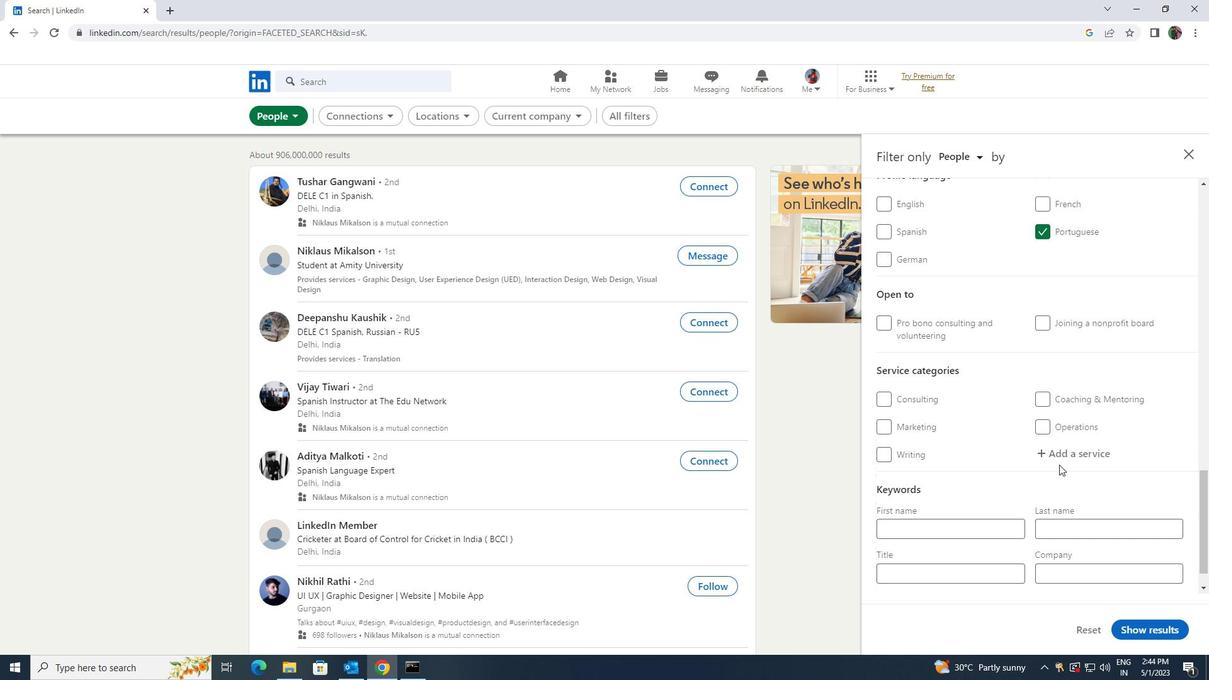 
Action: Mouse pressed left at (1060, 455)
Screenshot: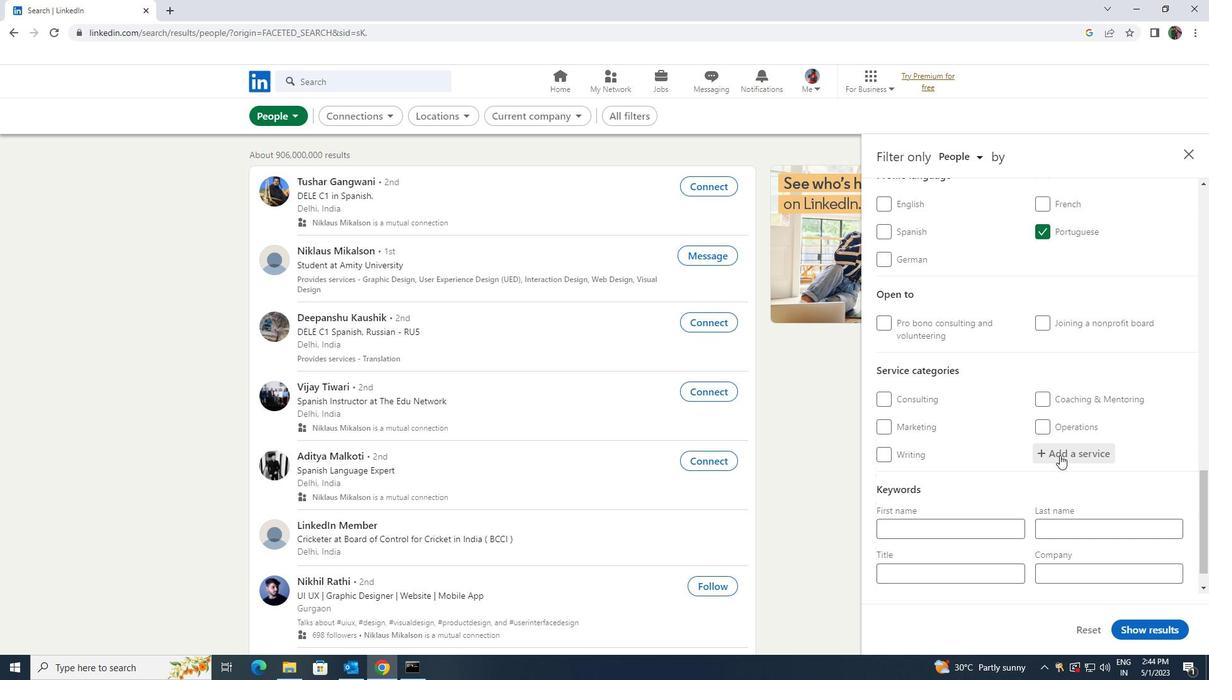 
Action: Key pressed <Key.shift>ADMINISTRATIVE<Key.enter>
Screenshot: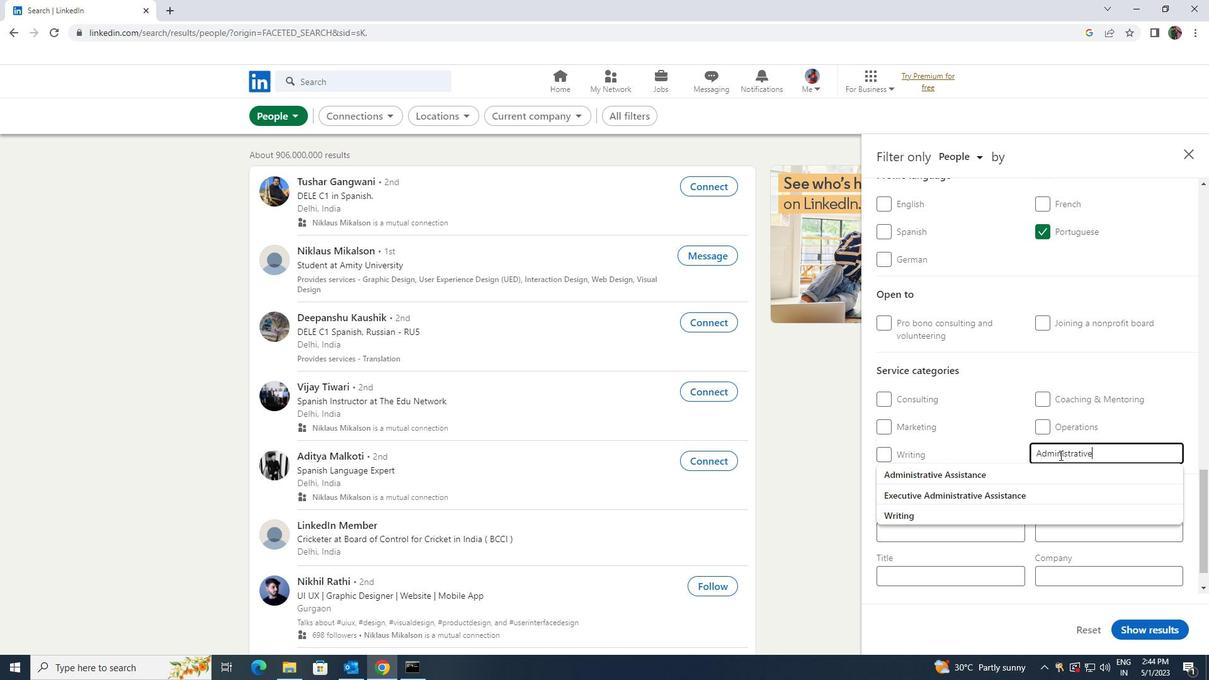 
Action: Mouse moved to (973, 578)
Screenshot: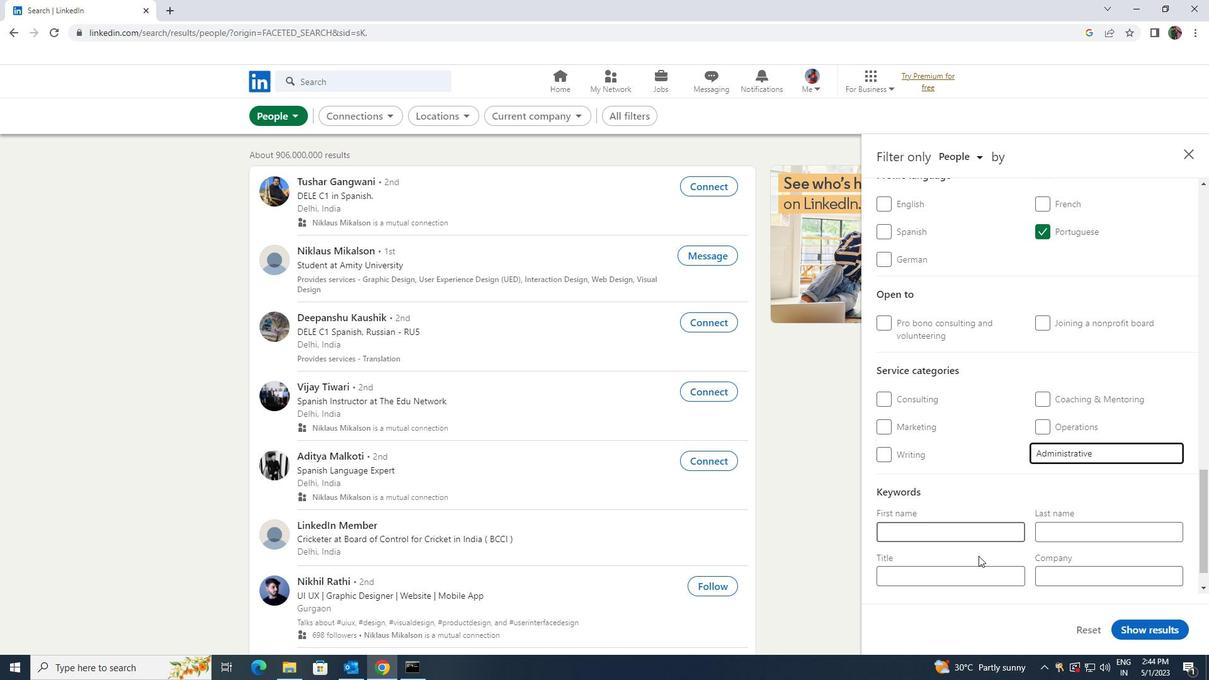 
Action: Mouse pressed left at (973, 578)
Screenshot: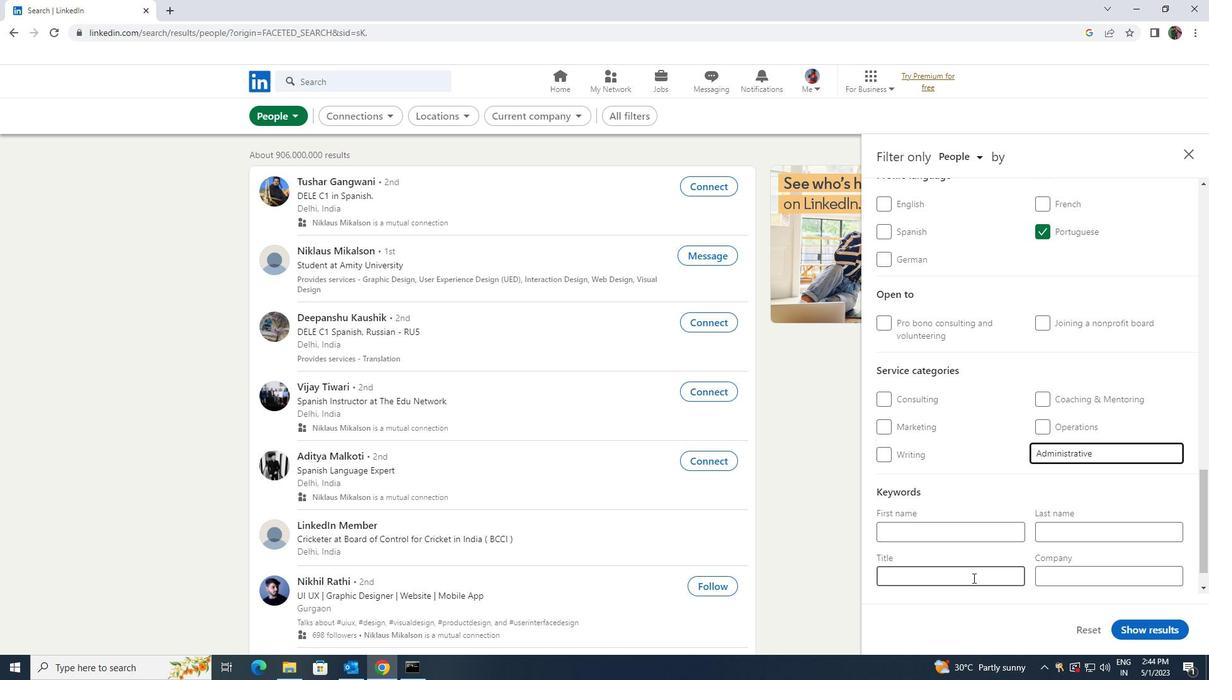 
Action: Key pressed <Key.shift>PHOTOGRA
Screenshot: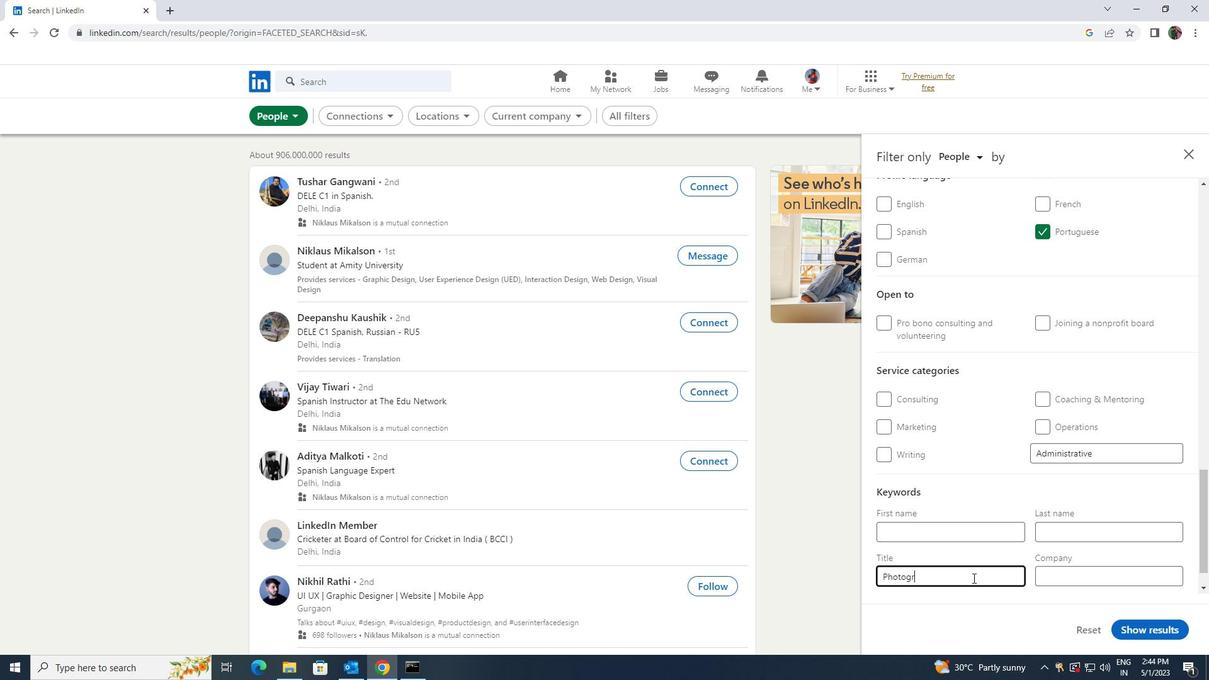 
Action: Mouse moved to (870, 547)
Screenshot: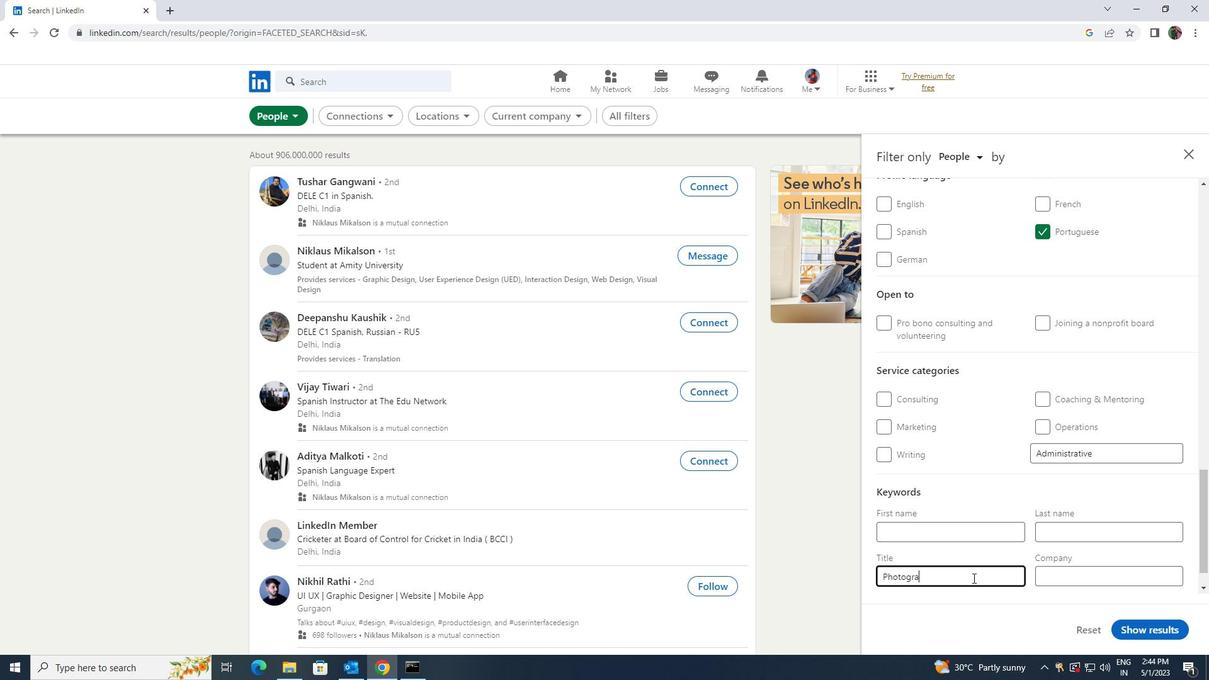
Action: Key pressed PHER
Screenshot: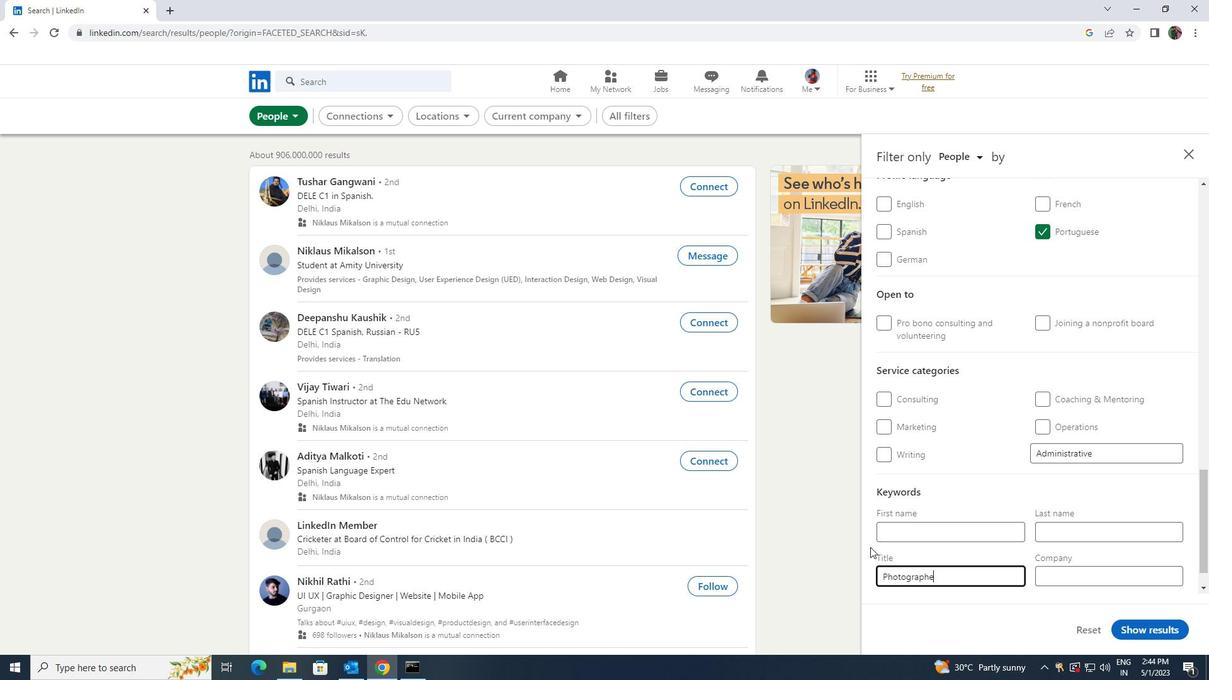 
Action: Mouse moved to (1134, 630)
Screenshot: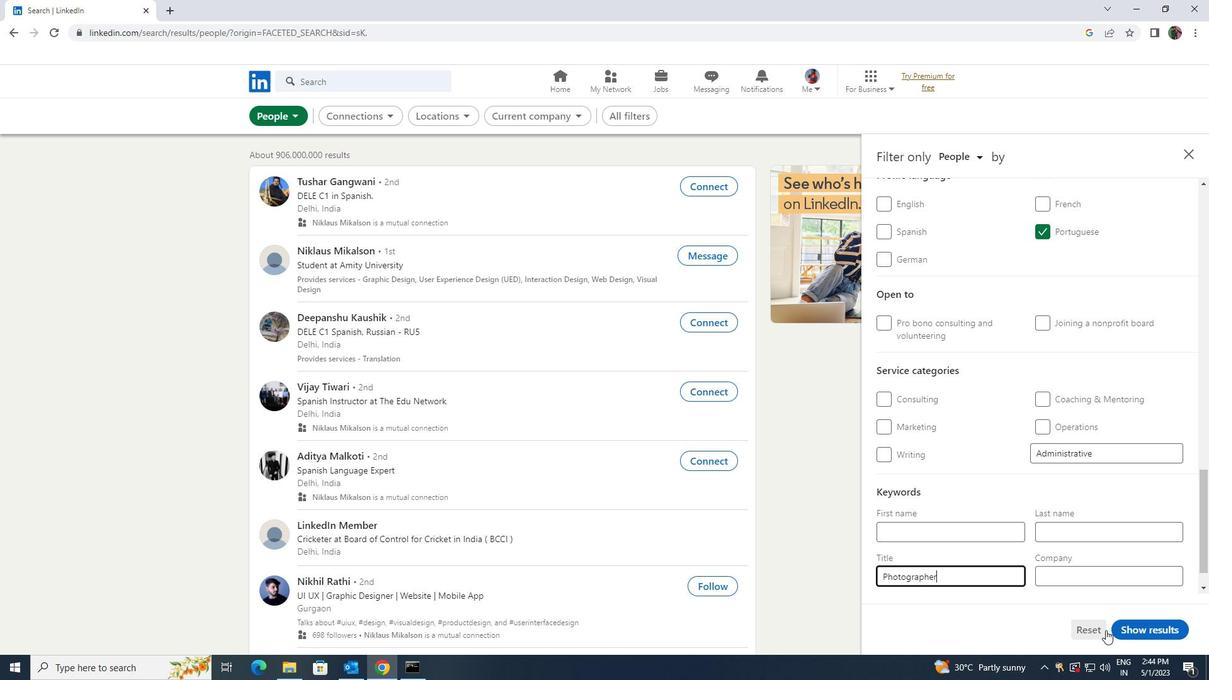 
Action: Mouse pressed left at (1134, 630)
Screenshot: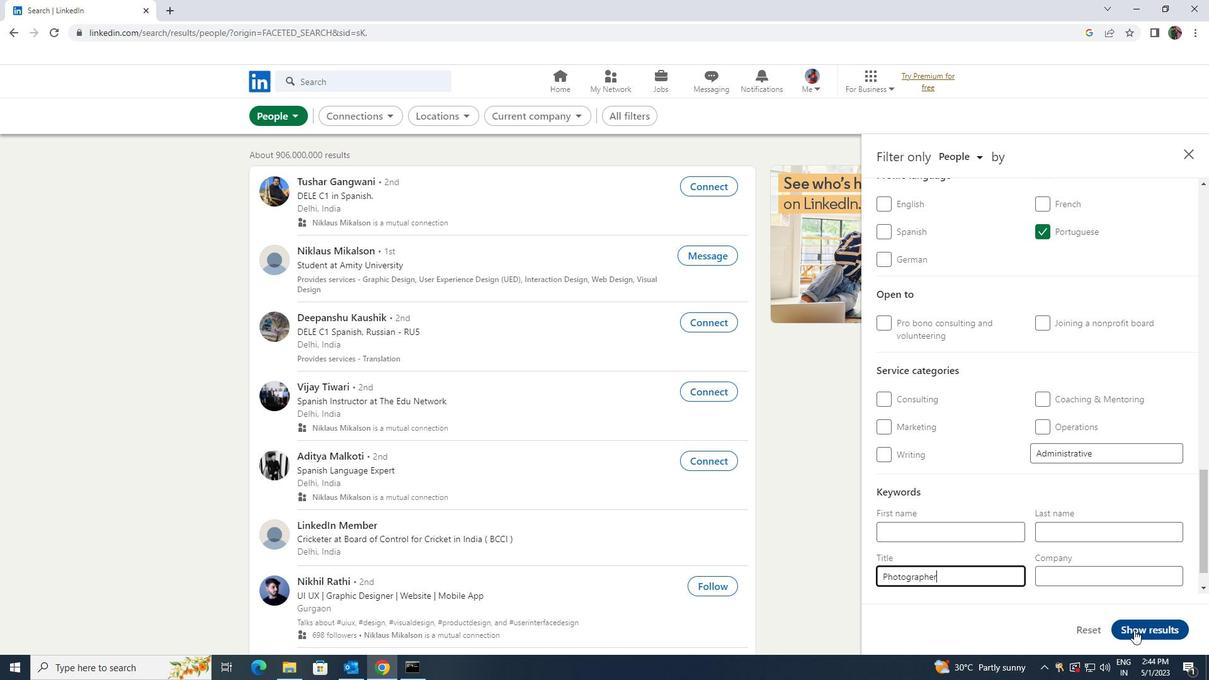 
